 Task: Add an event with the title Coffee Meeting with Industry Influencer, date '2023/11/22', time 8:30 AM to 10:30 AMand add a description: Participants will learn how to provide feedback and constructive criticism in a constructive and respectful manner. They will practice giving and receiving feedback, focusing on specific behaviors and outcomes, and offering suggestions for improvement.Select event color  Basil . Add location for the event as: 987 White Desert, Farafra, Egypt, logged in from the account softage.2@softage.netand send the event invitation to softage.10@softage.net and softage.1@softage.net. Set a reminder for the event Annually on May 45
Action: Mouse pressed left at (54, 104)
Screenshot: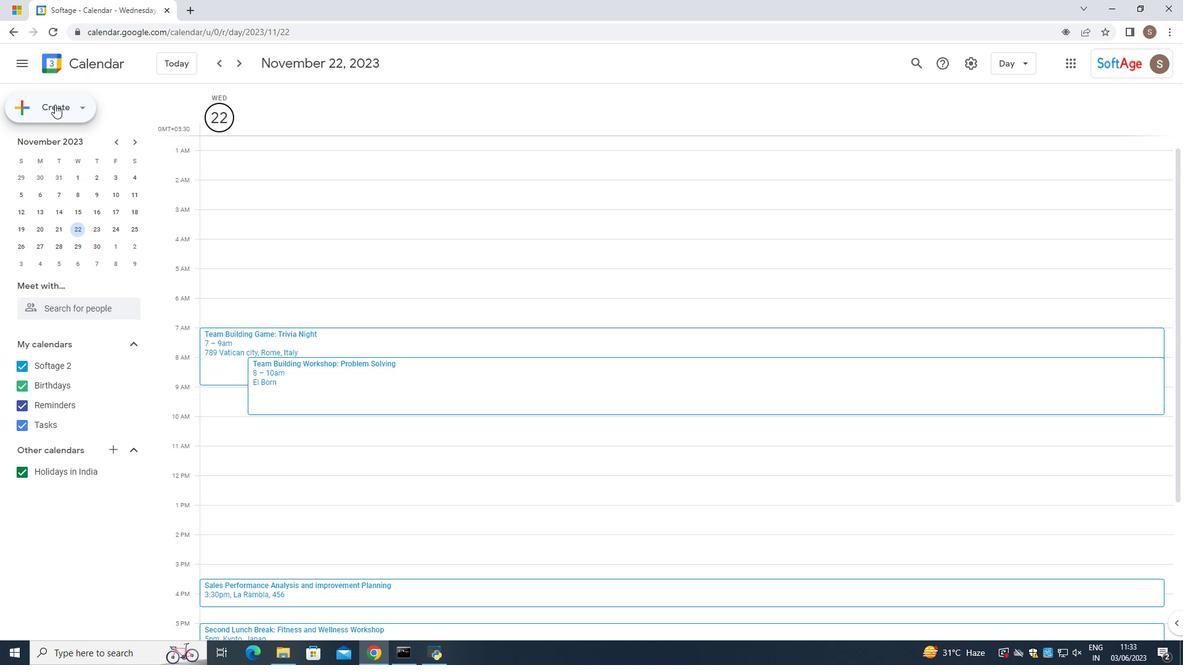
Action: Mouse moved to (104, 134)
Screenshot: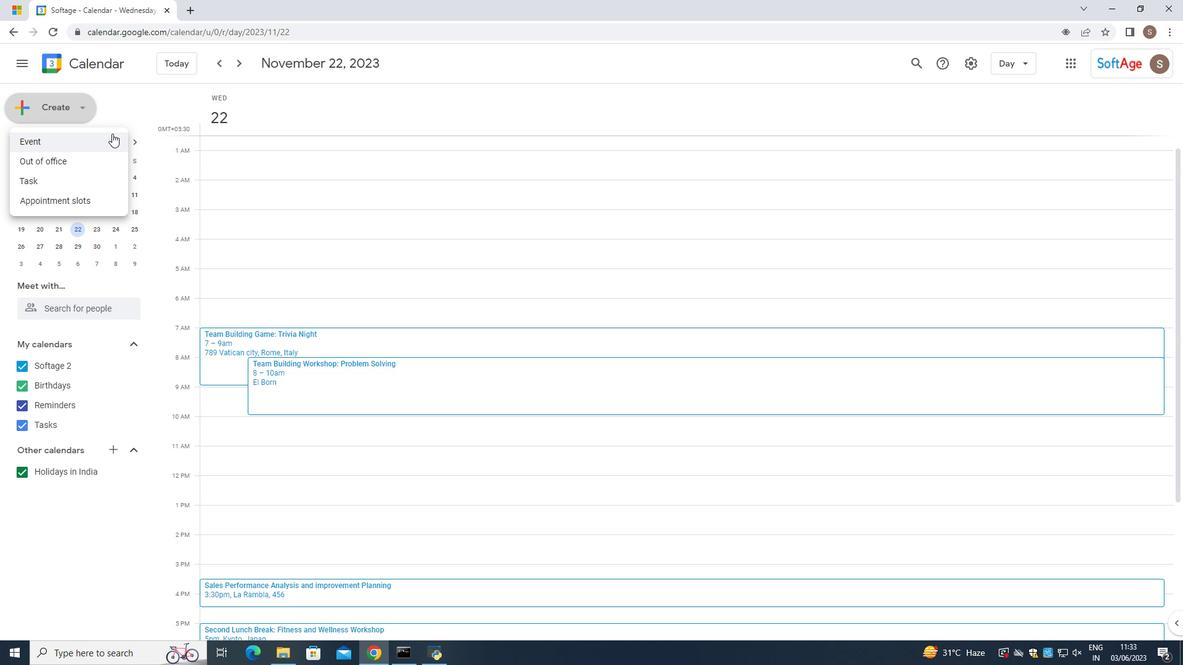 
Action: Mouse pressed left at (104, 134)
Screenshot: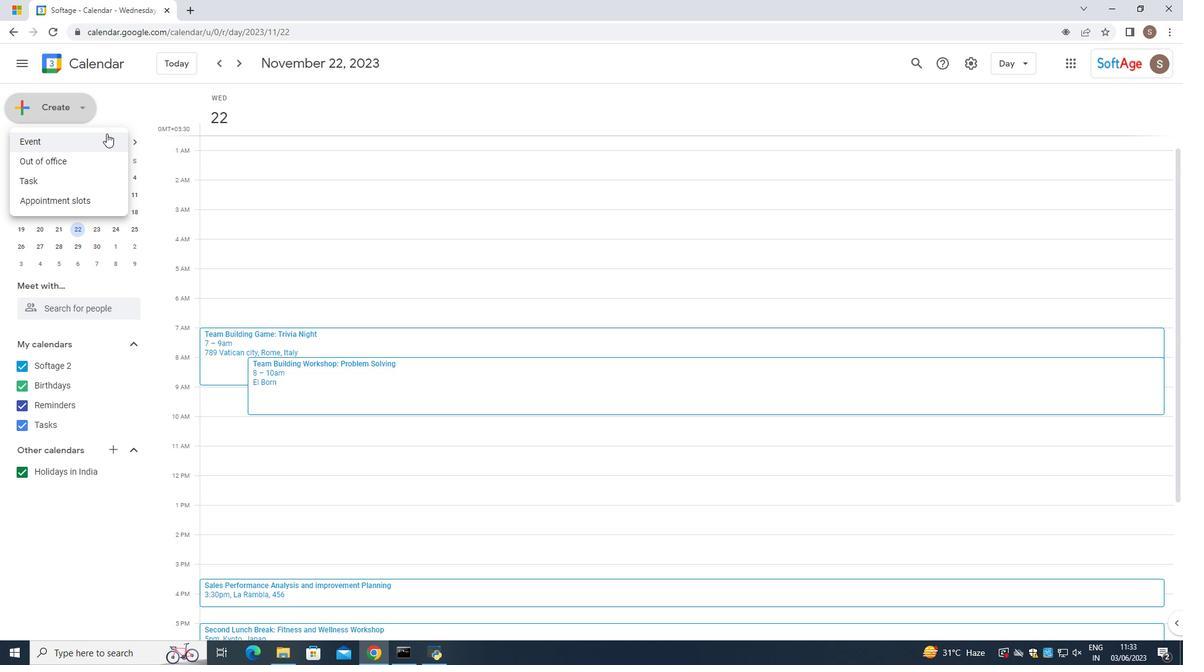 
Action: Mouse moved to (588, 223)
Screenshot: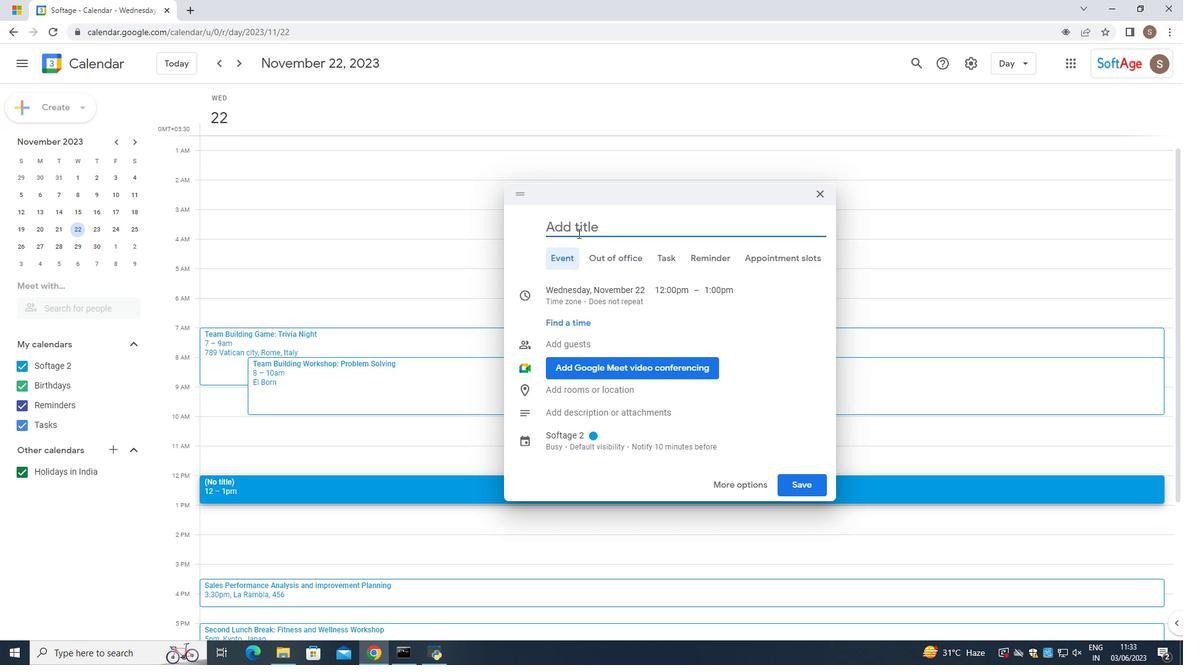 
Action: Key pressed <Key.caps_lock>C<Key.caps_lock>offee<Key.space><Key.caps_lock>M<Key.caps_lock>eeting<Key.space>with<Key.space><Key.caps_lock>I<Key.caps_lock>ndustry<Key.space><Key.caps_lock>I<Key.caps_lock>nfluencer
Screenshot: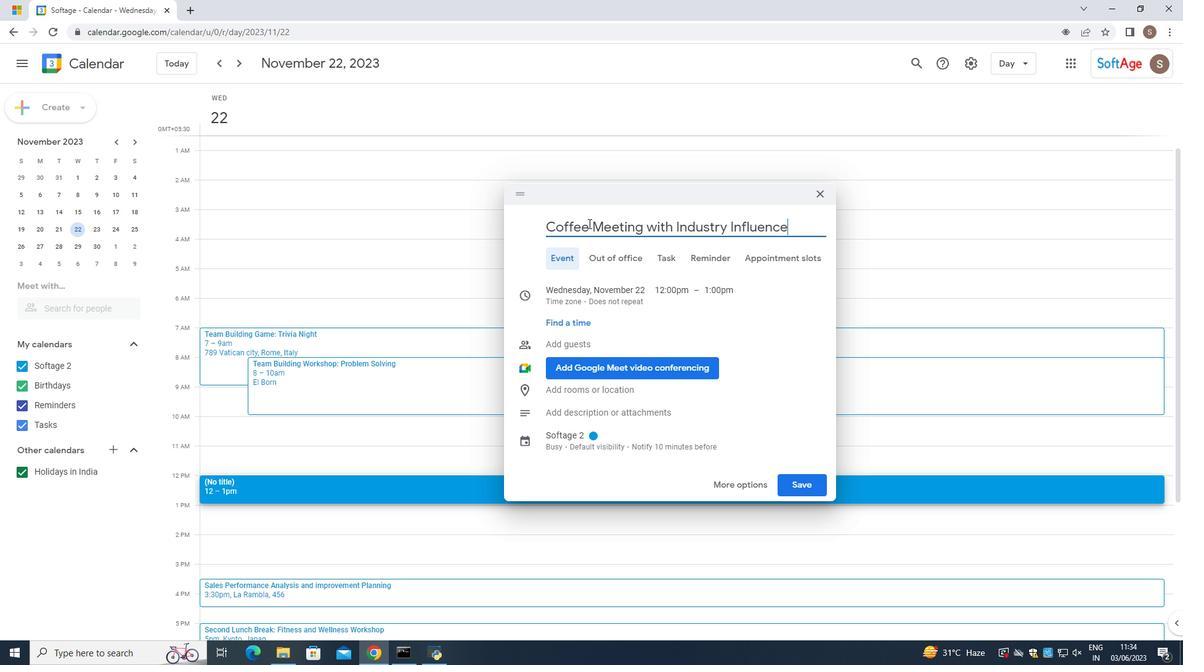 
Action: Mouse moved to (747, 219)
Screenshot: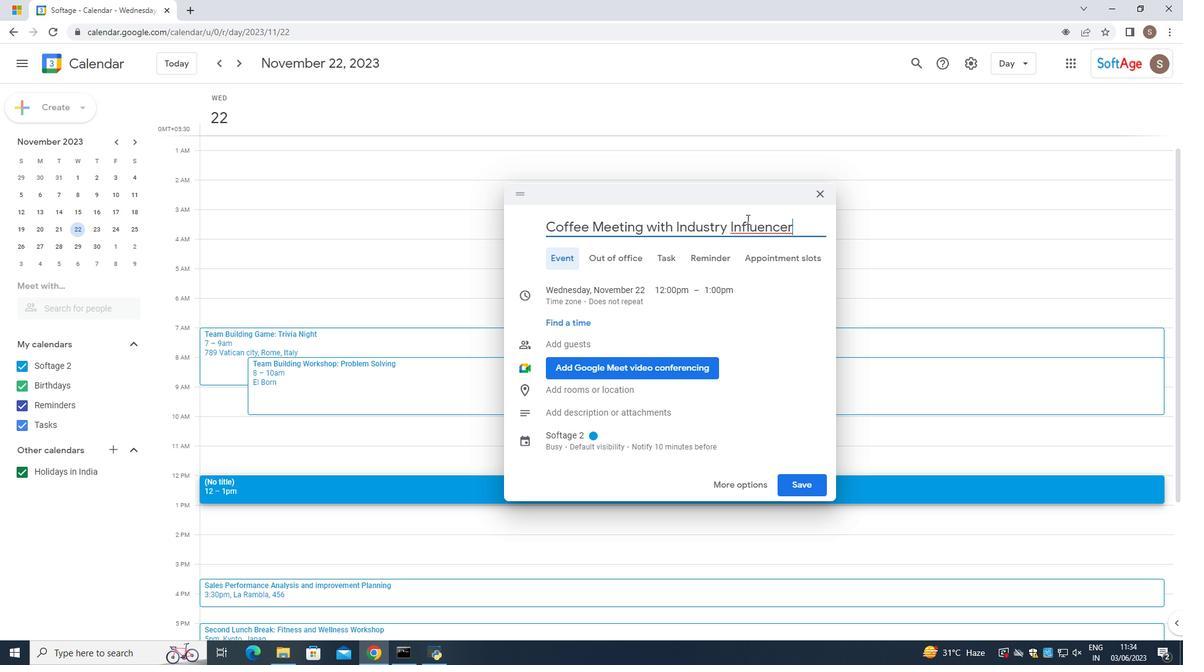 
Action: Mouse pressed left at (747, 219)
Screenshot: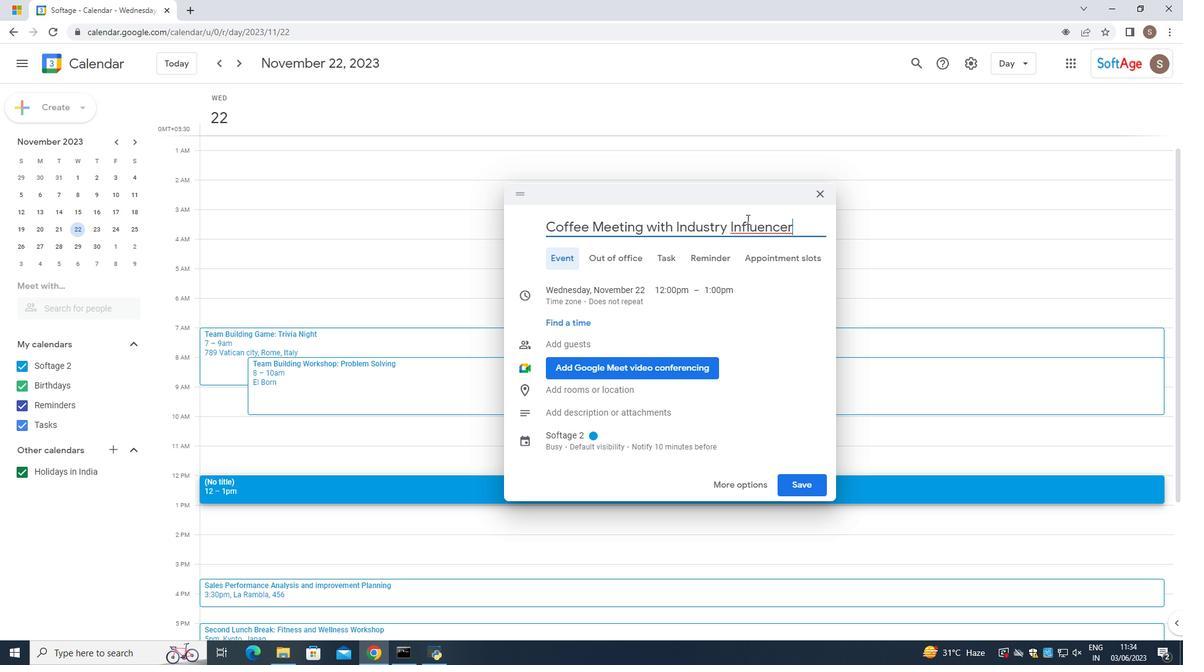
Action: Mouse pressed right at (747, 219)
Screenshot: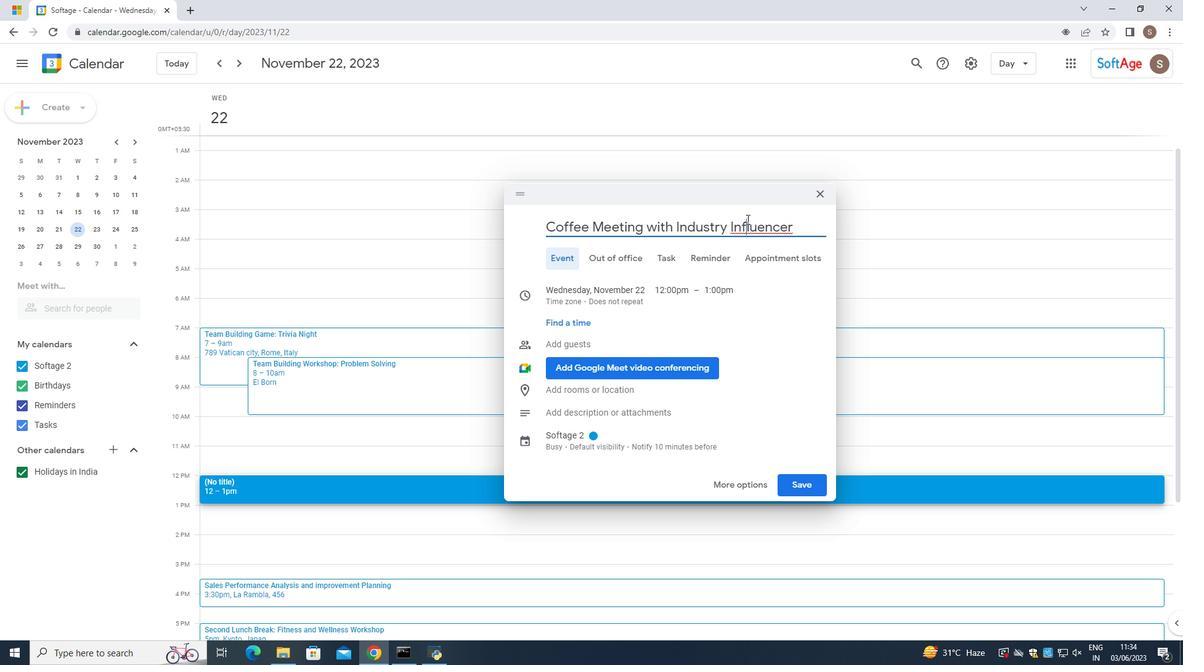 
Action: Mouse moved to (760, 233)
Screenshot: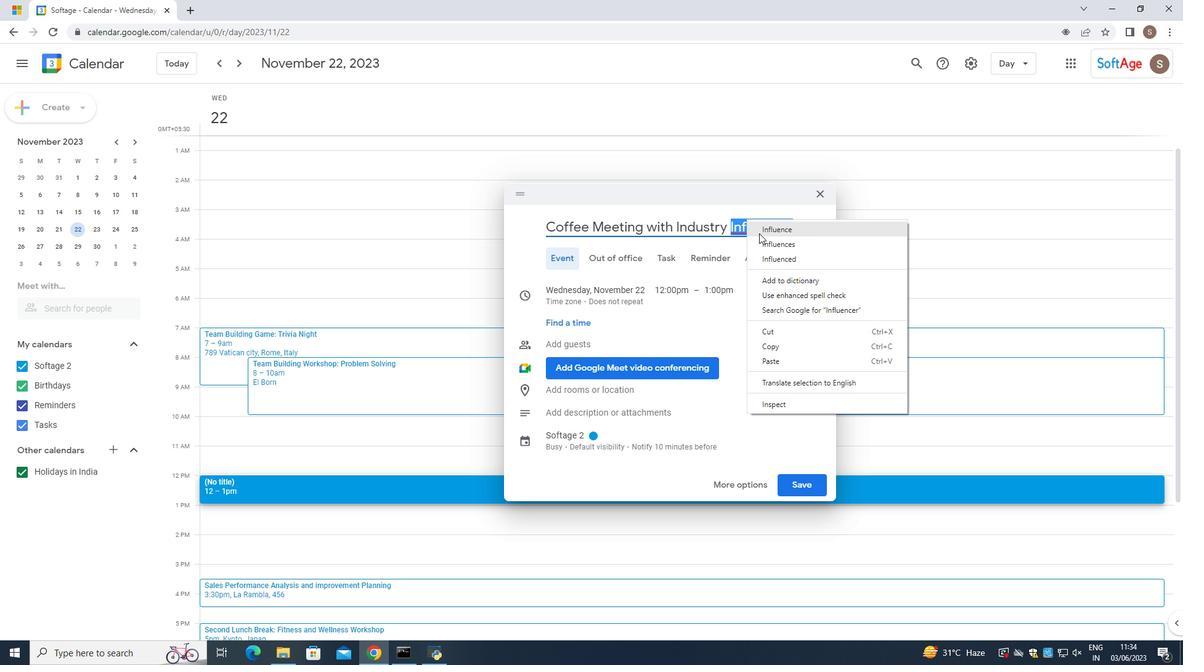 
Action: Mouse pressed left at (760, 233)
Screenshot: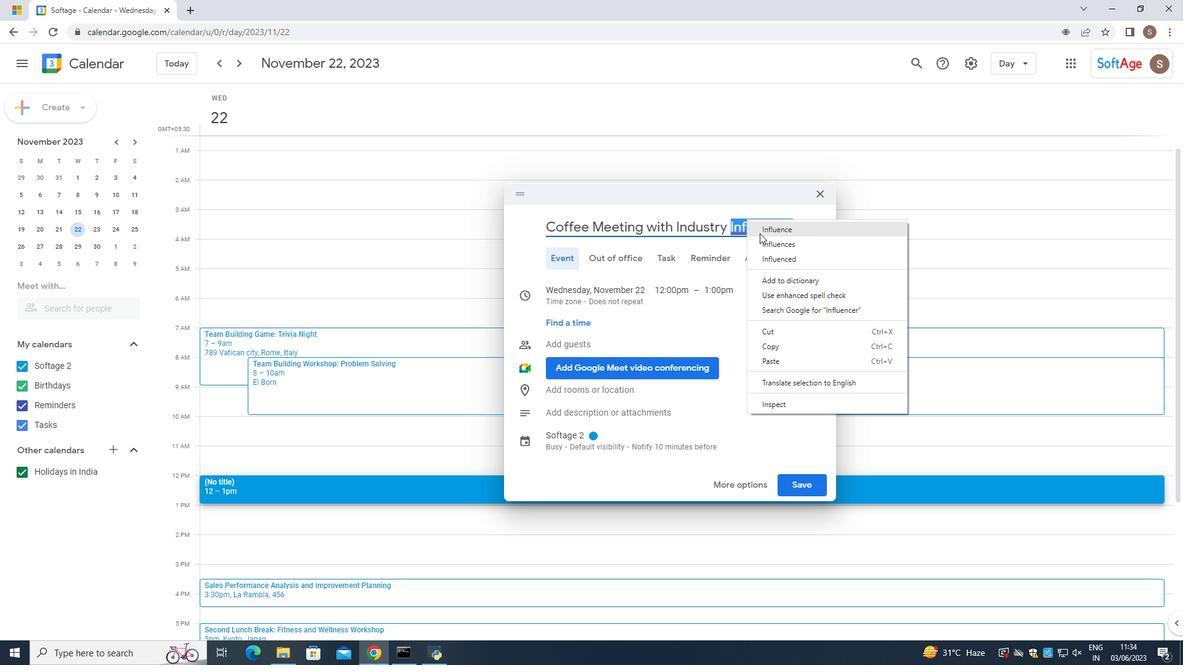 
Action: Mouse moved to (792, 222)
Screenshot: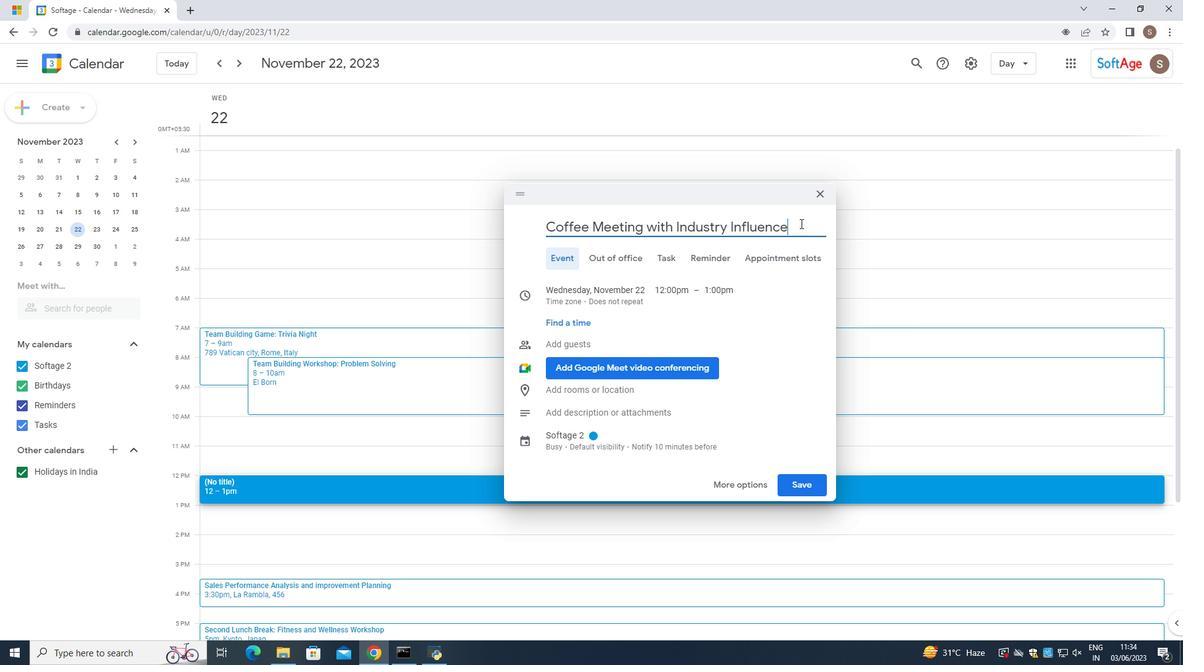 
Action: Key pressed r
Screenshot: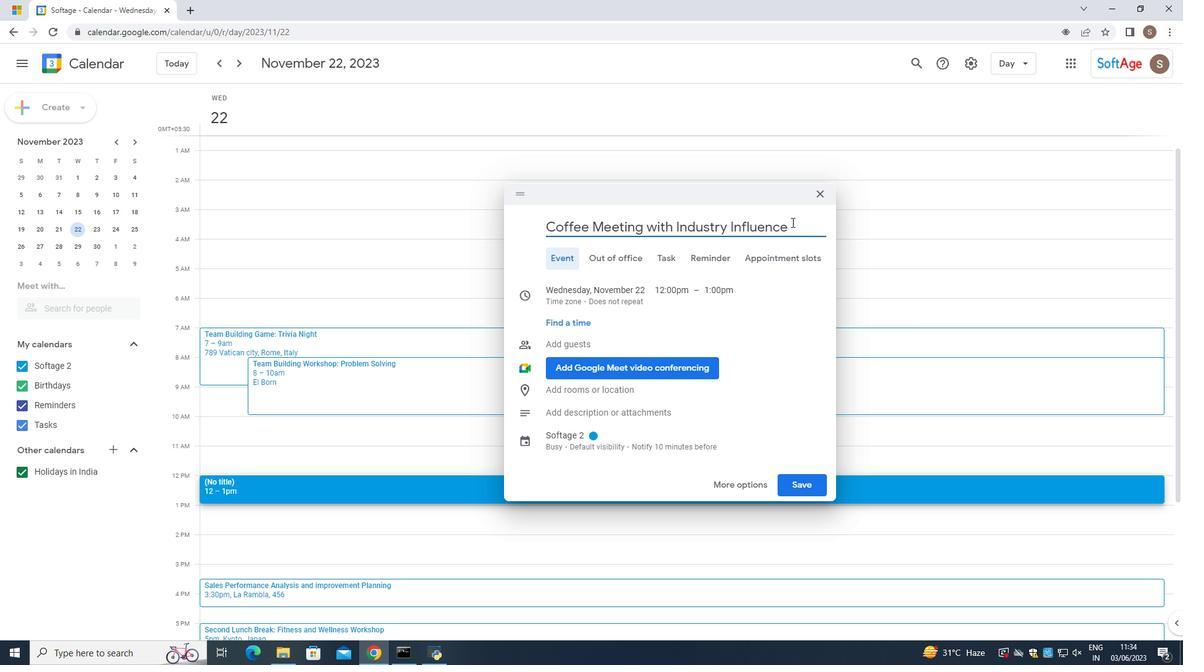 
Action: Mouse moved to (760, 288)
Screenshot: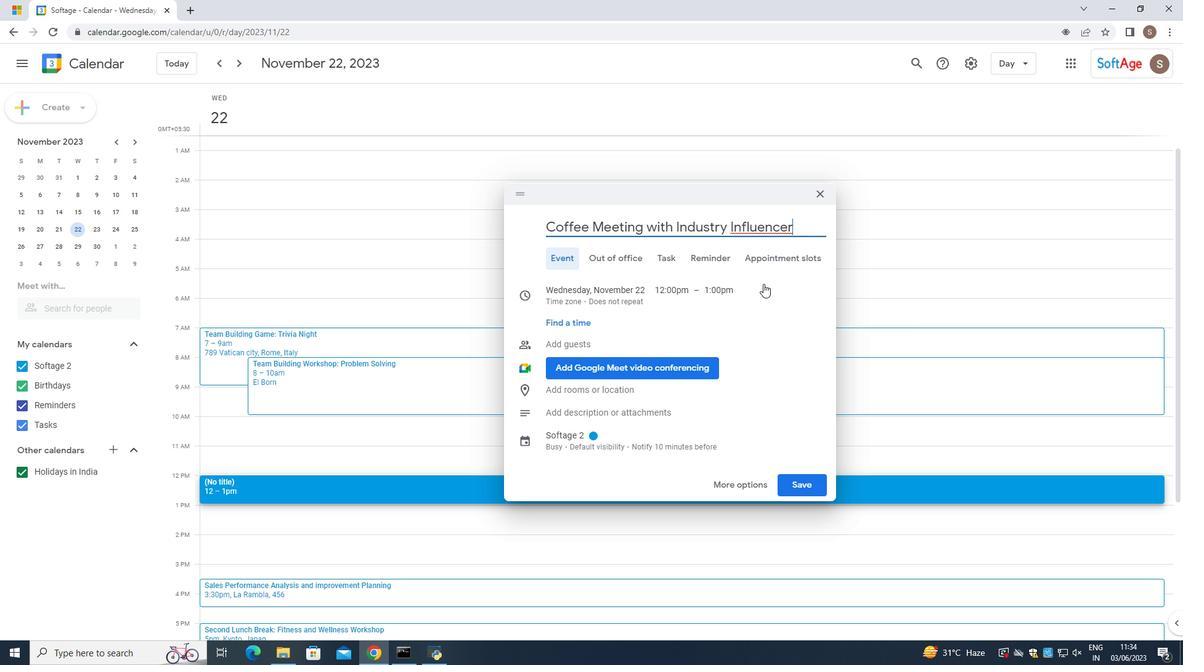 
Action: Mouse pressed left at (760, 288)
Screenshot: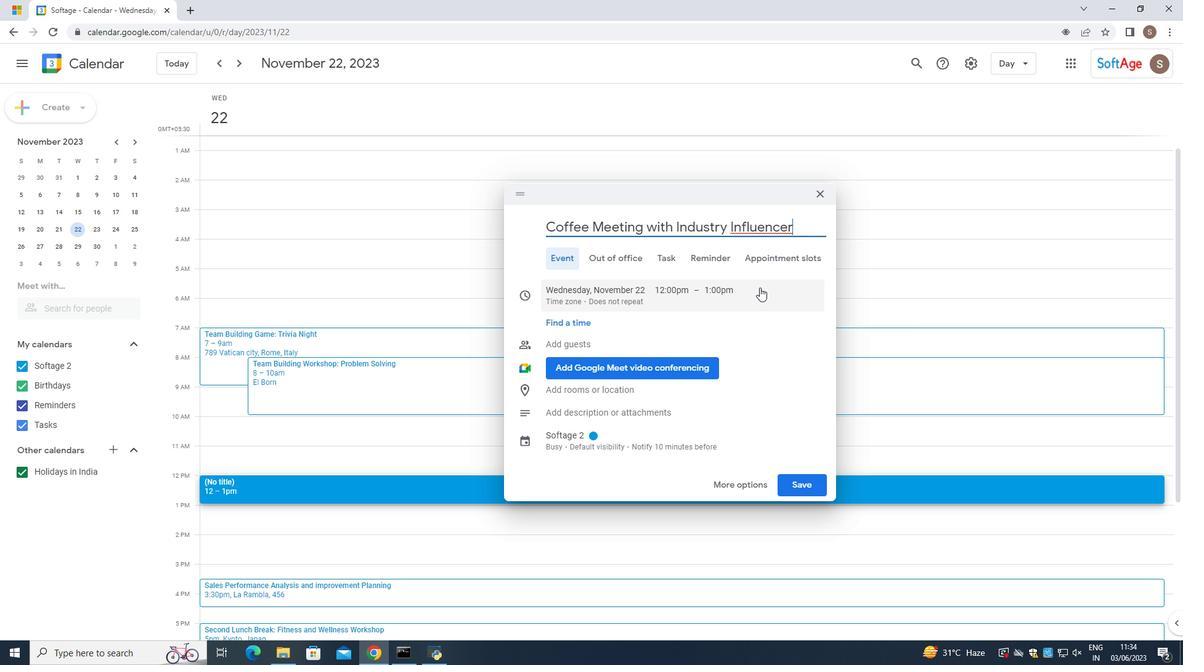
Action: Mouse moved to (680, 289)
Screenshot: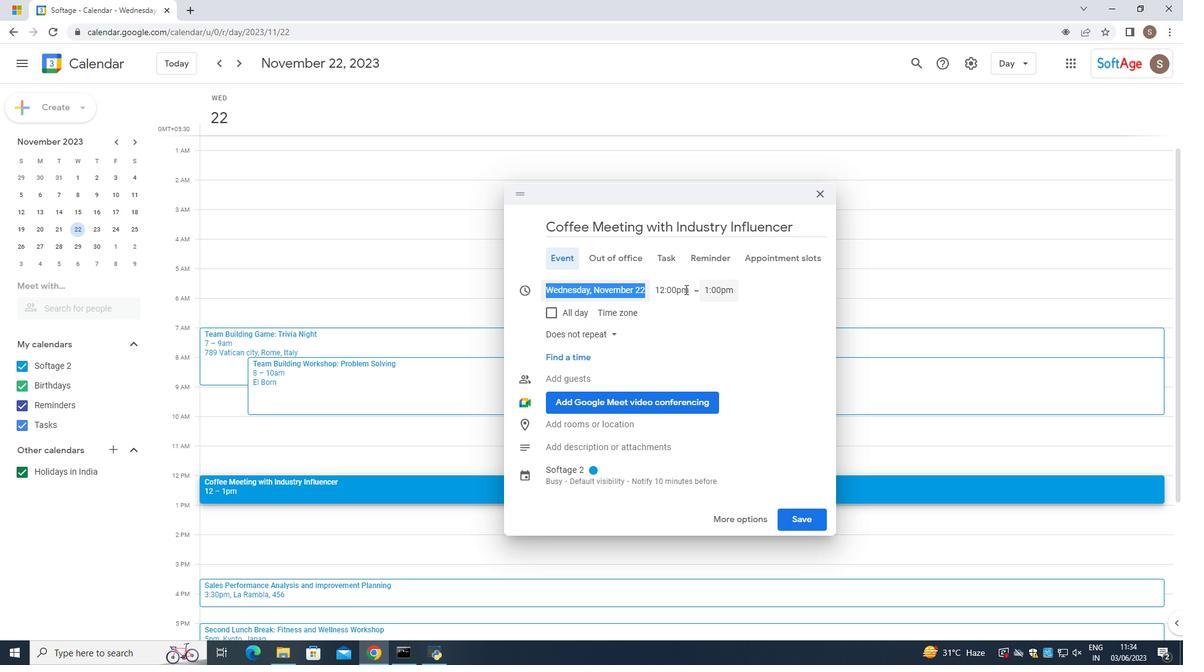 
Action: Mouse pressed left at (680, 289)
Screenshot: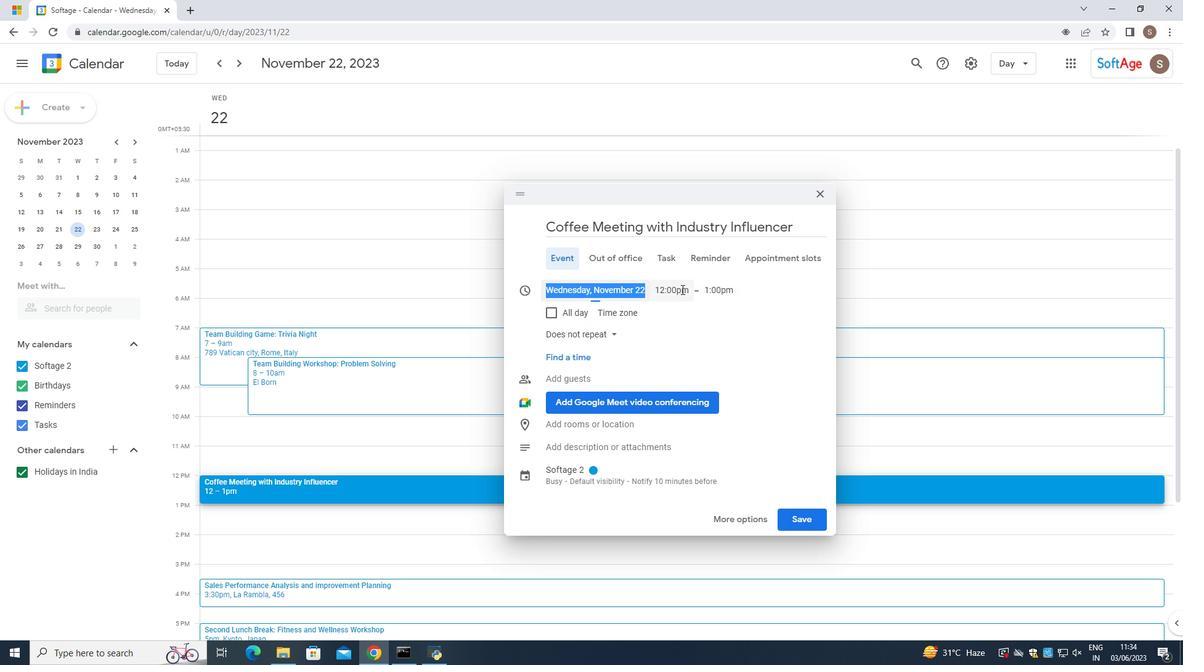 
Action: Mouse moved to (694, 356)
Screenshot: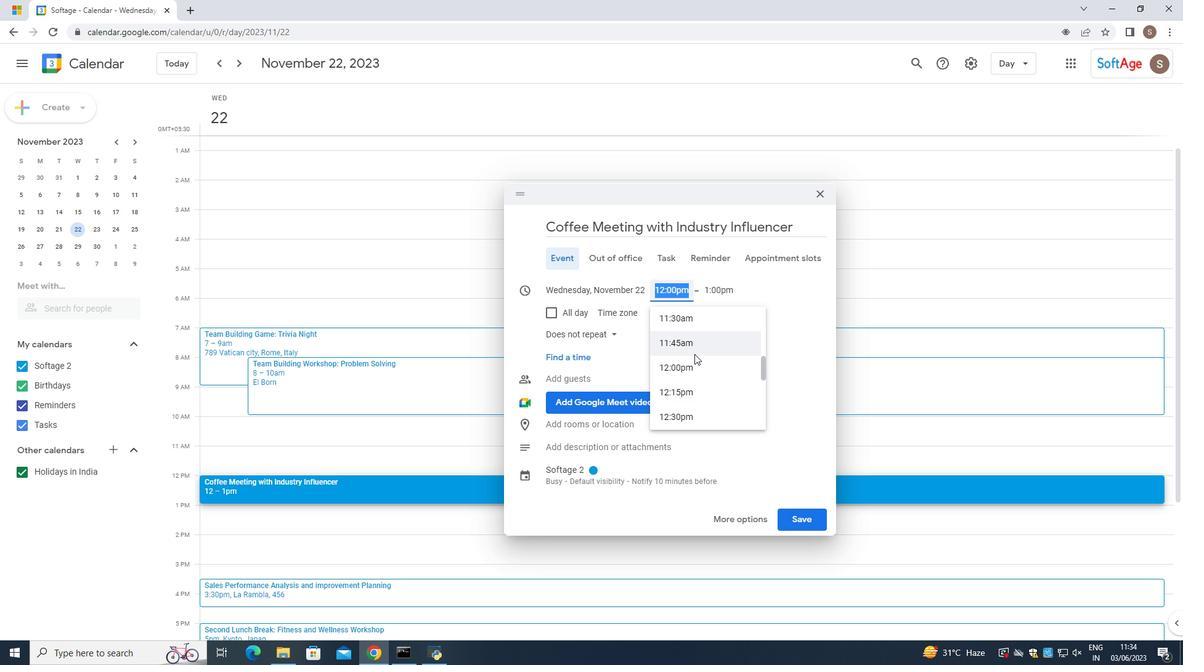 
Action: Mouse scrolled (694, 356) with delta (0, 0)
Screenshot: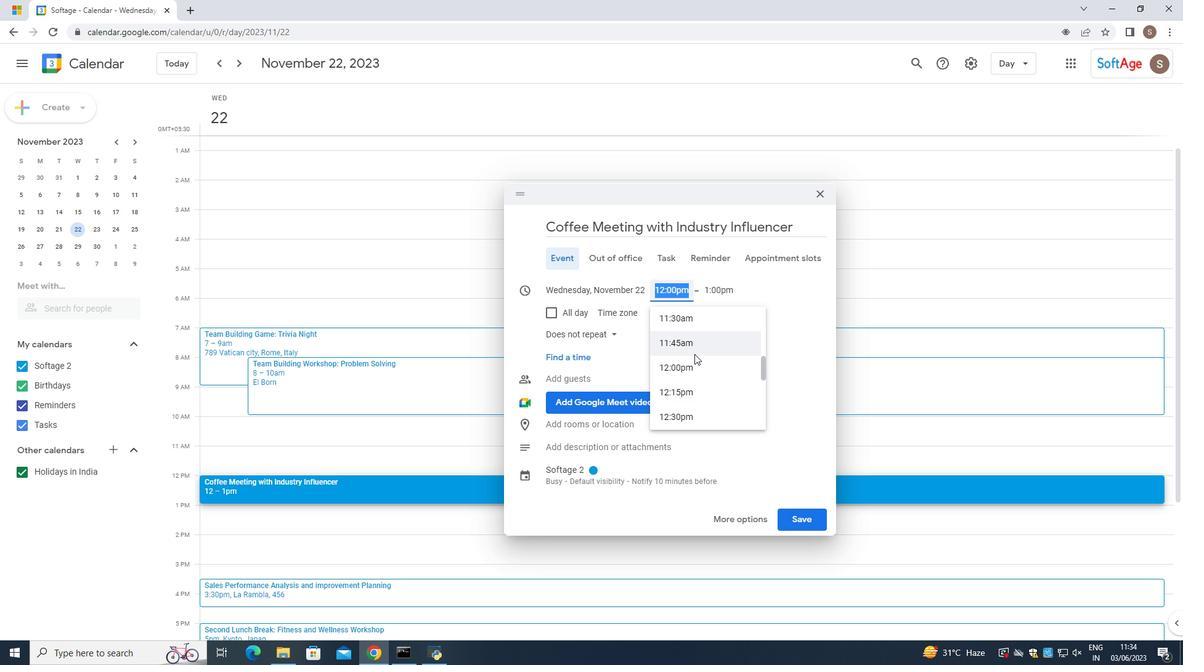
Action: Mouse scrolled (694, 356) with delta (0, 0)
Screenshot: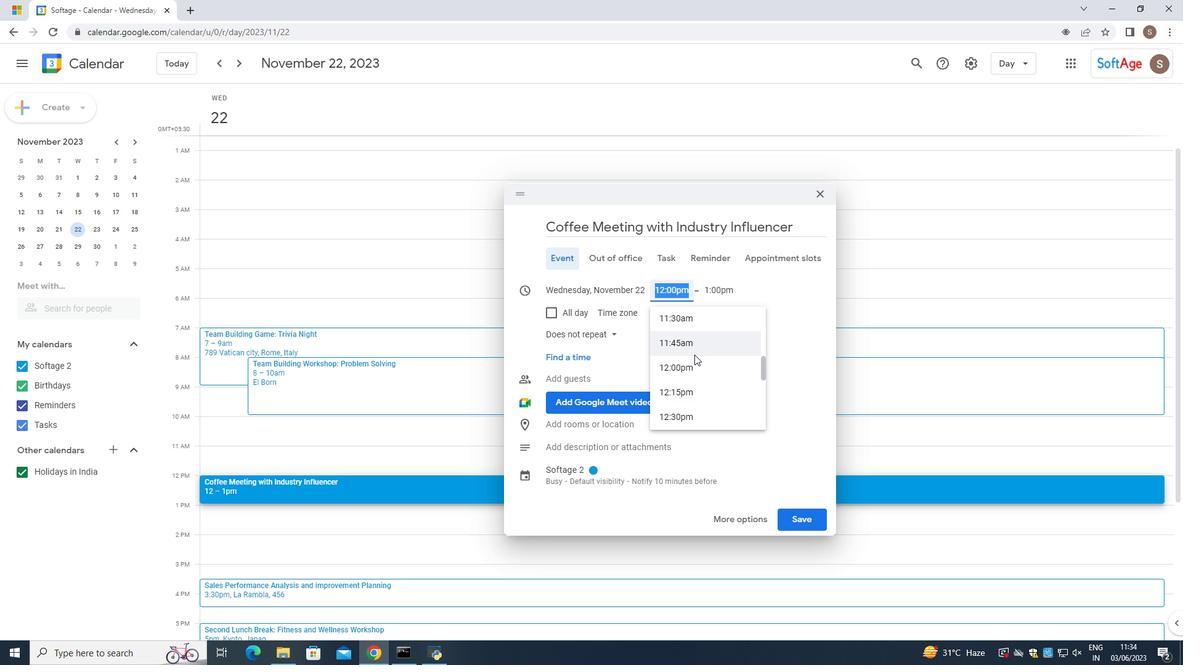 
Action: Mouse scrolled (694, 357) with delta (0, 0)
Screenshot: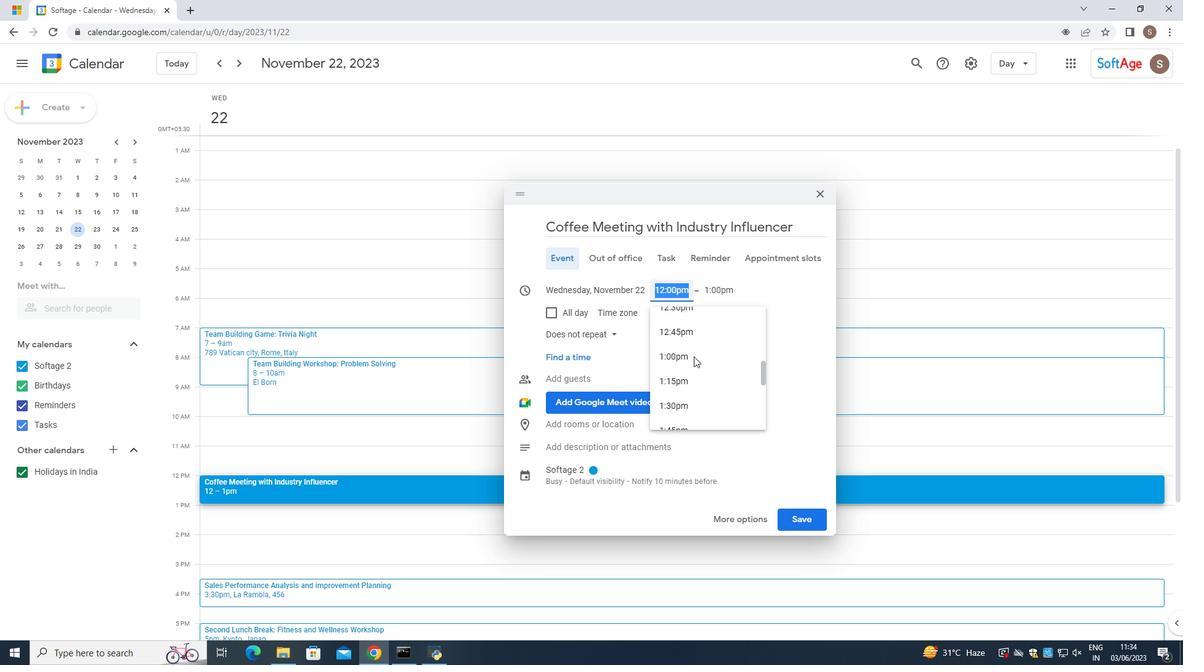 
Action: Mouse scrolled (694, 357) with delta (0, 0)
Screenshot: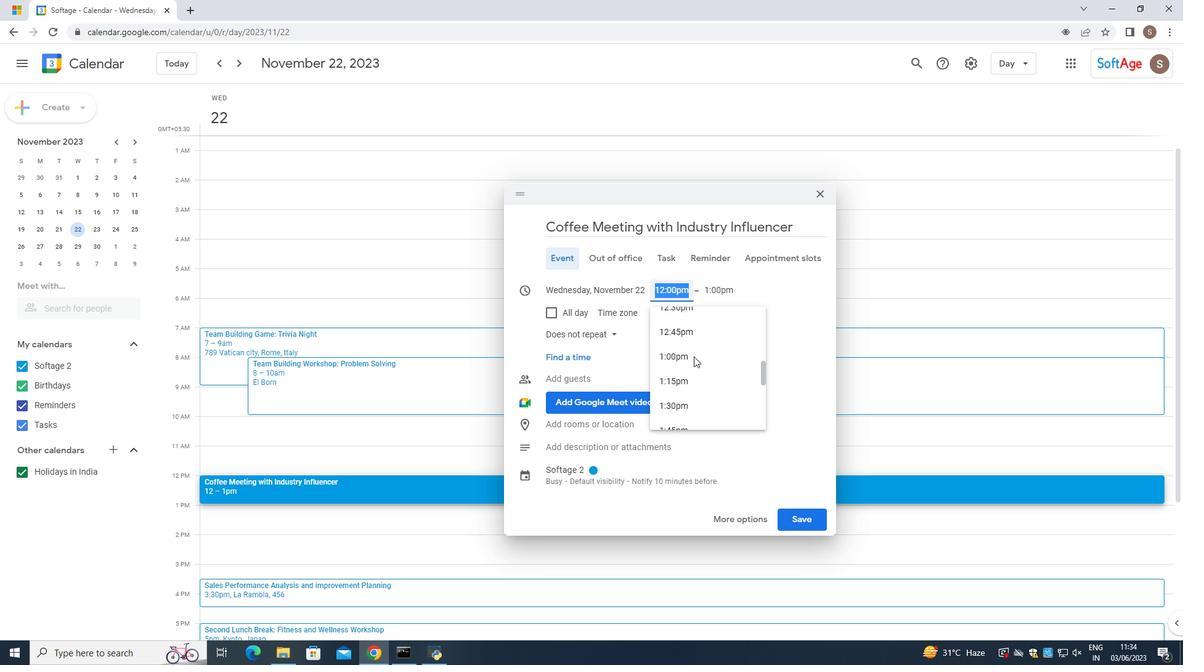 
Action: Mouse scrolled (694, 357) with delta (0, 0)
Screenshot: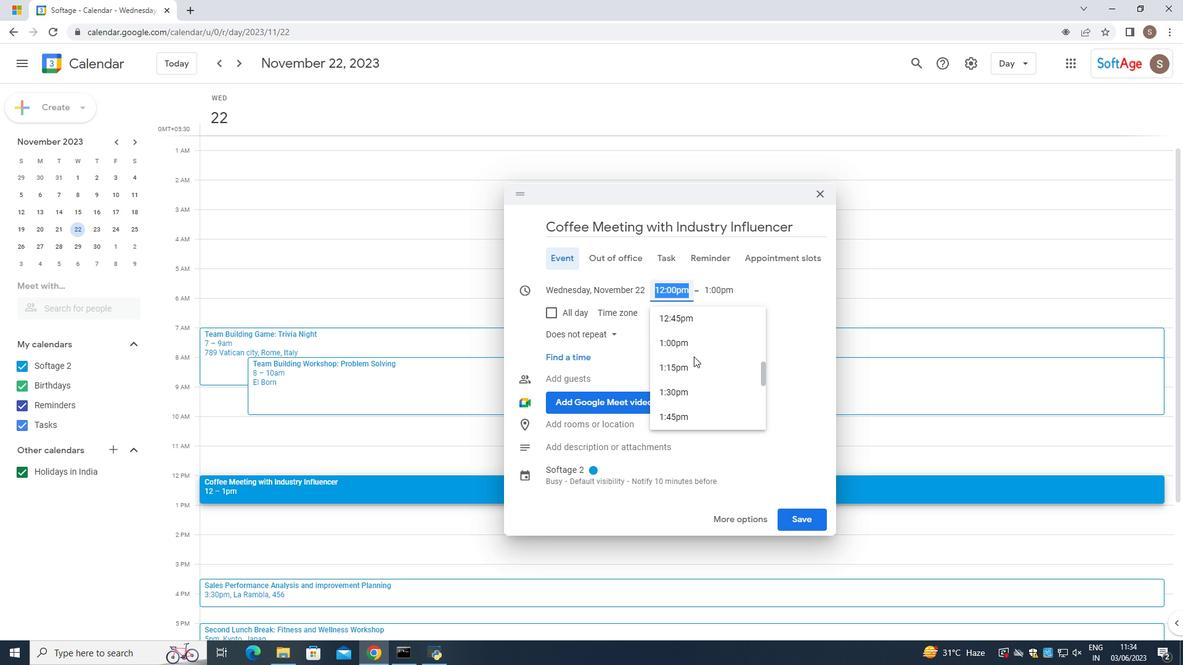 
Action: Mouse scrolled (694, 357) with delta (0, 0)
Screenshot: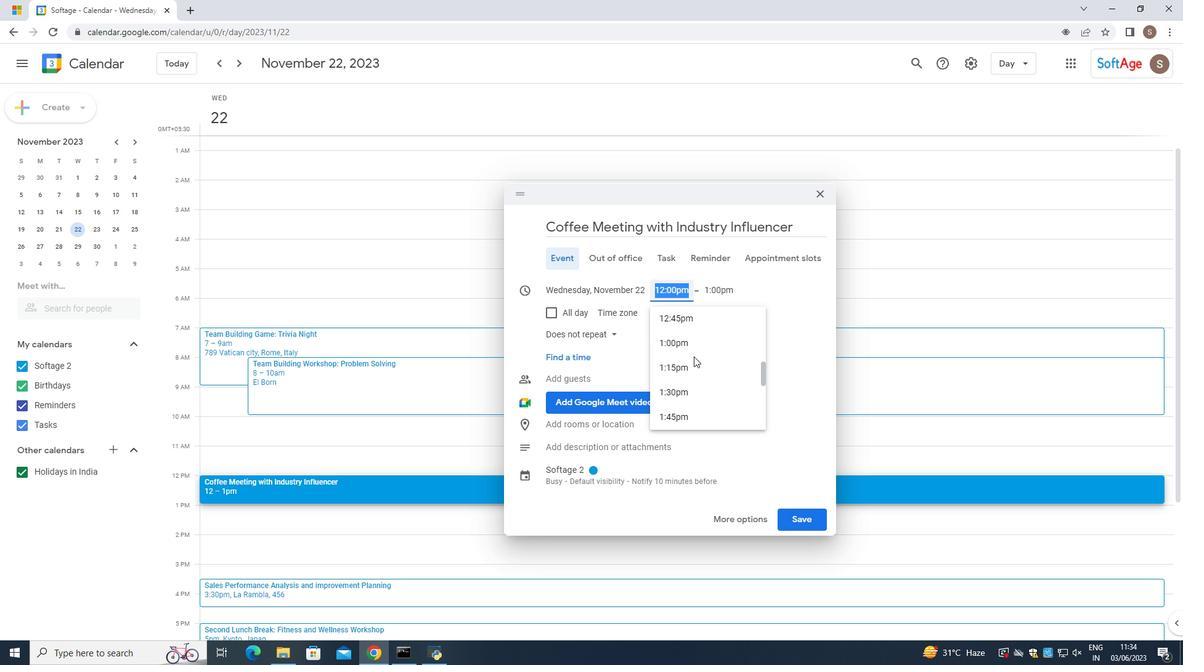 
Action: Mouse scrolled (694, 357) with delta (0, 0)
Screenshot: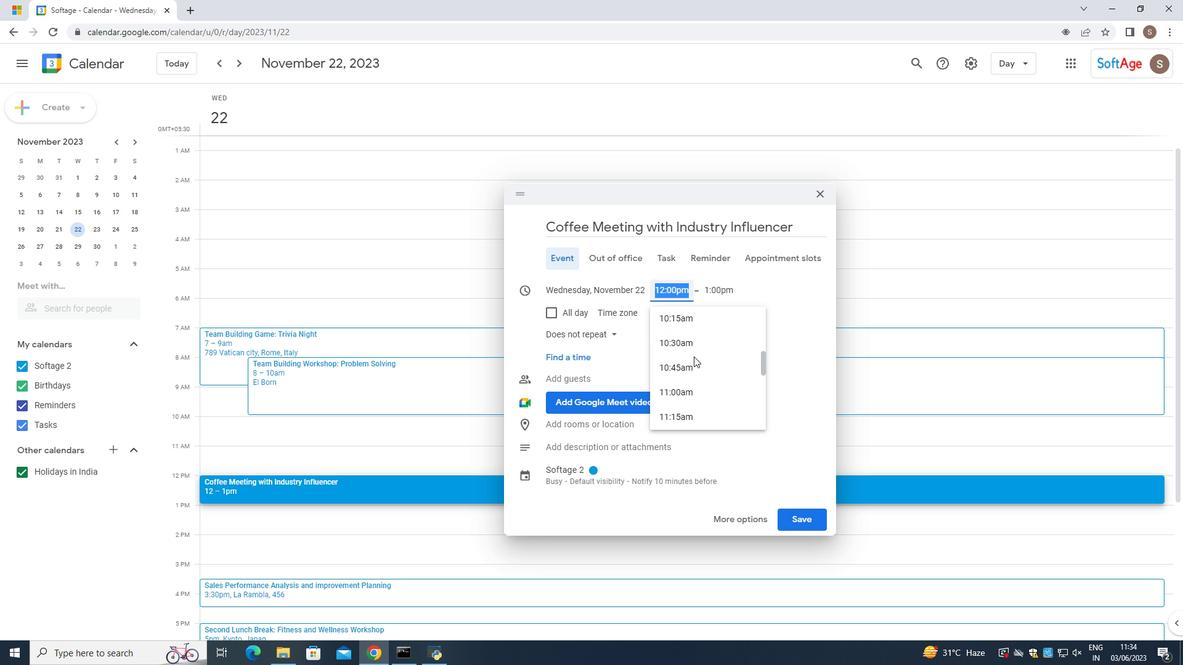 
Action: Mouse scrolled (694, 357) with delta (0, 0)
Screenshot: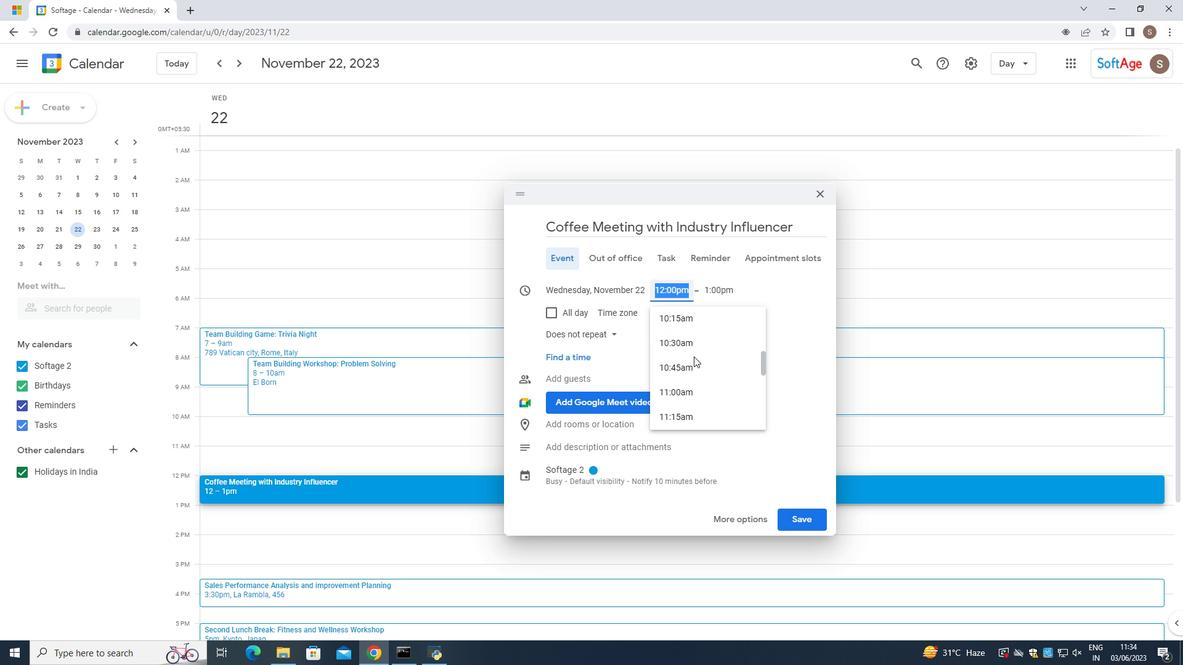 
Action: Mouse scrolled (694, 357) with delta (0, 0)
Screenshot: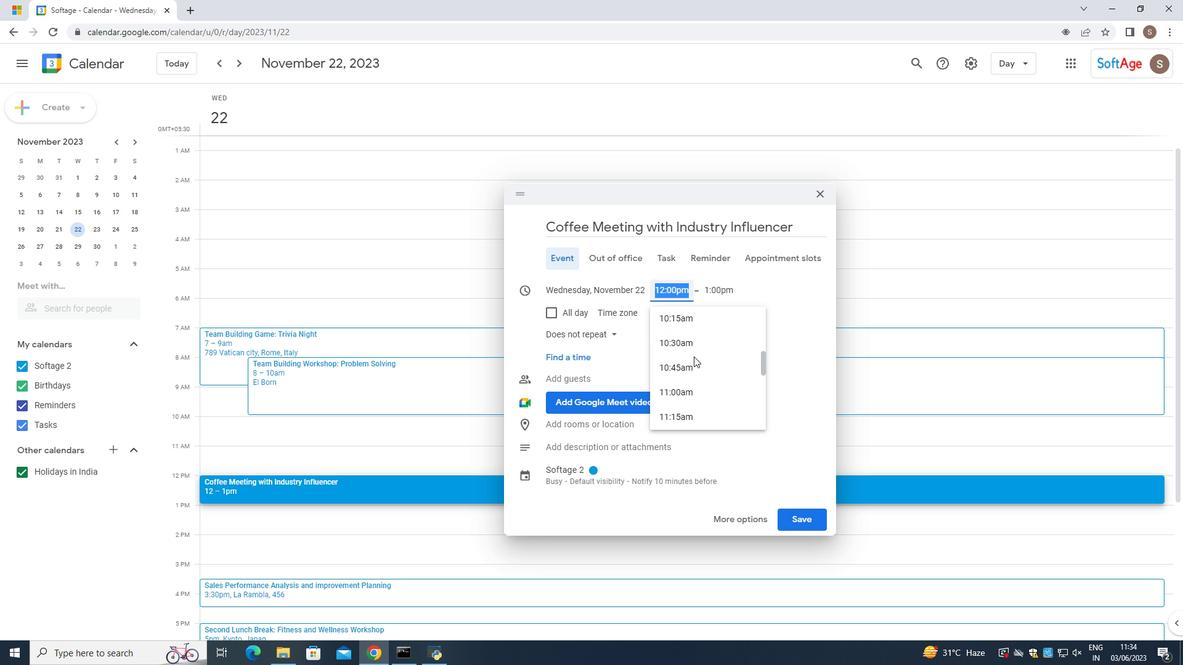 
Action: Mouse scrolled (694, 357) with delta (0, 0)
Screenshot: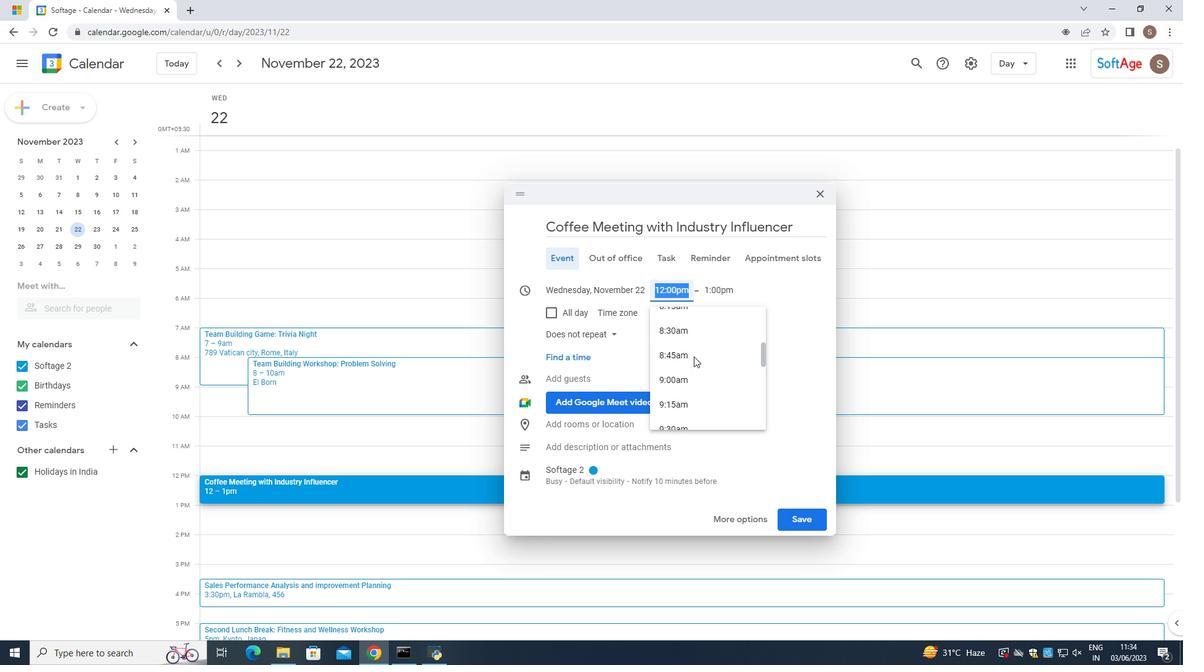 
Action: Mouse moved to (670, 385)
Screenshot: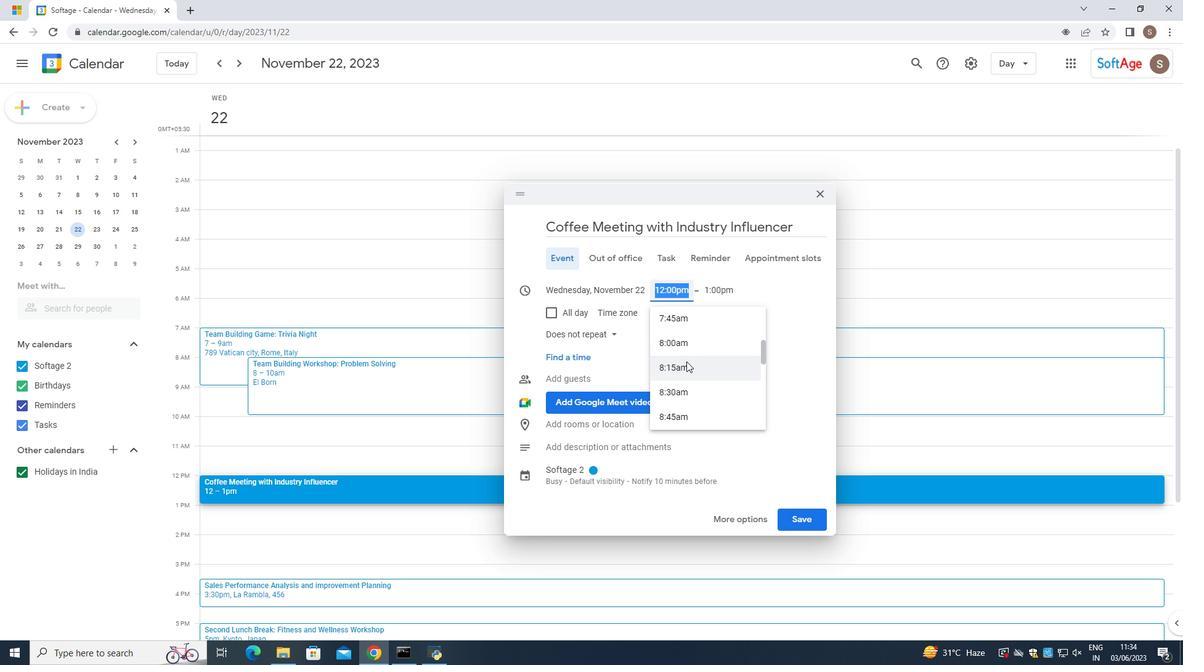 
Action: Mouse pressed left at (670, 385)
Screenshot: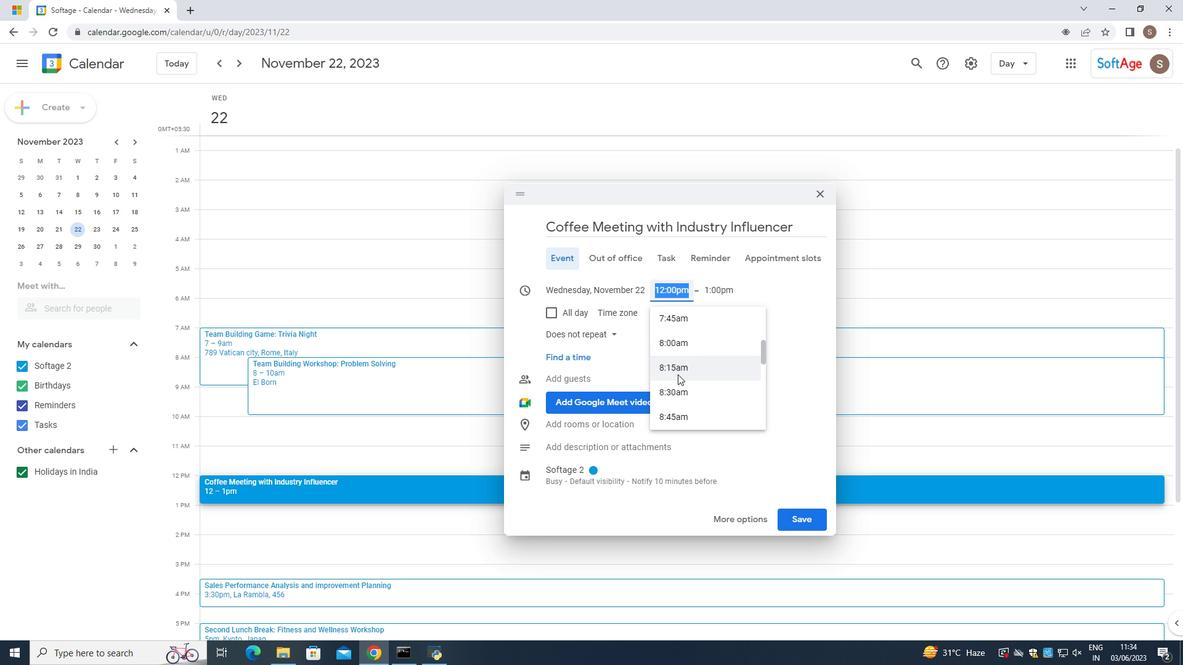 
Action: Mouse moved to (717, 286)
Screenshot: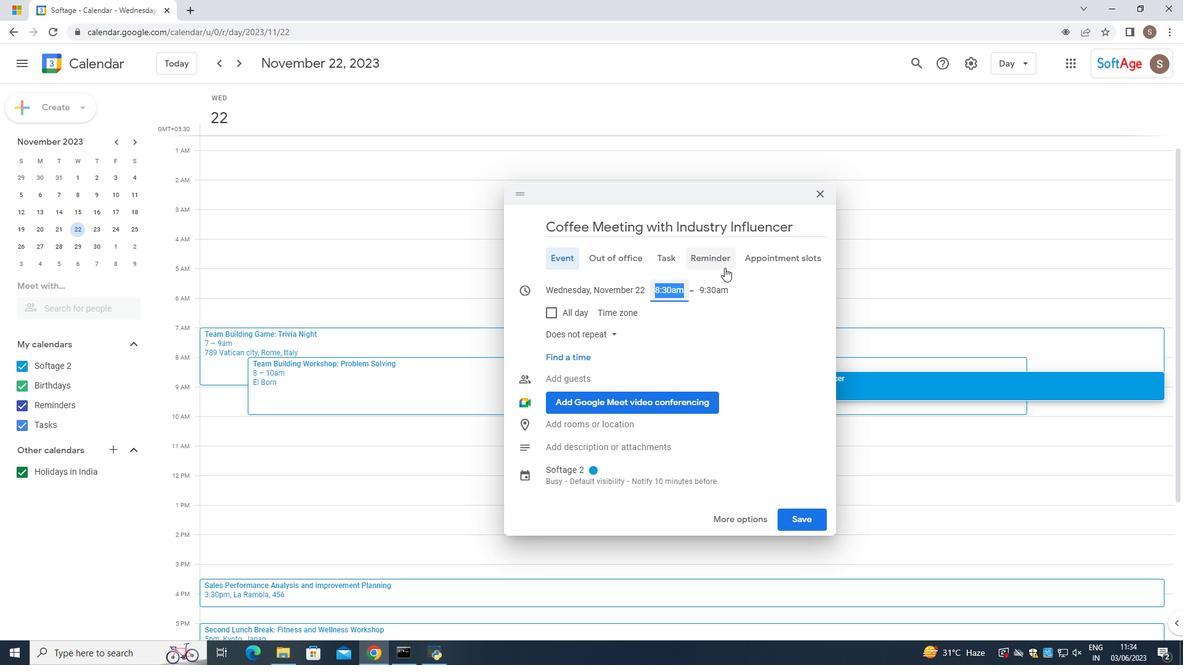 
Action: Mouse pressed left at (717, 286)
Screenshot: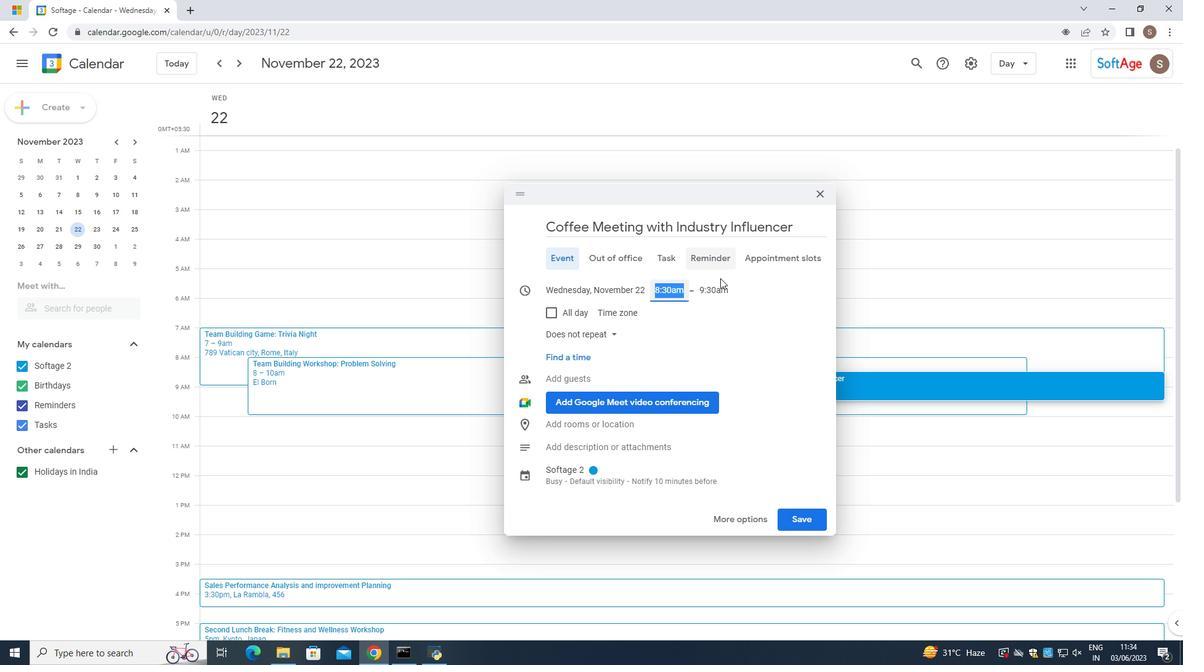 
Action: Mouse moved to (728, 410)
Screenshot: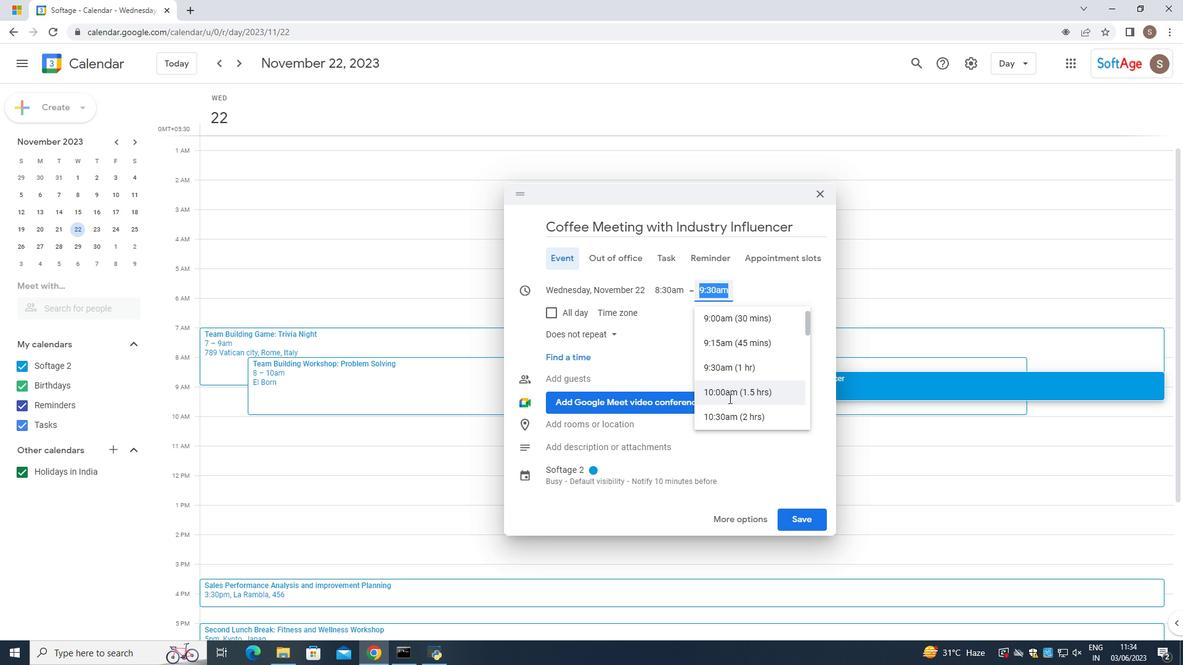 
Action: Mouse pressed left at (728, 410)
Screenshot: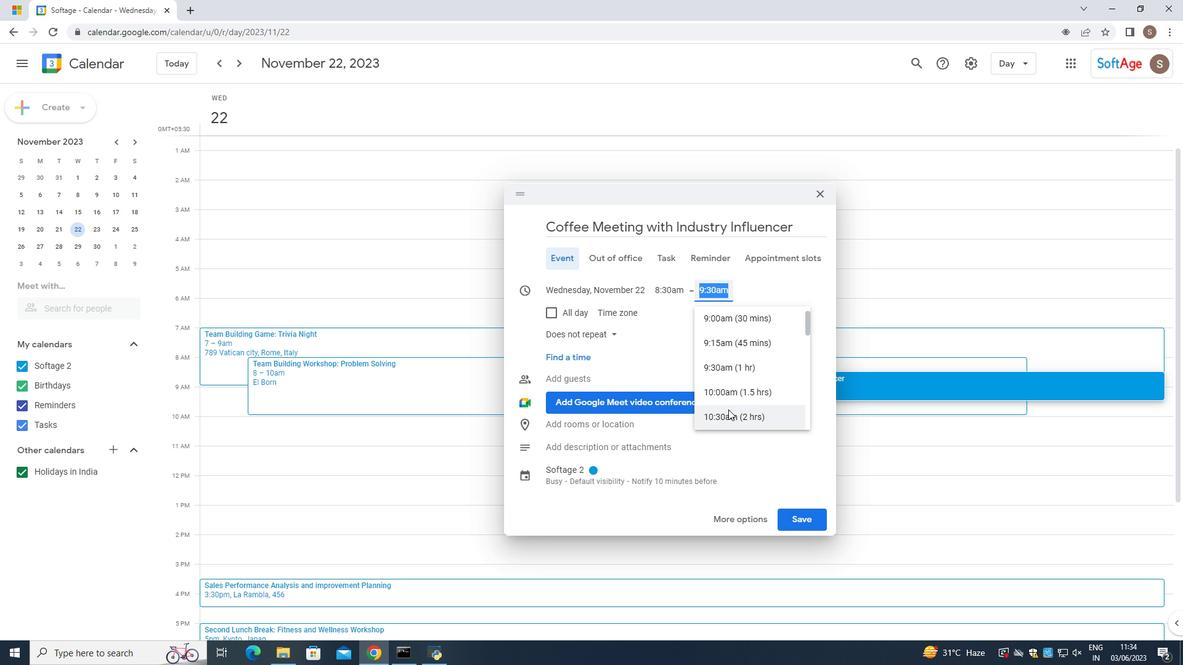 
Action: Mouse moved to (562, 334)
Screenshot: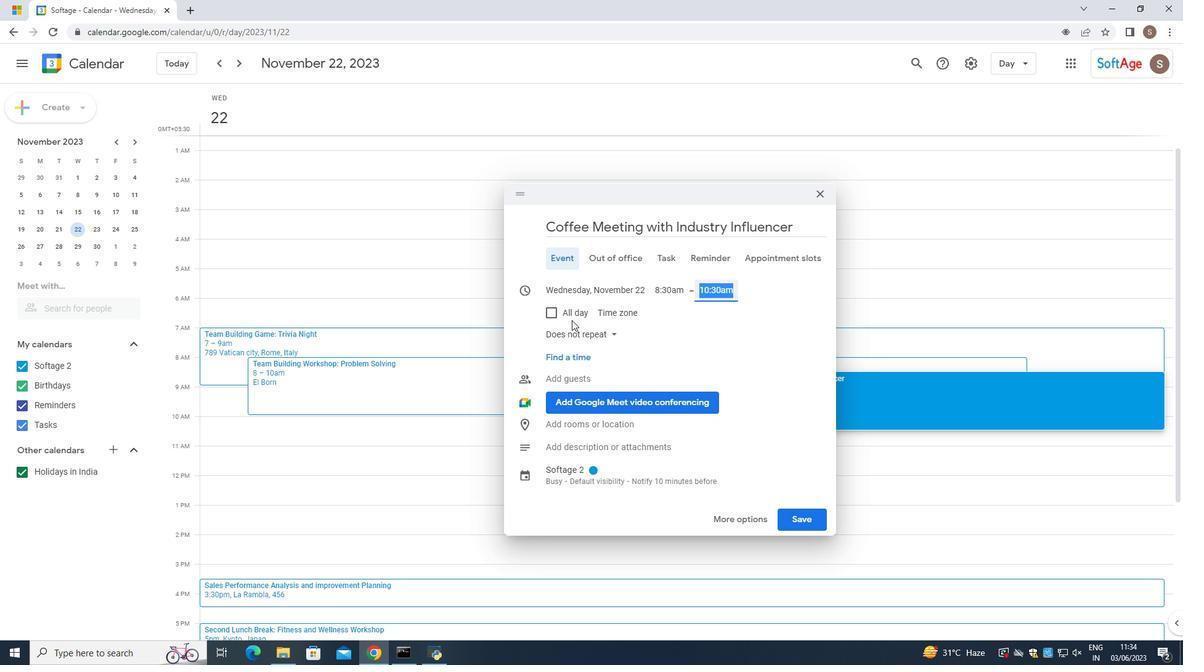 
Action: Mouse pressed left at (562, 334)
Screenshot: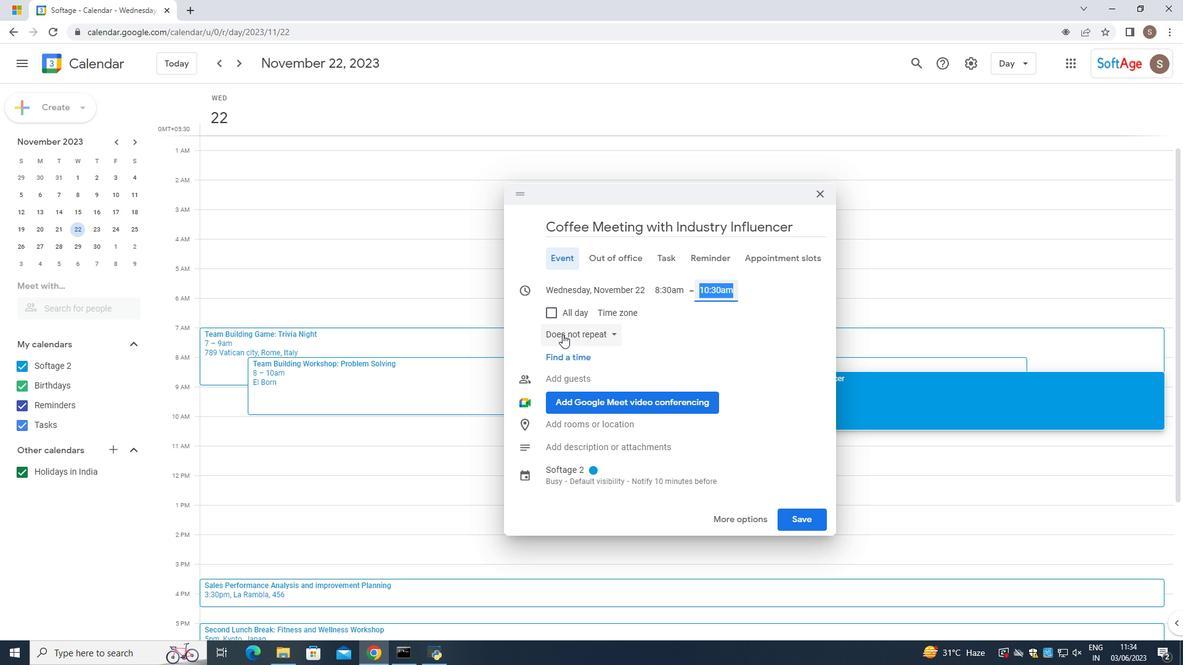 
Action: Mouse moved to (577, 431)
Screenshot: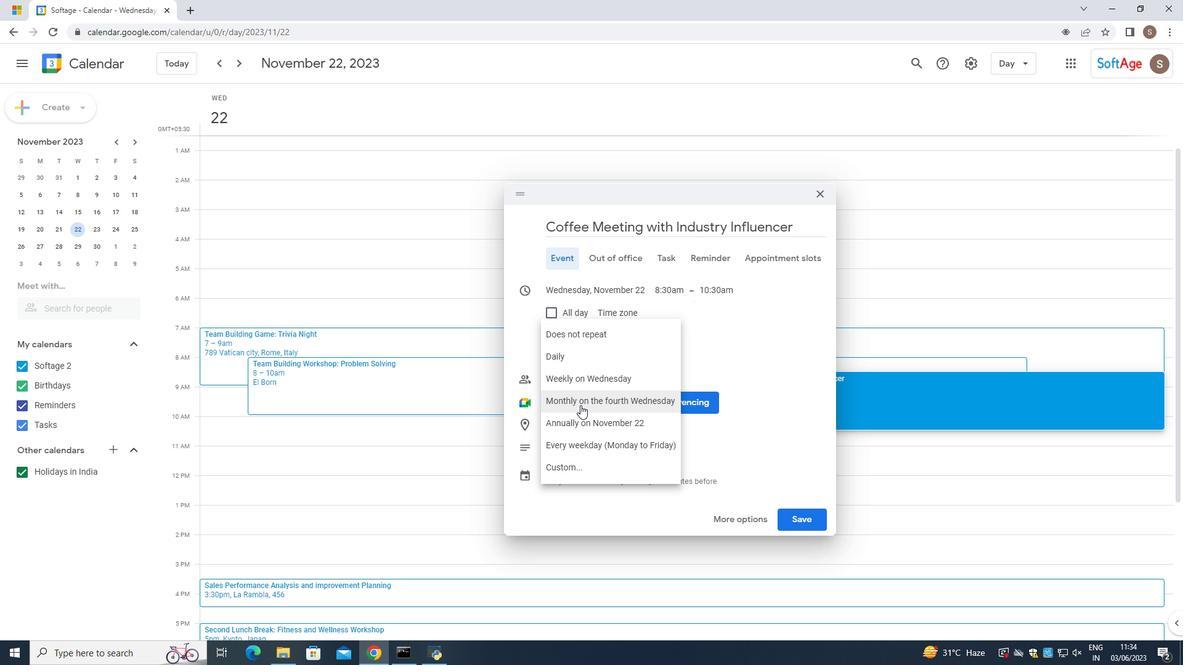 
Action: Mouse pressed left at (577, 431)
Screenshot: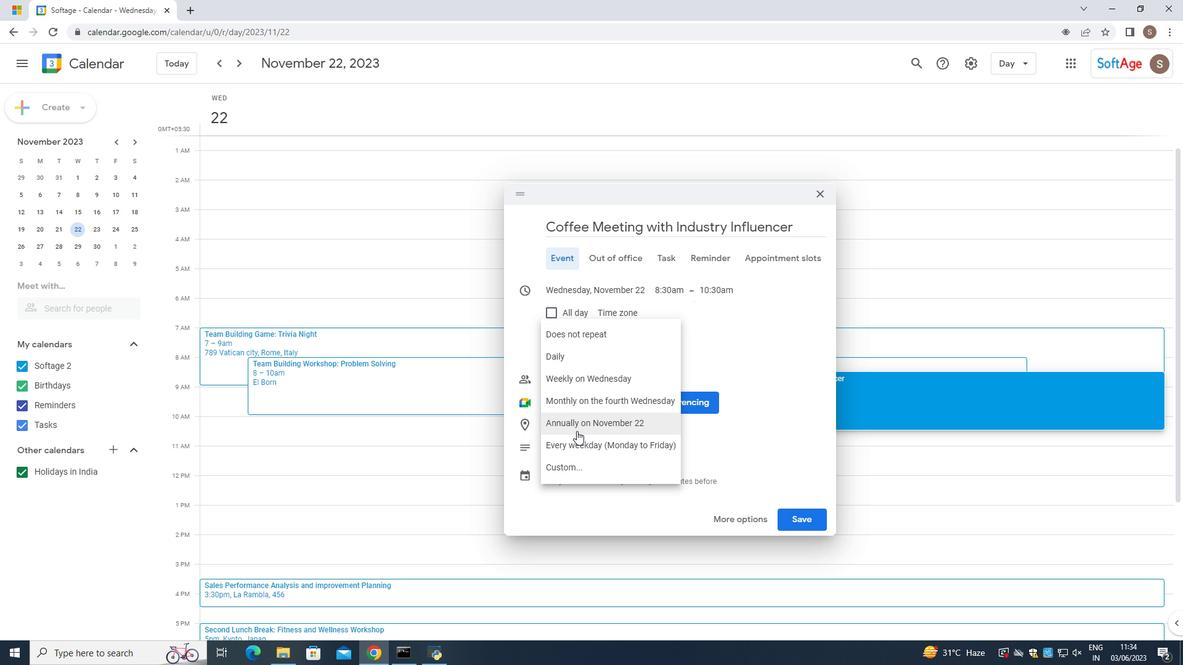 
Action: Mouse moved to (673, 406)
Screenshot: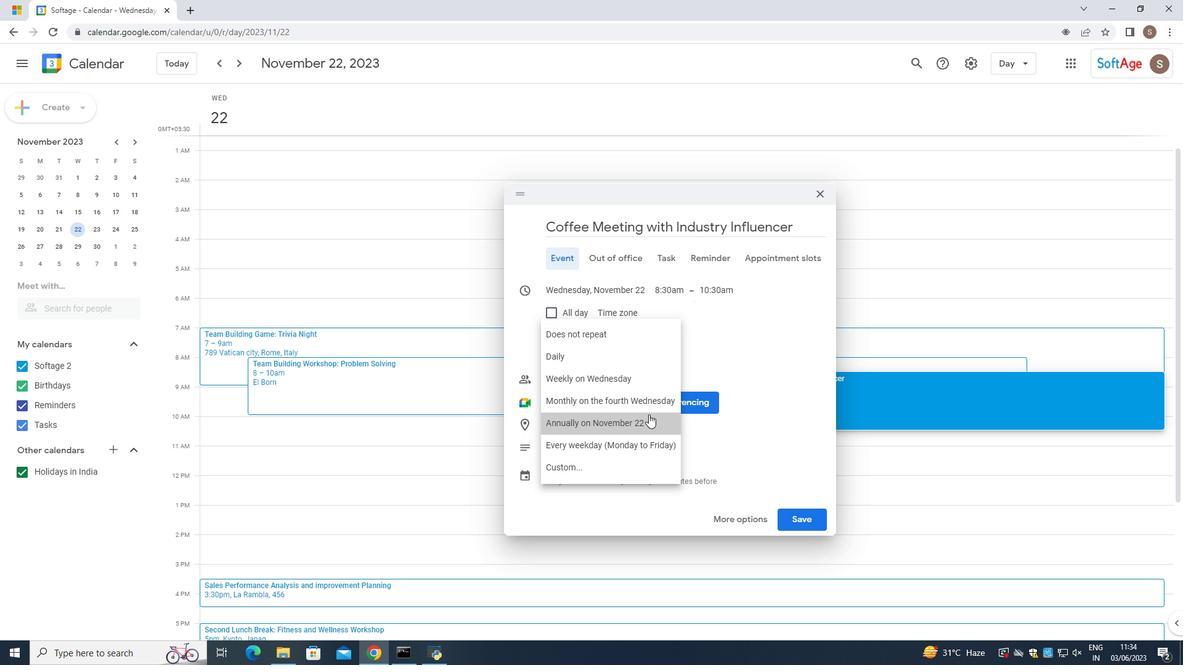 
Action: Mouse scrolled (673, 405) with delta (0, 0)
Screenshot: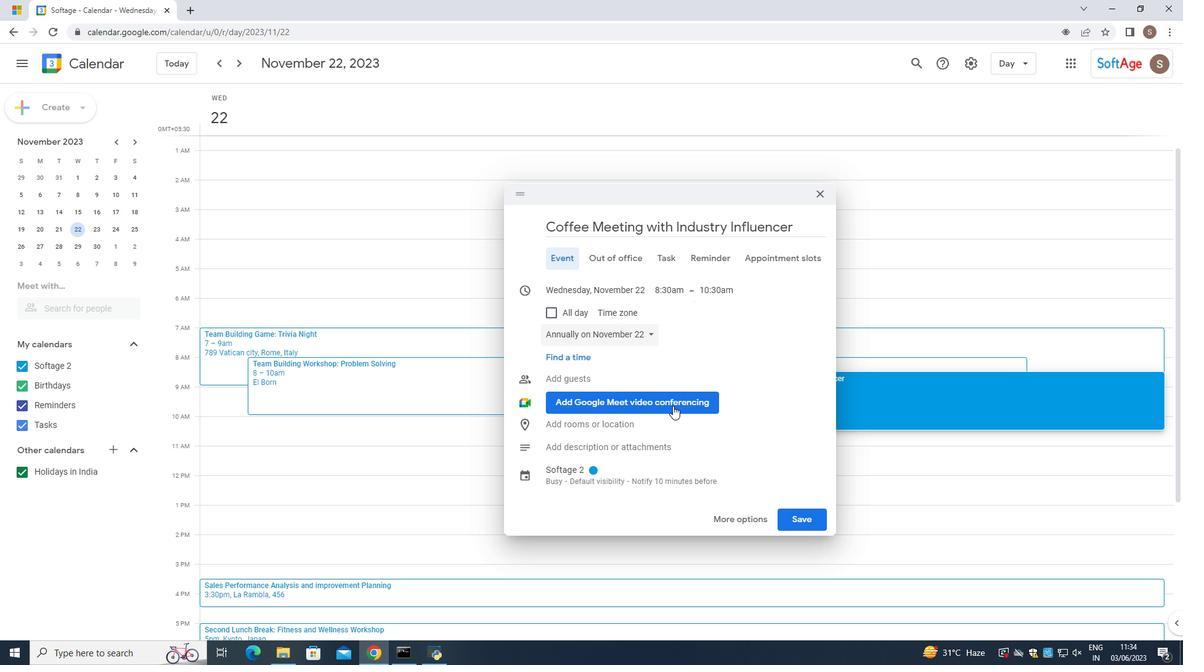 
Action: Mouse moved to (619, 340)
Screenshot: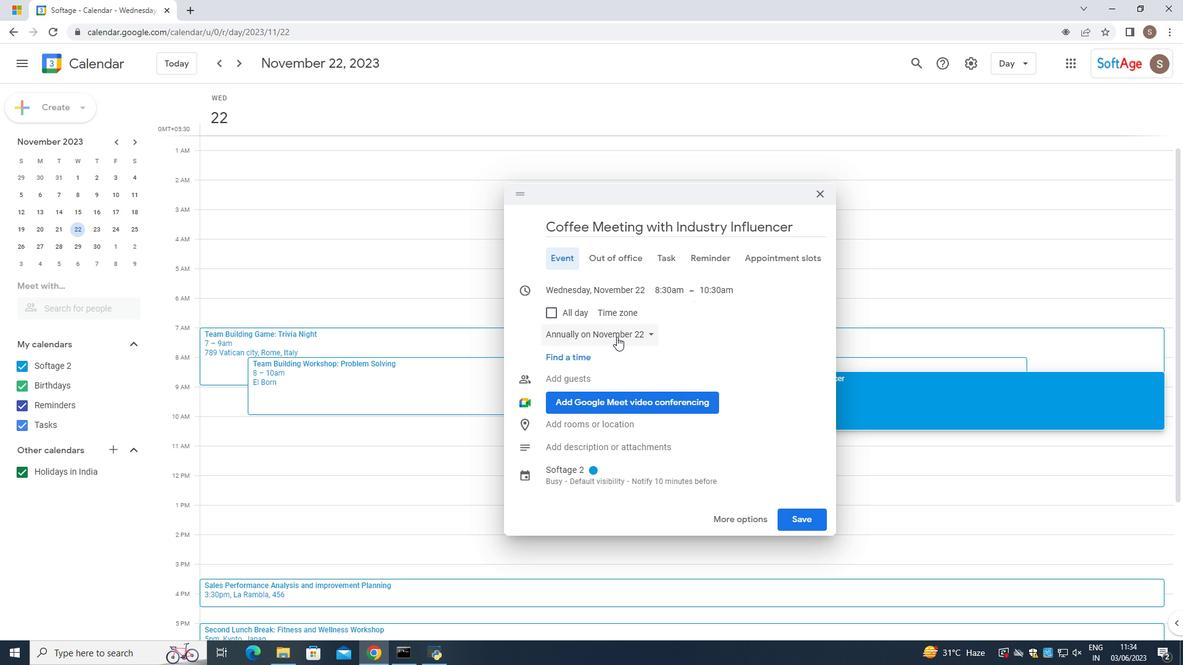 
Action: Mouse scrolled (619, 339) with delta (0, 0)
Screenshot: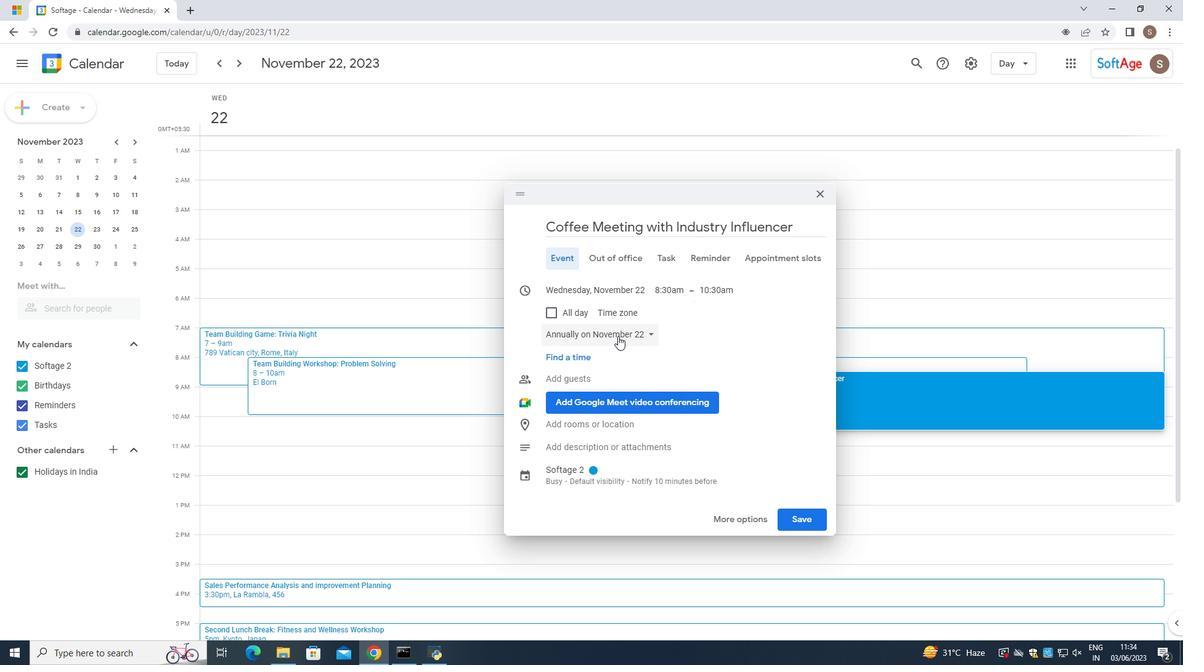 
Action: Mouse moved to (619, 342)
Screenshot: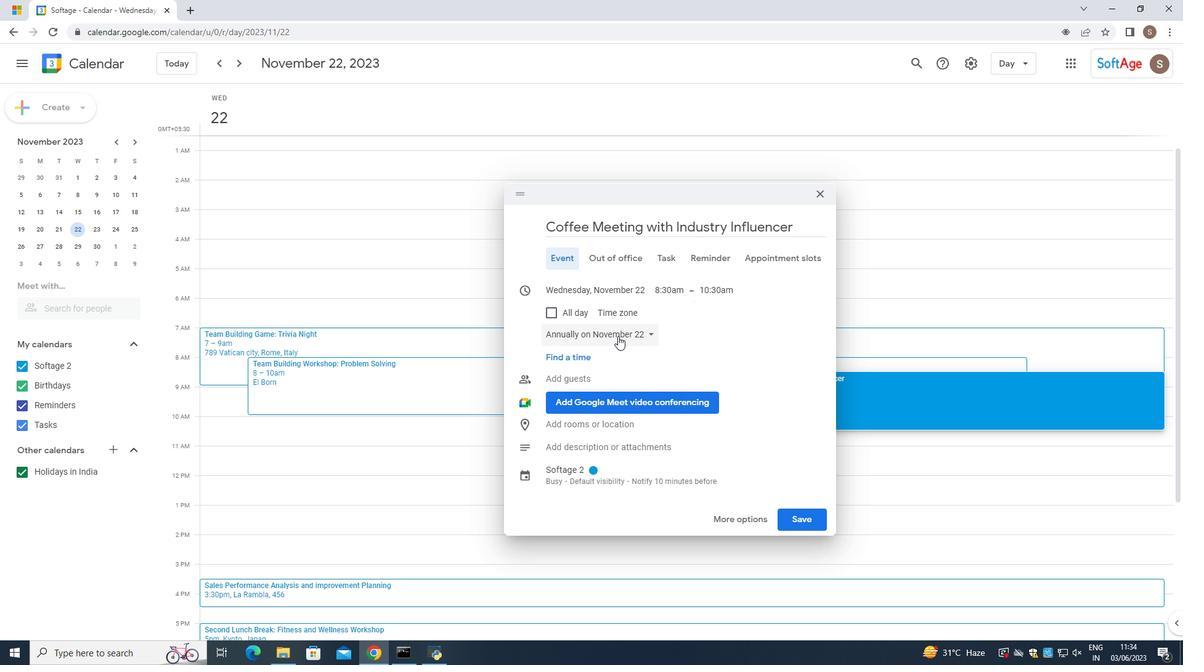 
Action: Mouse scrolled (619, 342) with delta (0, 0)
Screenshot: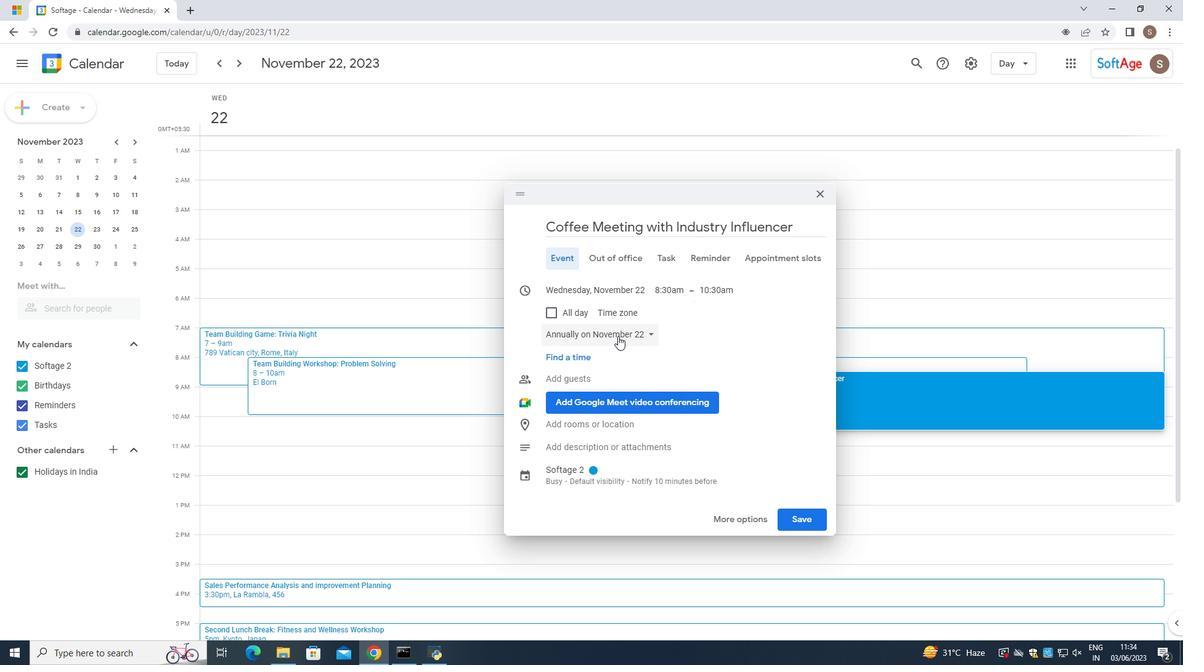 
Action: Mouse moved to (619, 343)
Screenshot: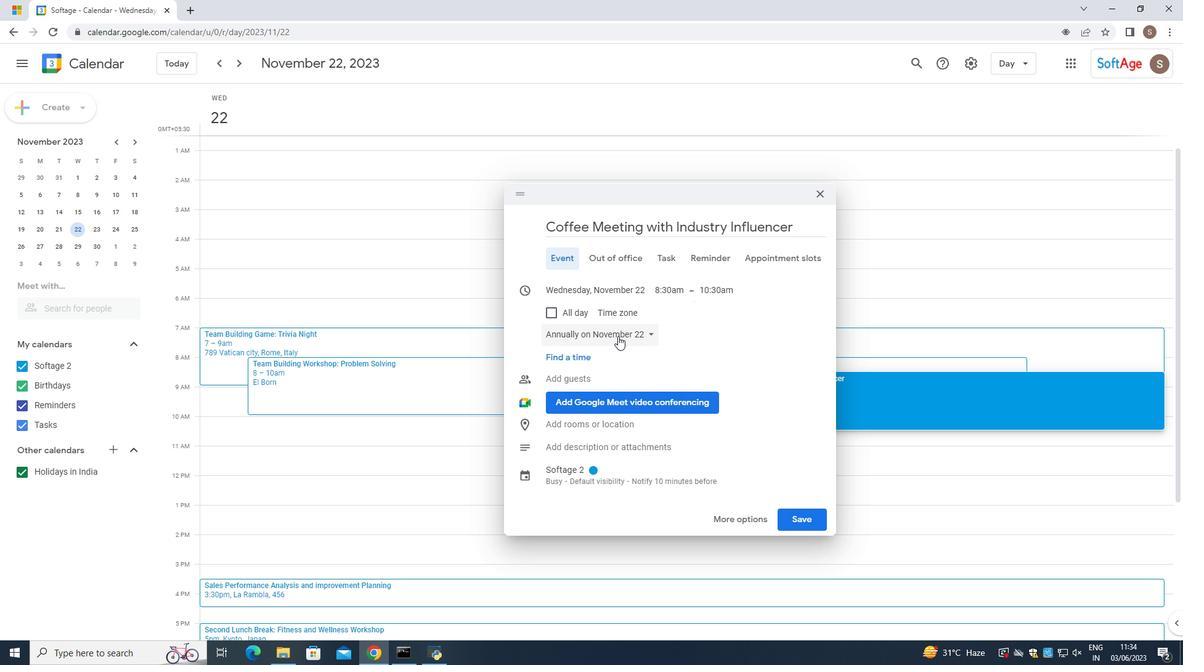 
Action: Mouse scrolled (619, 342) with delta (0, 0)
Screenshot: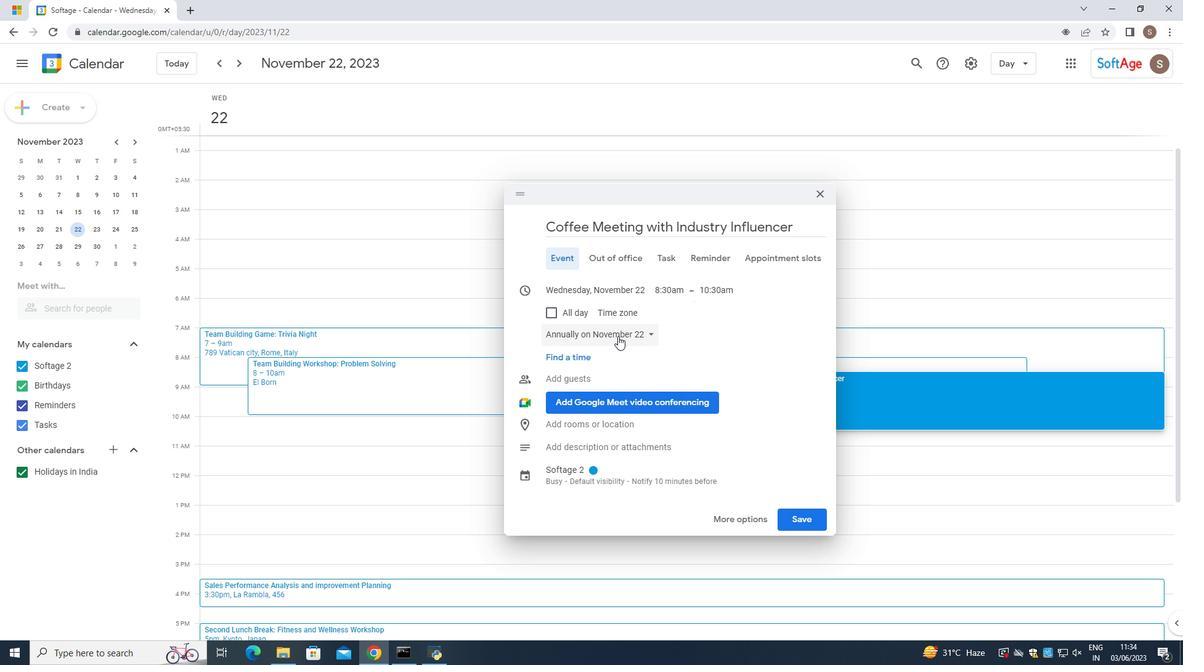 
Action: Mouse scrolled (619, 342) with delta (0, 0)
Screenshot: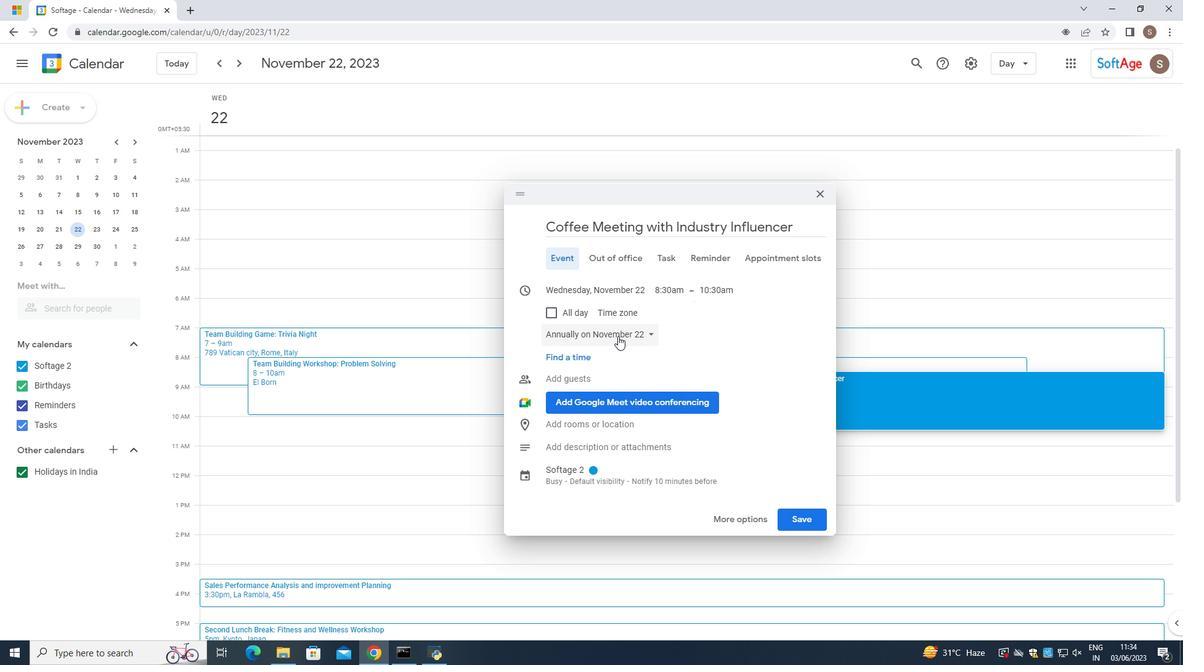 
Action: Mouse moved to (618, 343)
Screenshot: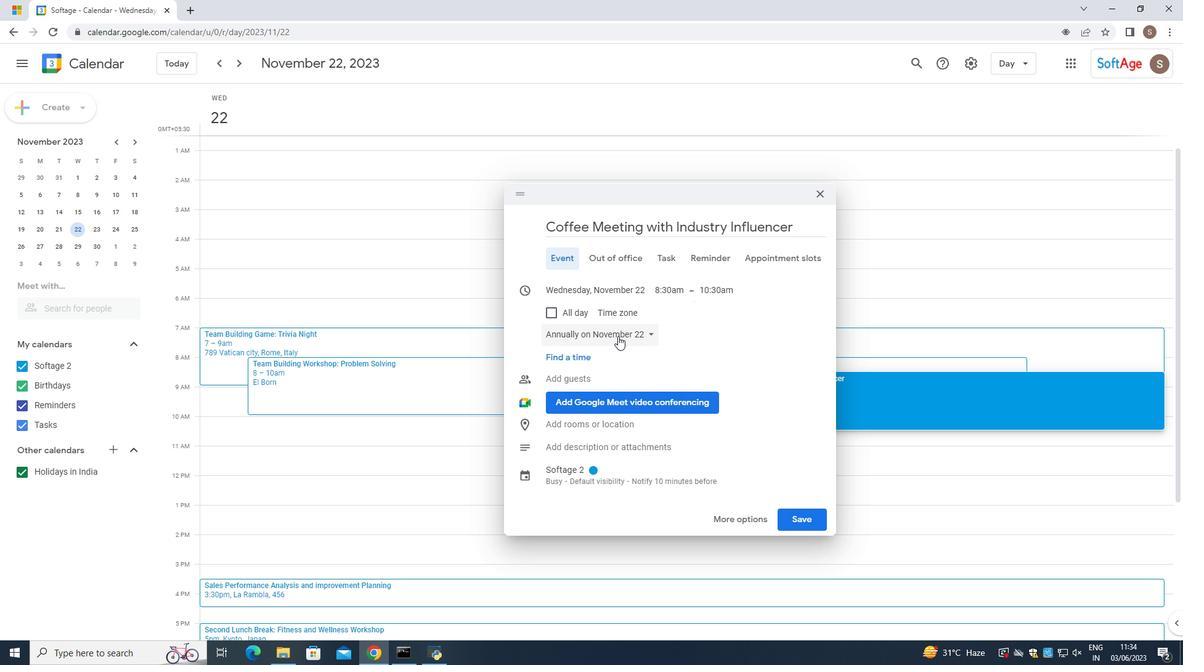
Action: Mouse scrolled (618, 342) with delta (0, 0)
Screenshot: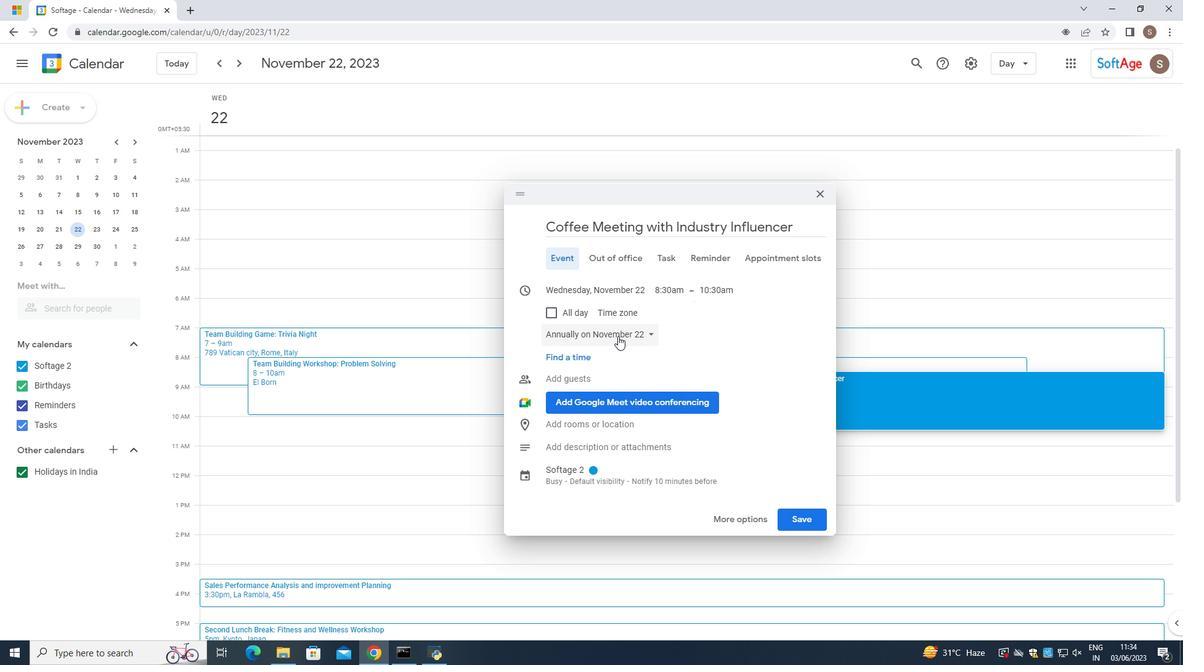 
Action: Mouse moved to (617, 344)
Screenshot: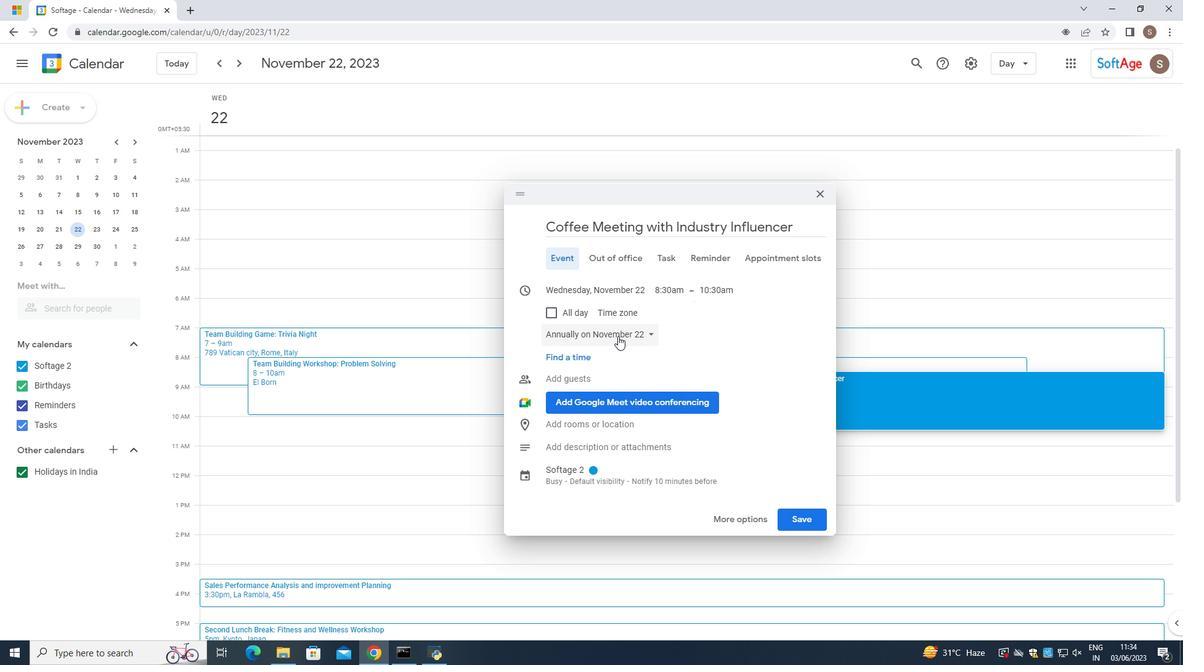 
Action: Mouse scrolled (617, 344) with delta (0, 0)
Screenshot: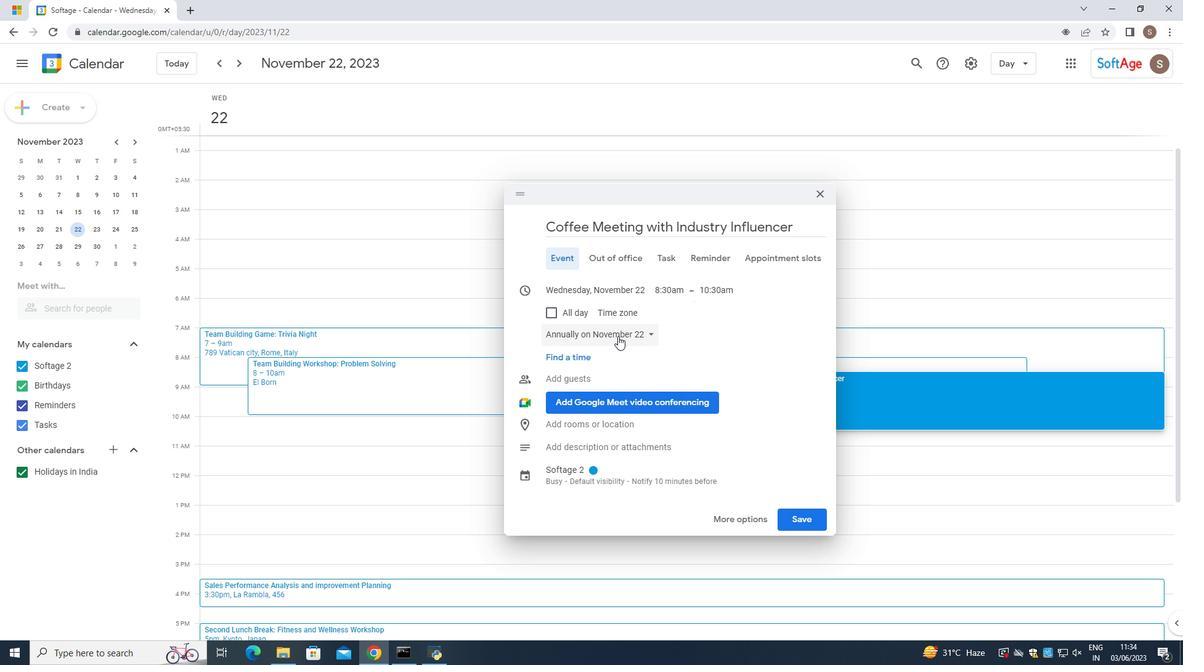 
Action: Mouse moved to (574, 424)
Screenshot: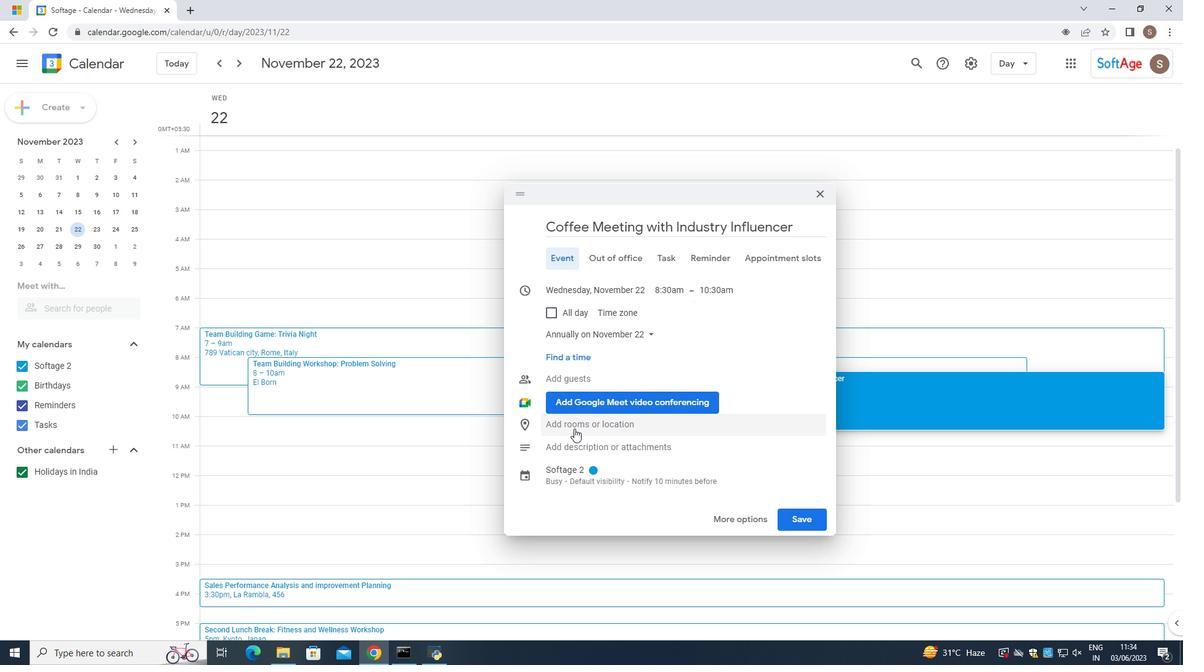 
Action: Mouse pressed left at (574, 424)
Screenshot: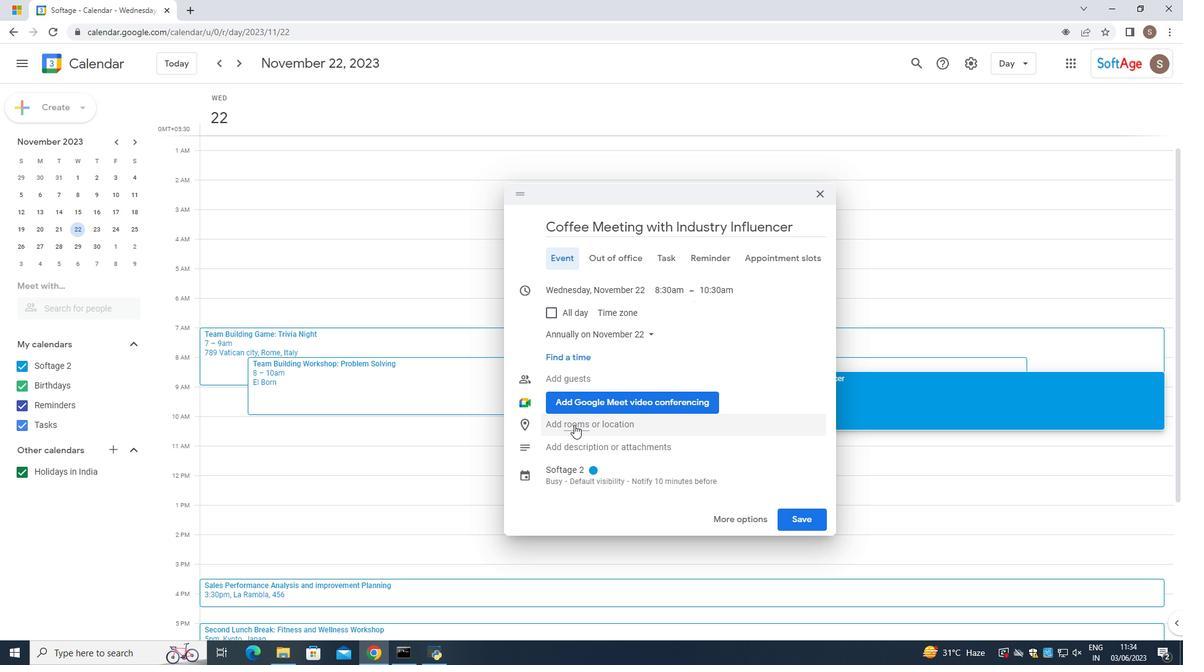 
Action: Mouse moved to (524, 205)
Screenshot: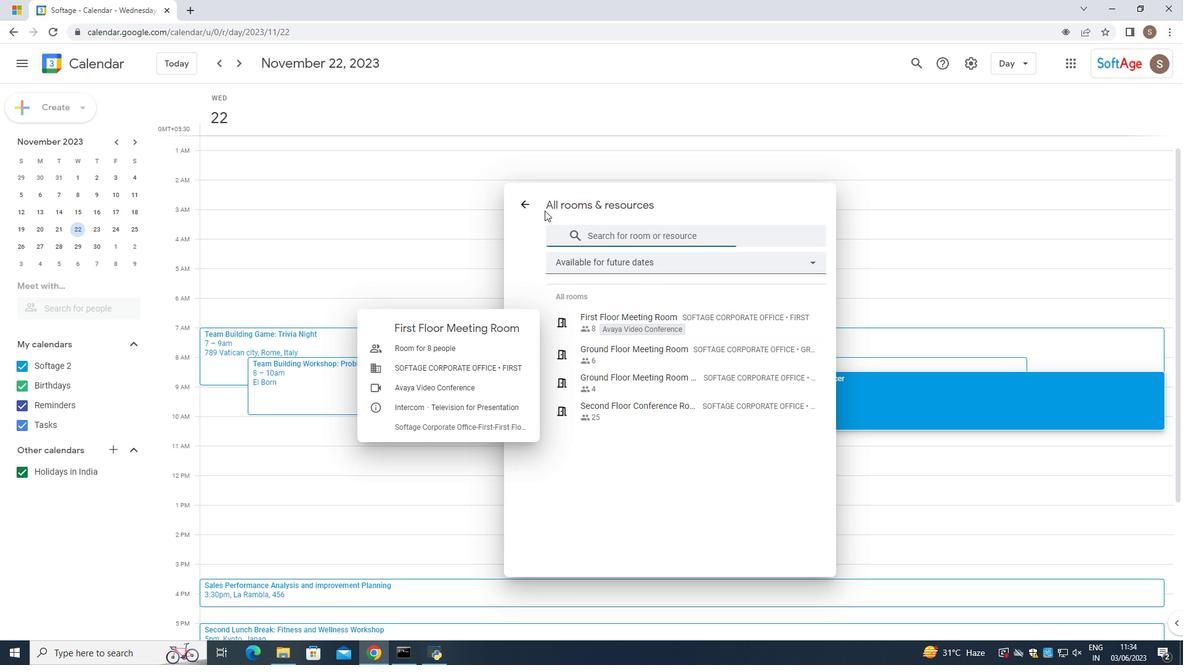 
Action: Mouse pressed left at (524, 205)
Screenshot: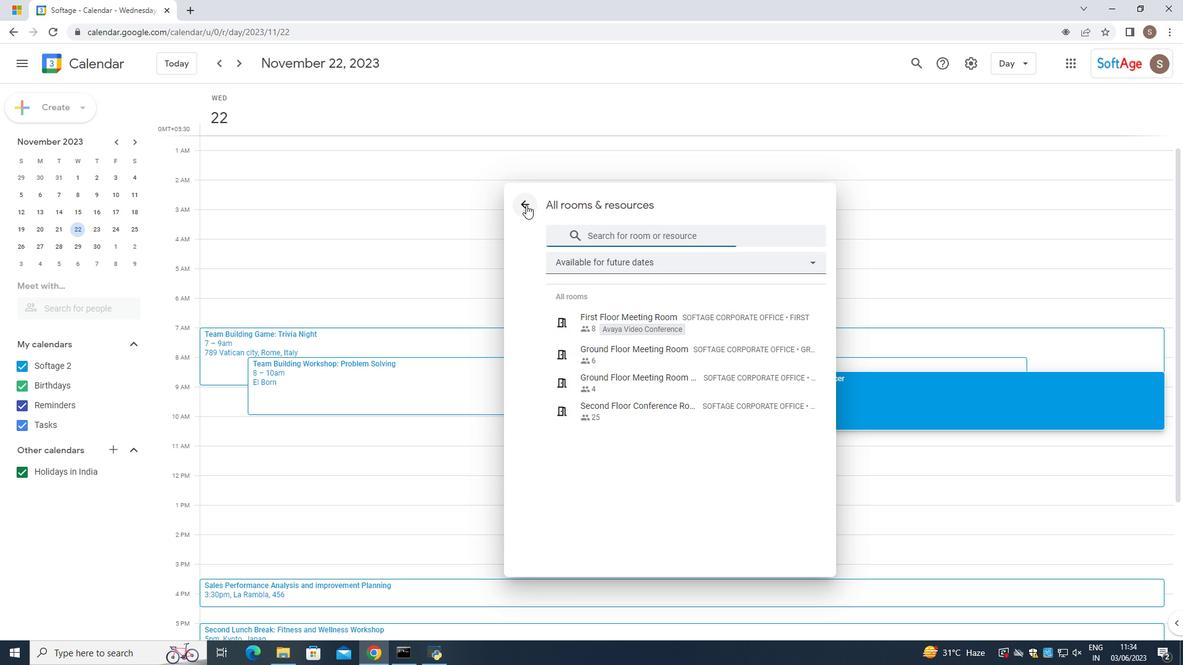 
Action: Mouse moved to (584, 456)
Screenshot: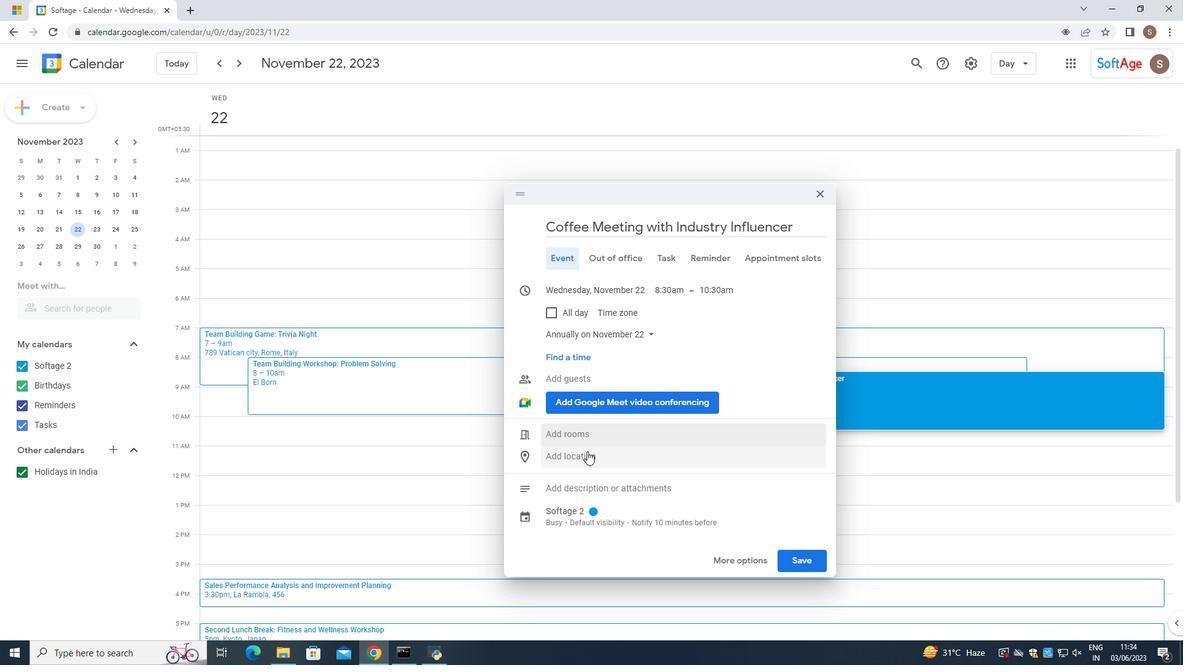 
Action: Mouse pressed left at (584, 456)
Screenshot: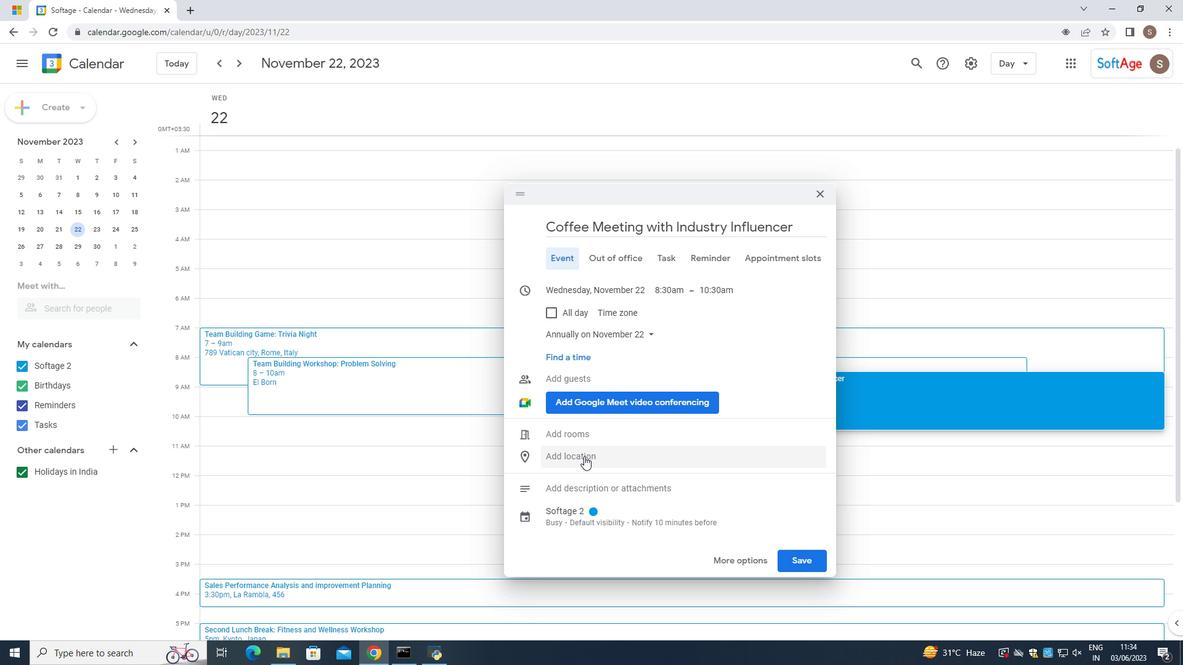 
Action: Mouse moved to (584, 461)
Screenshot: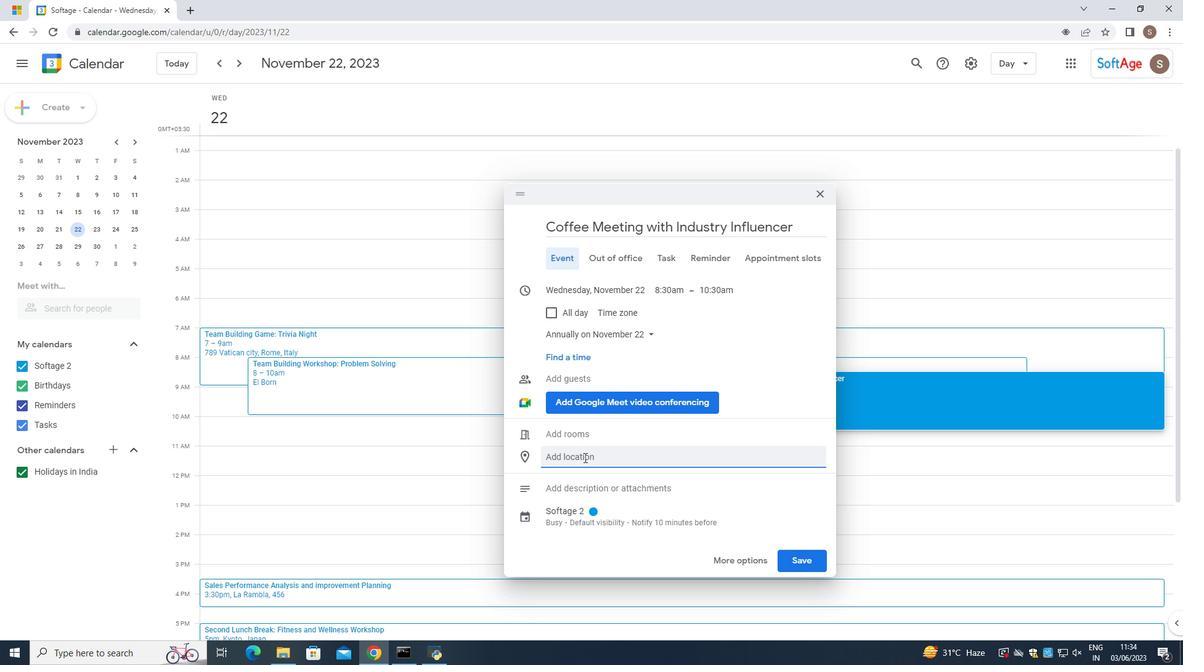 
Action: Key pressed 987,<Key.space><Key.caps_lock>W<Key.caps_lock>hite<Key.space><Key.caps_lock>D<Key.caps_lock>esert<Key.space><Key.backspace>,<Key.space><Key.caps_lock>F<Key.caps_lock>arfra<Key.backspace><Key.backspace><Key.backspace>afra,<Key.space><Key.caps_lock>E<Key.caps_lock>gypt<Key.enter>
Screenshot: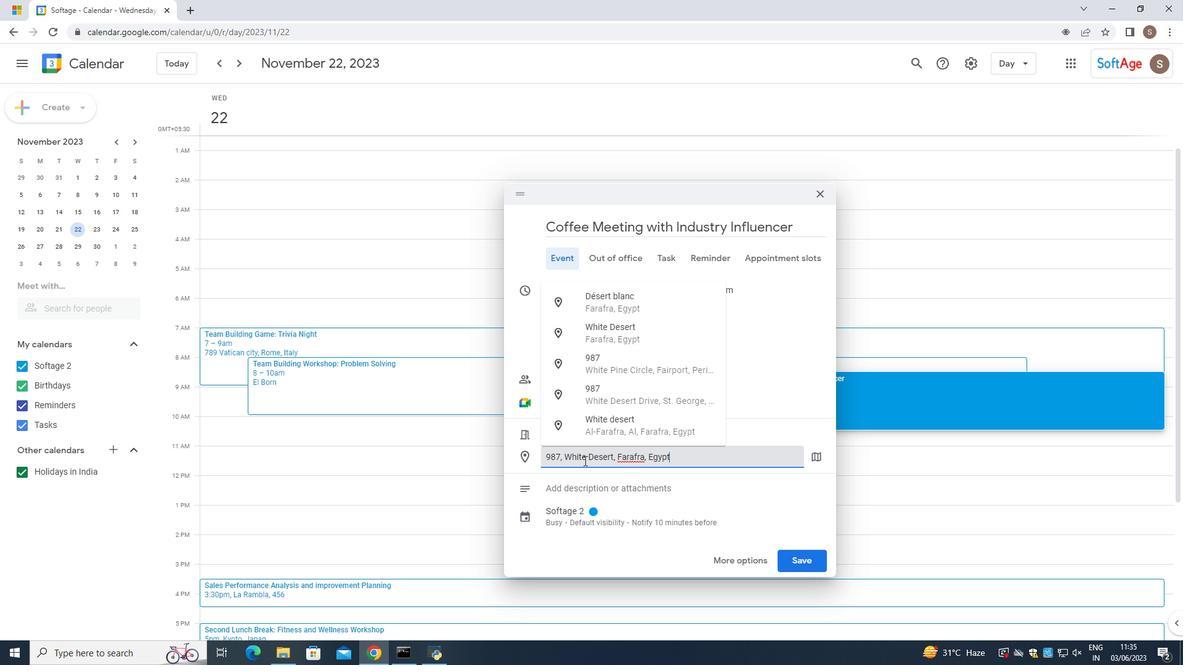 
Action: Mouse moved to (609, 449)
Screenshot: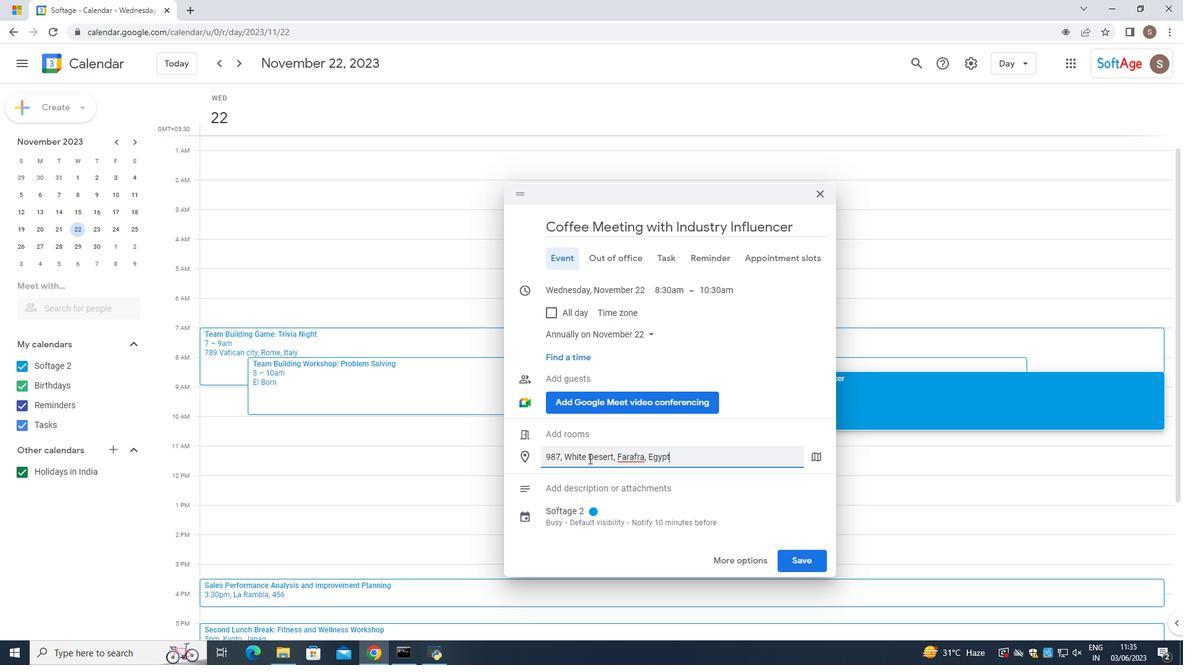 
Action: Mouse scrolled (609, 448) with delta (0, 0)
Screenshot: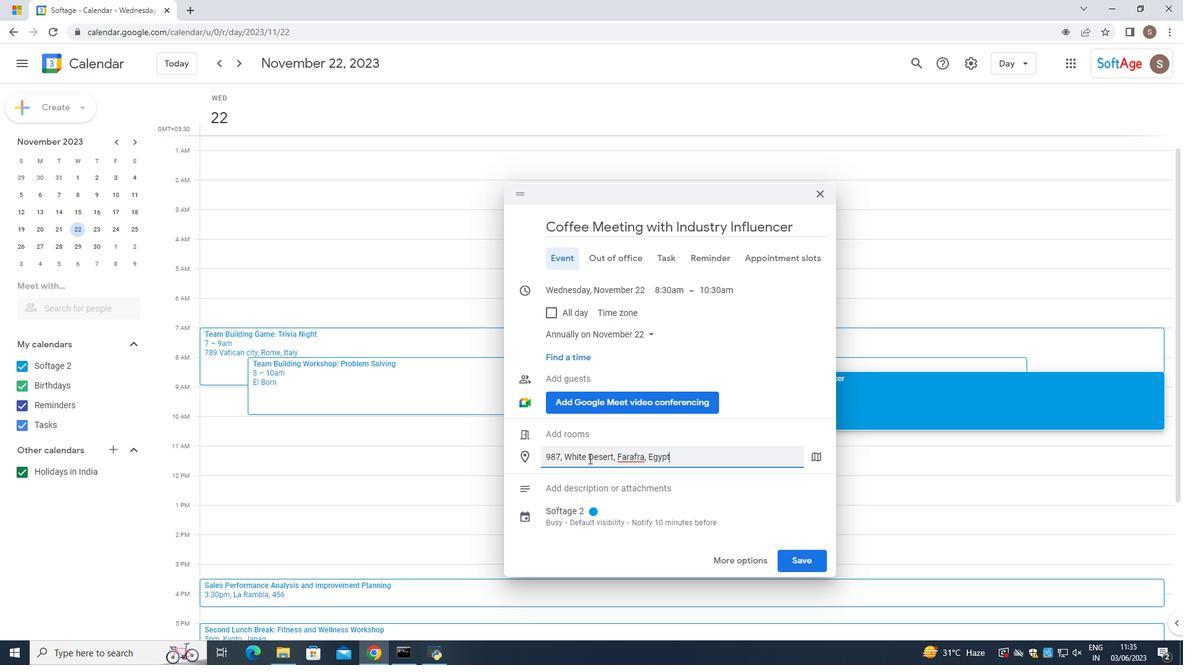 
Action: Mouse moved to (593, 464)
Screenshot: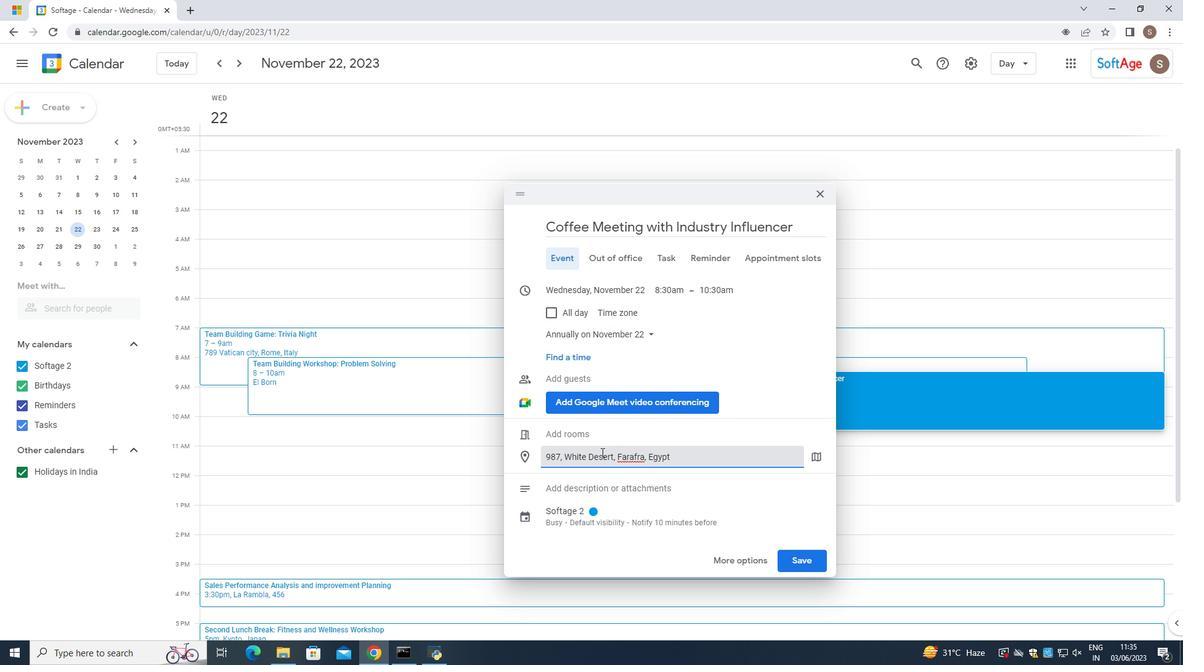 
Action: Mouse scrolled (593, 464) with delta (0, 0)
Screenshot: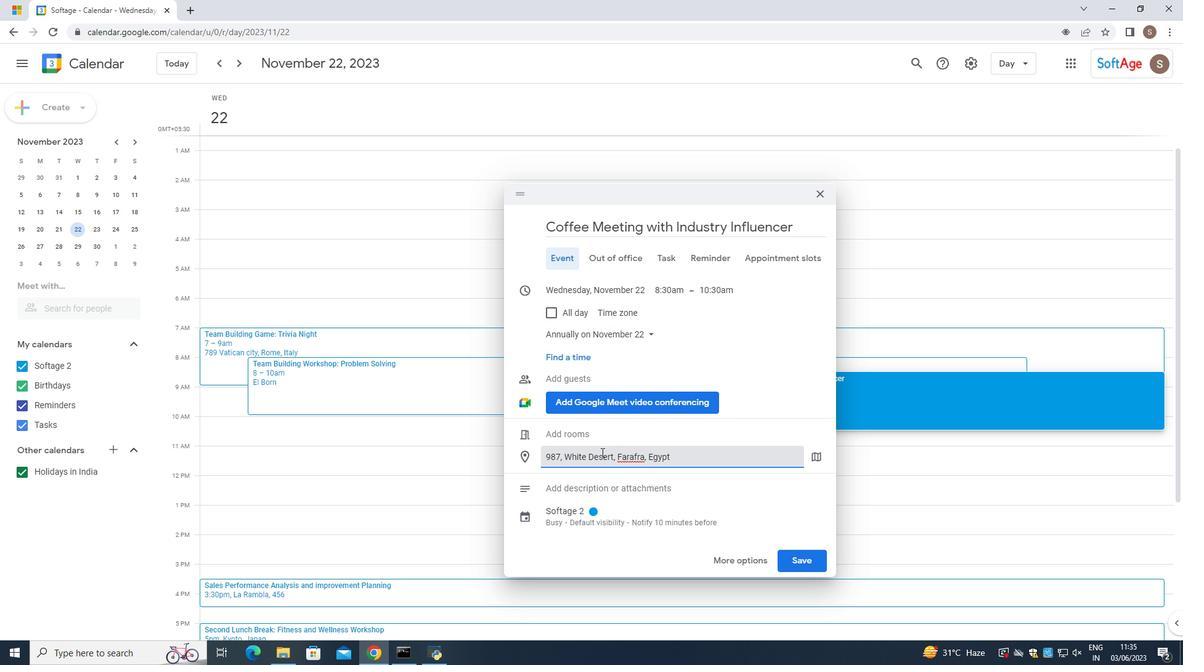 
Action: Mouse moved to (593, 465)
Screenshot: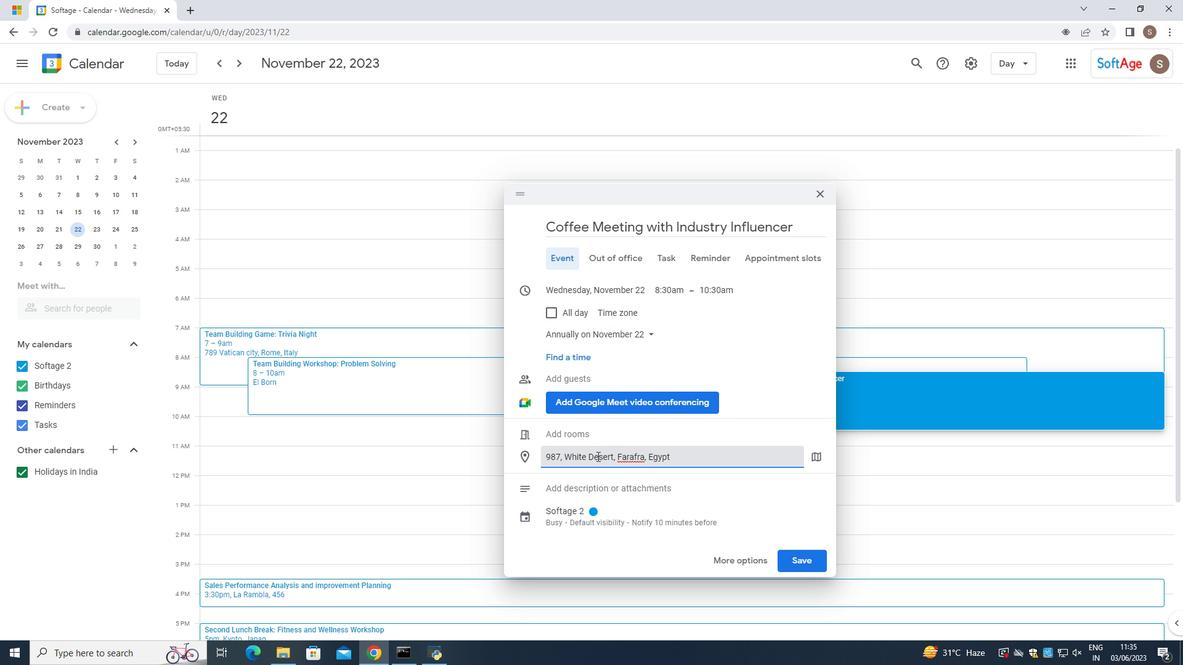 
Action: Mouse scrolled (593, 464) with delta (0, 0)
Screenshot: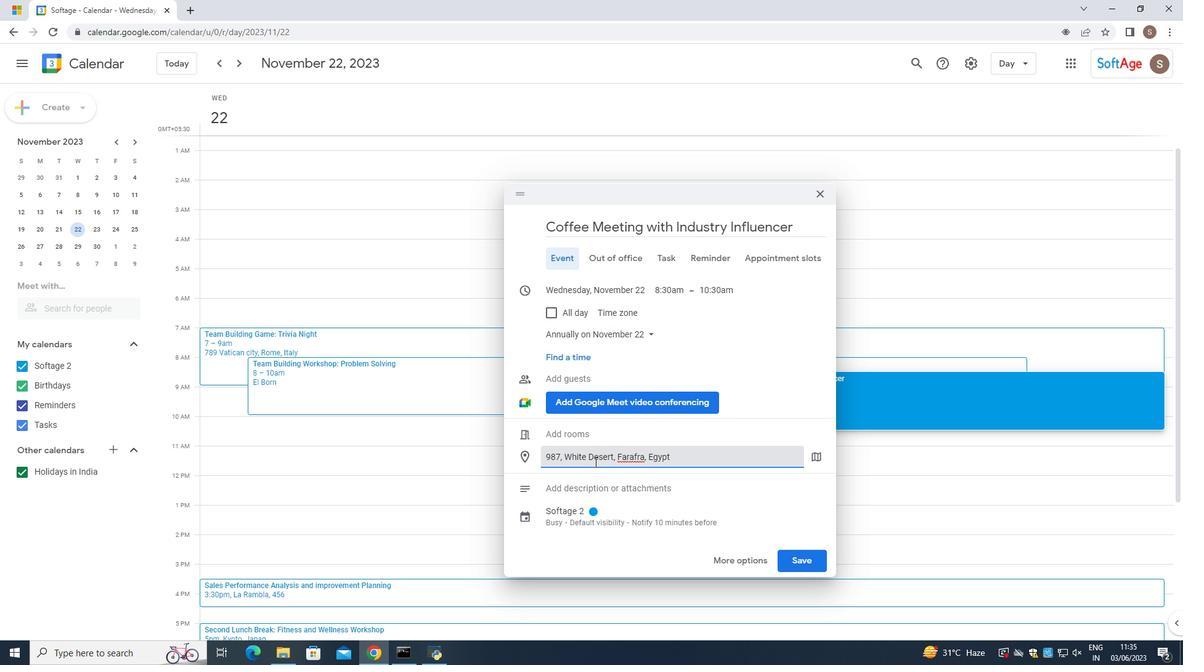 
Action: Mouse moved to (562, 484)
Screenshot: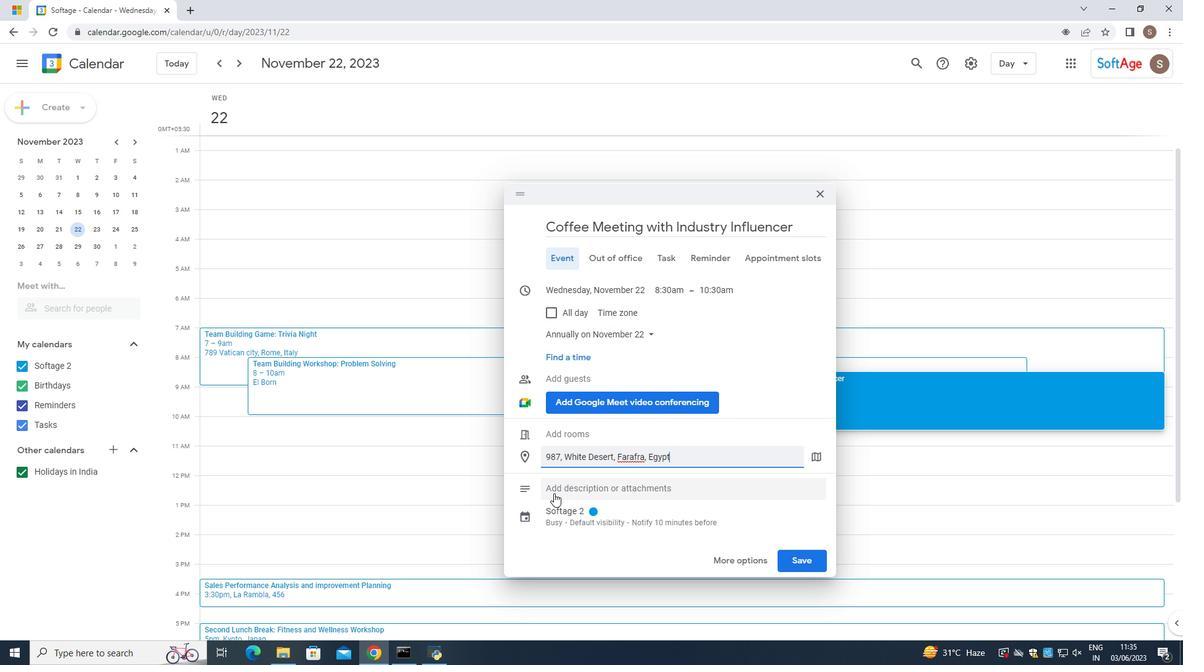 
Action: Mouse pressed left at (562, 484)
Screenshot: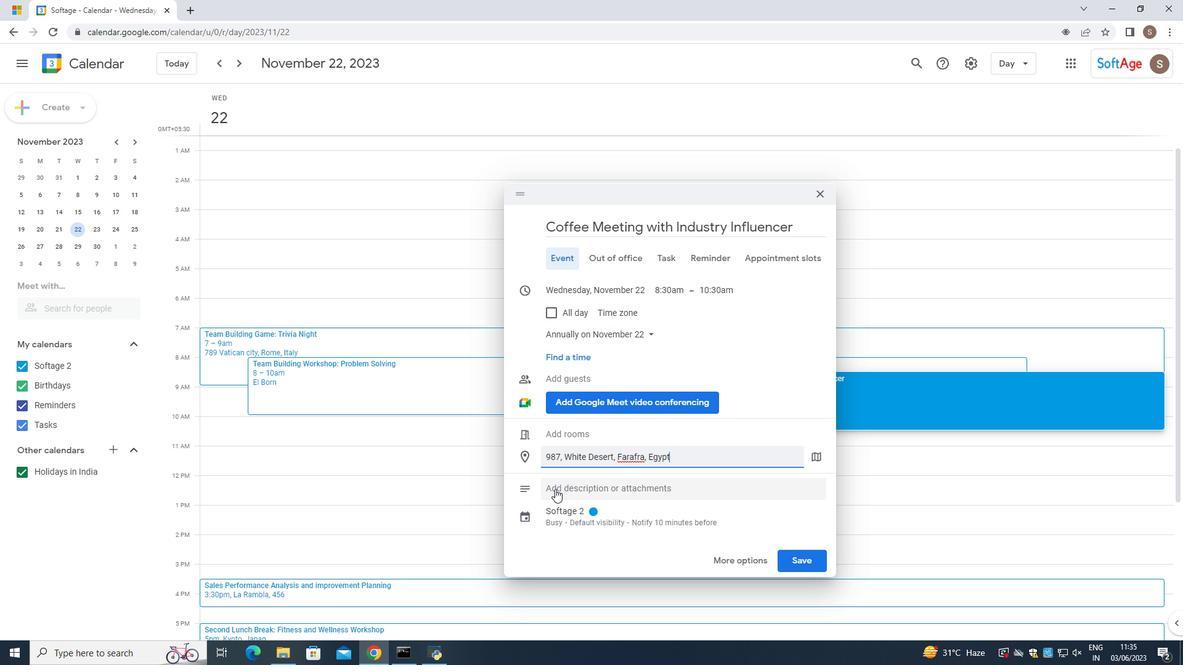 
Action: Mouse moved to (585, 539)
Screenshot: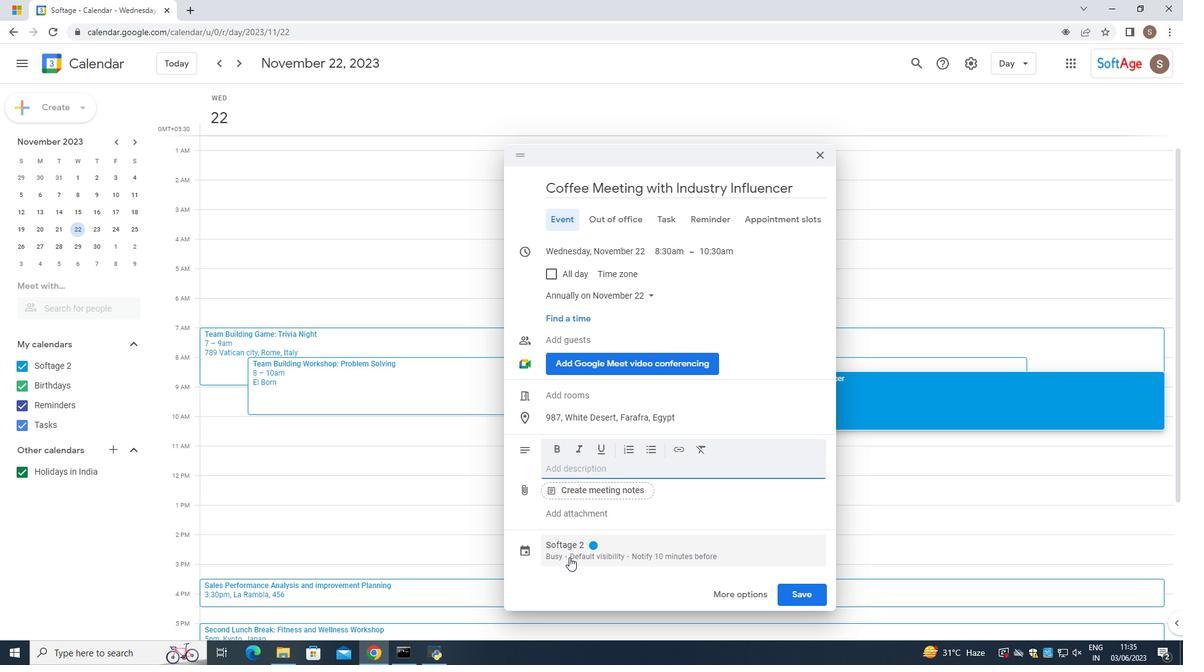 
Action: Mouse pressed left at (585, 539)
Screenshot: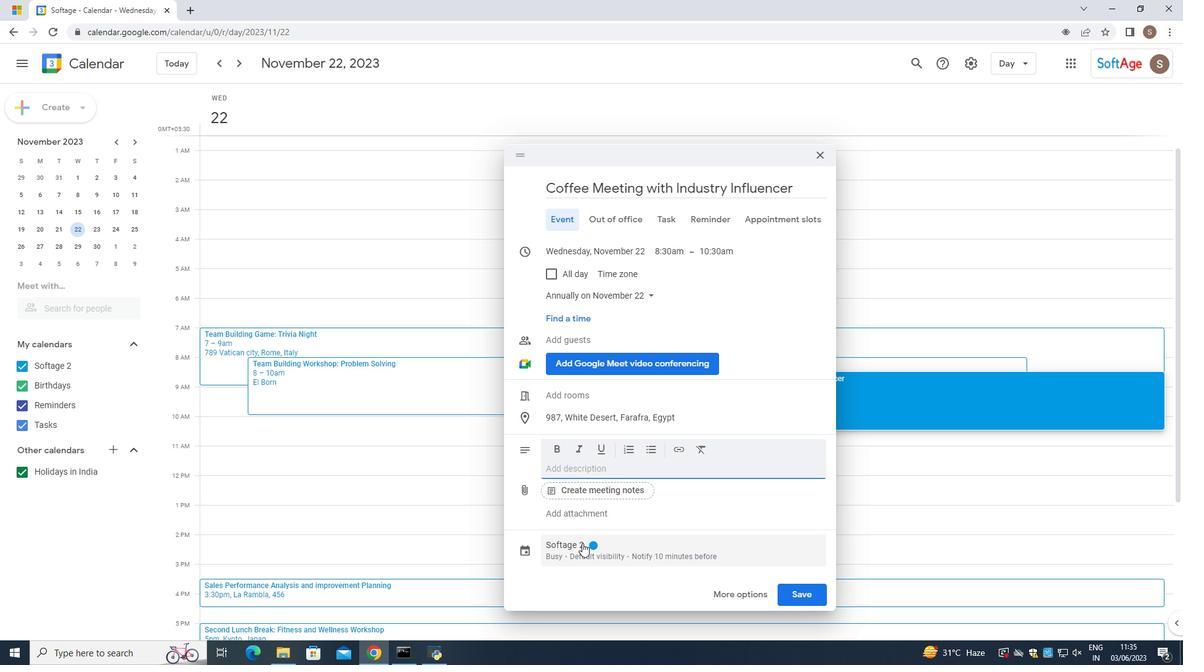 
Action: Mouse moved to (624, 463)
Screenshot: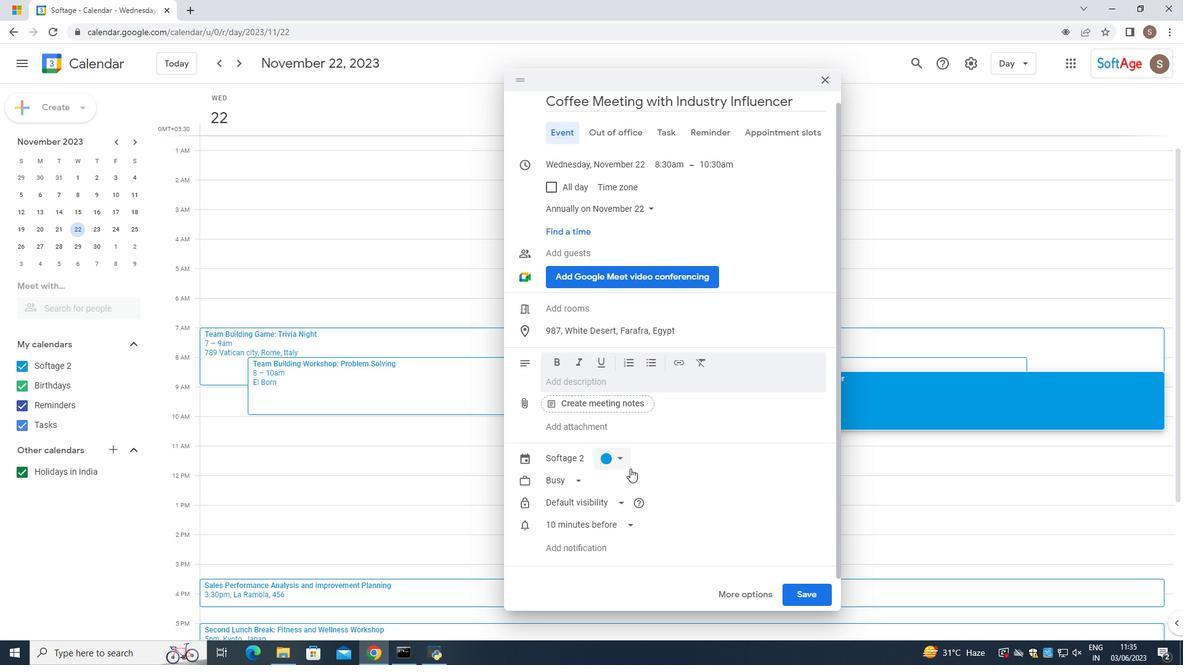 
Action: Mouse pressed left at (624, 463)
Screenshot: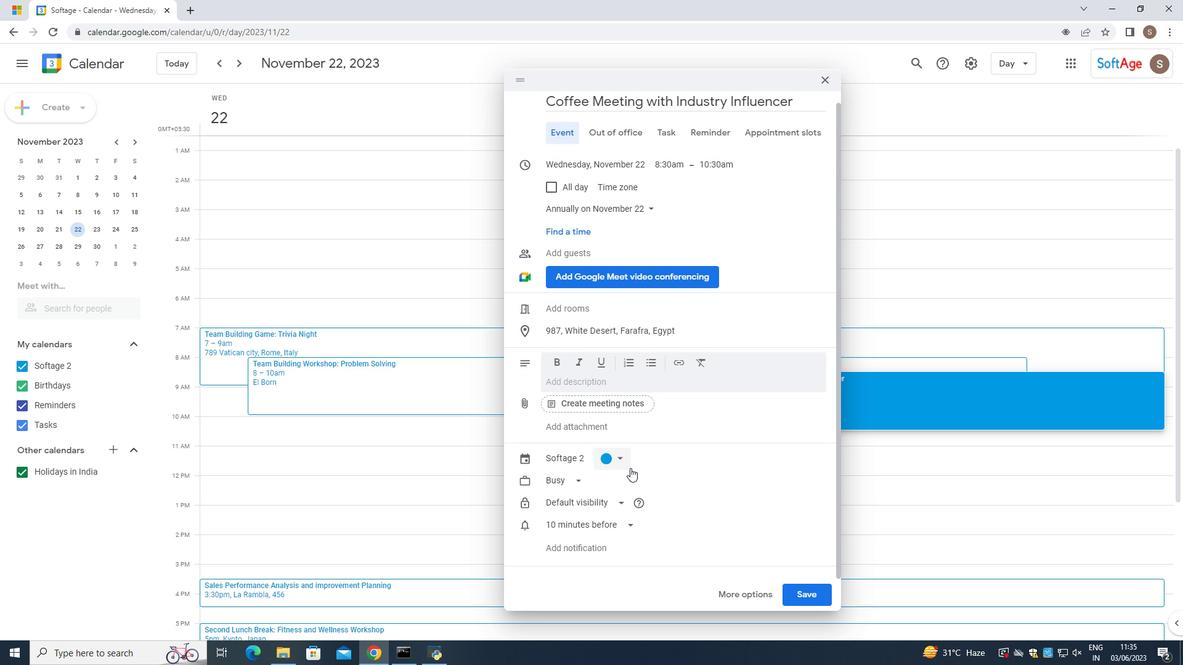 
Action: Mouse moved to (620, 493)
Screenshot: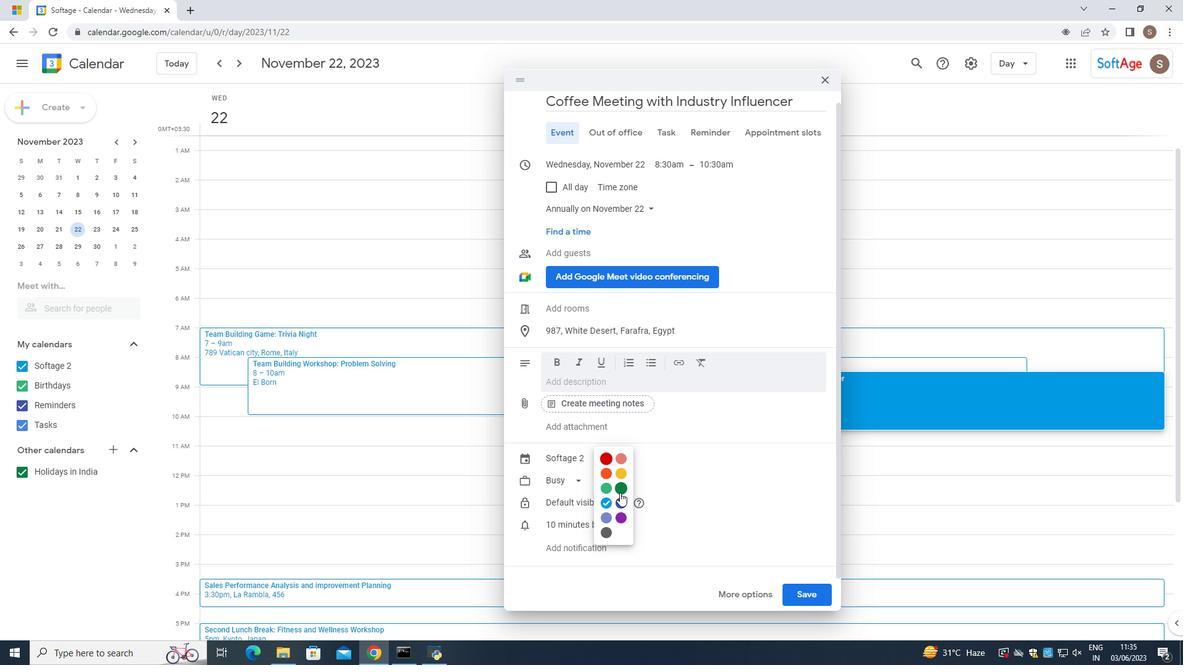
Action: Mouse pressed left at (620, 493)
Screenshot: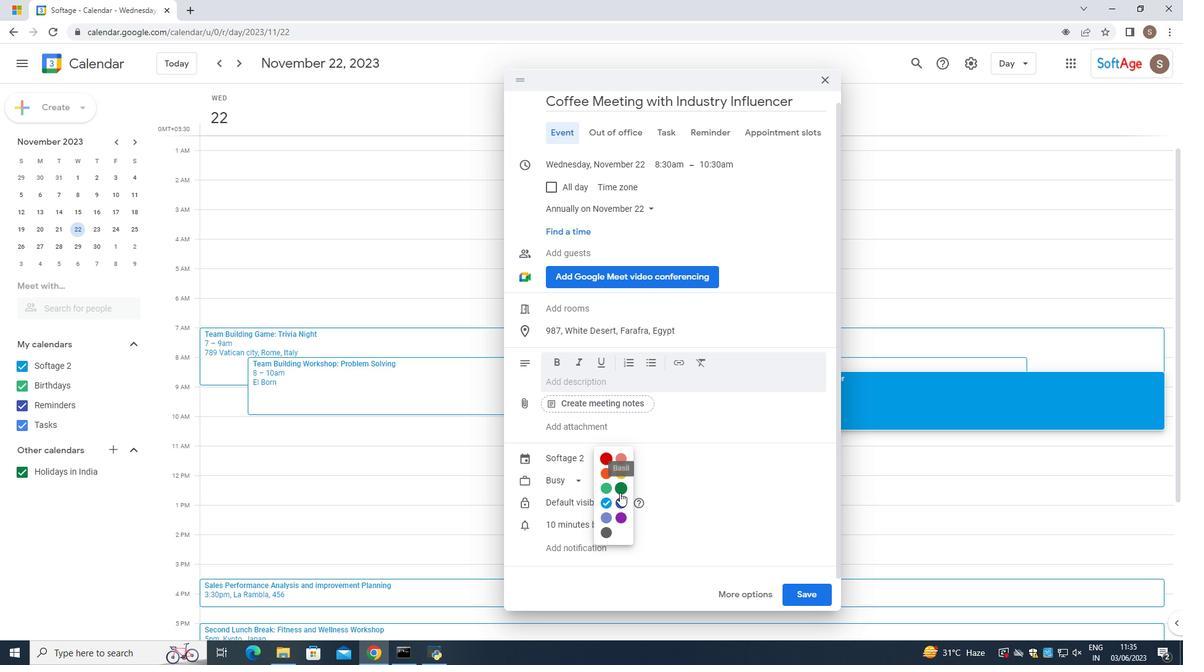 
Action: Mouse moved to (585, 423)
Screenshot: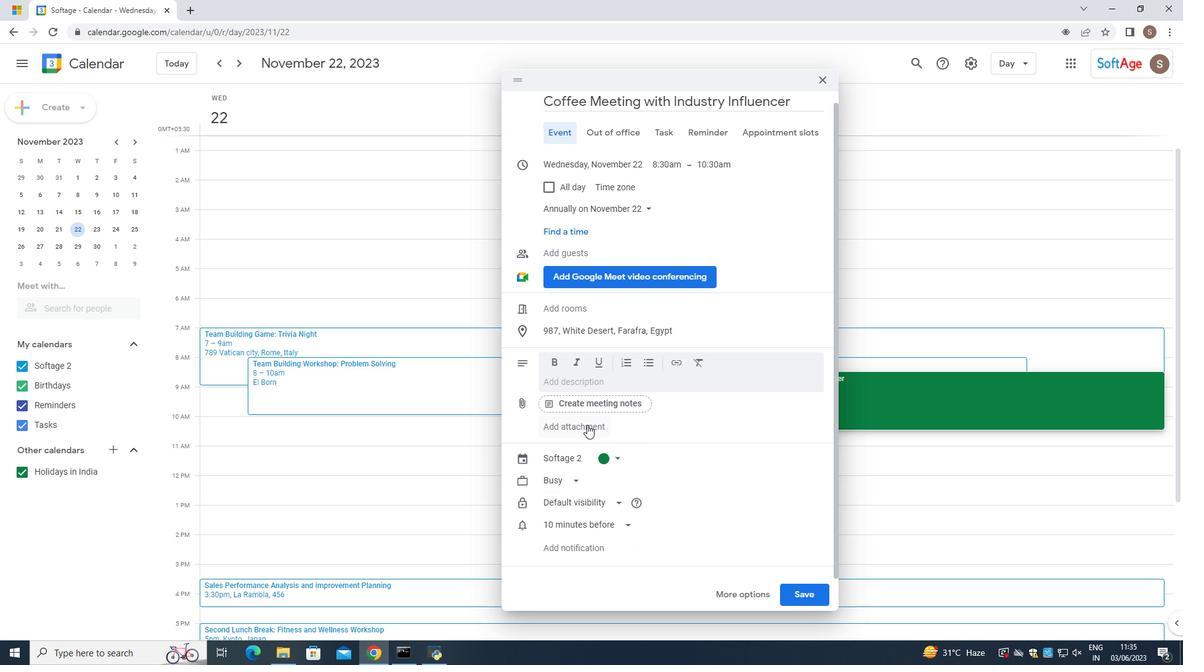 
Action: Mouse pressed left at (585, 423)
Screenshot: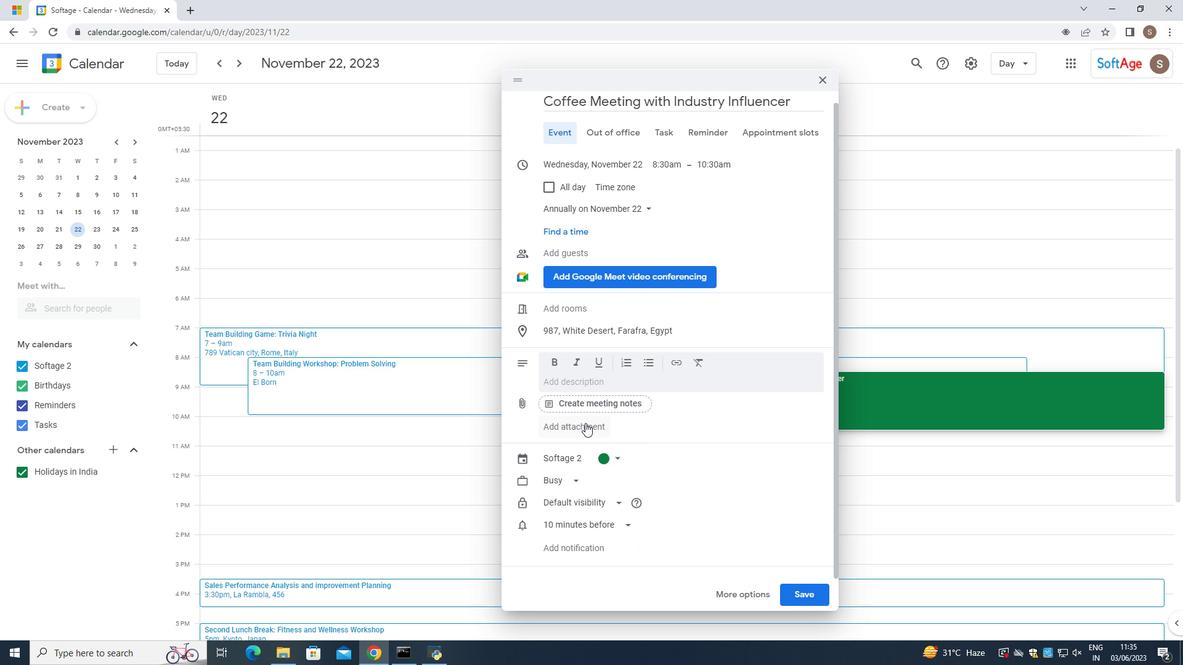 
Action: Mouse moved to (974, 87)
Screenshot: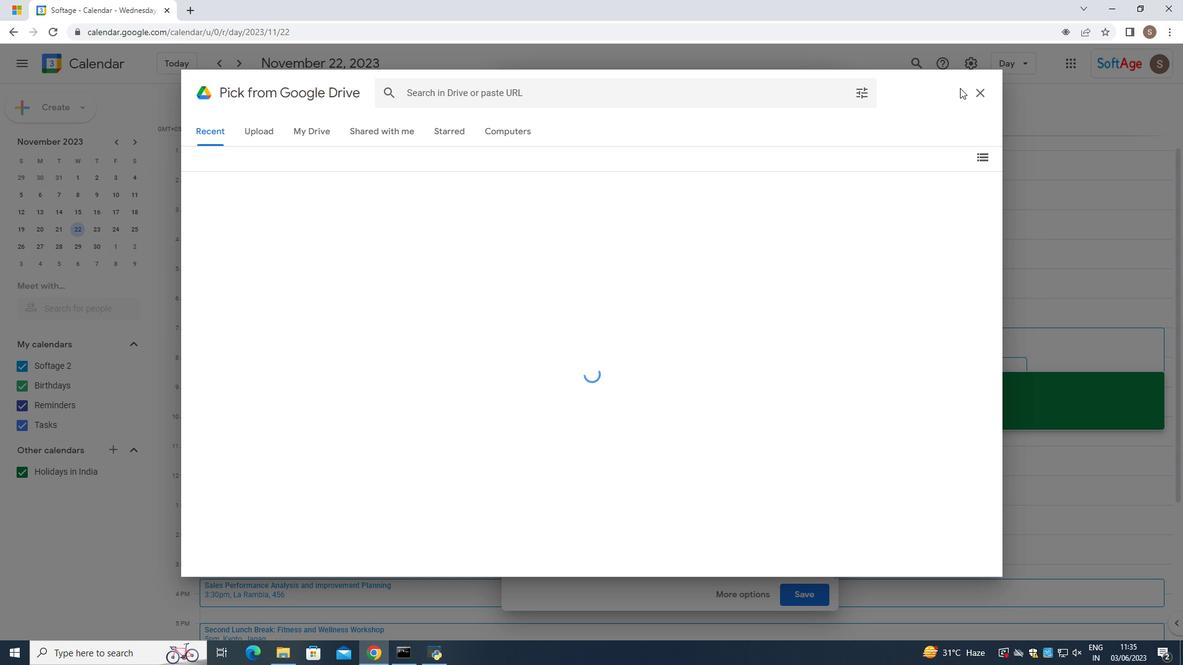 
Action: Mouse pressed left at (974, 87)
Screenshot: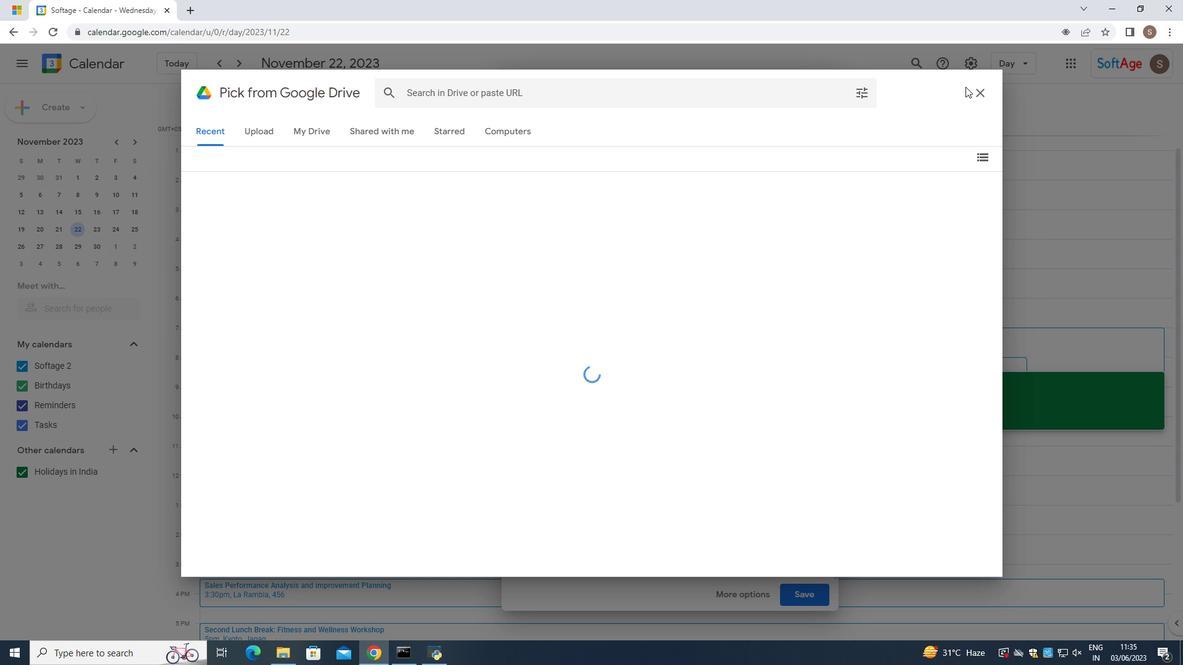 
Action: Mouse moved to (578, 376)
Screenshot: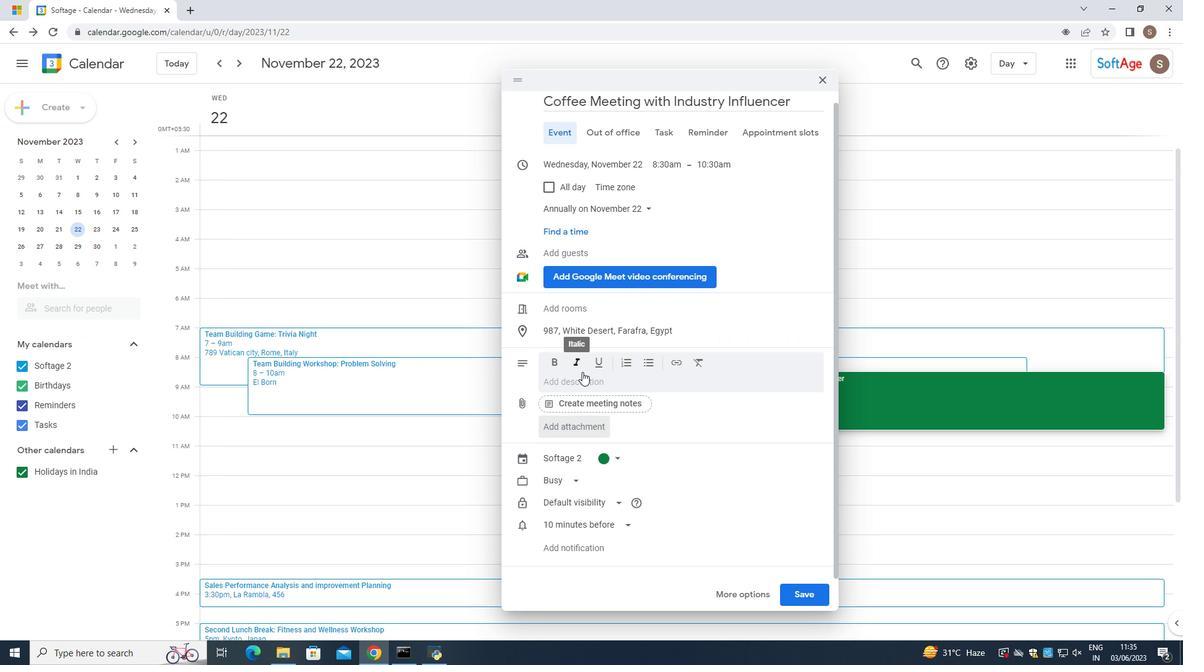 
Action: Mouse pressed left at (578, 376)
Screenshot: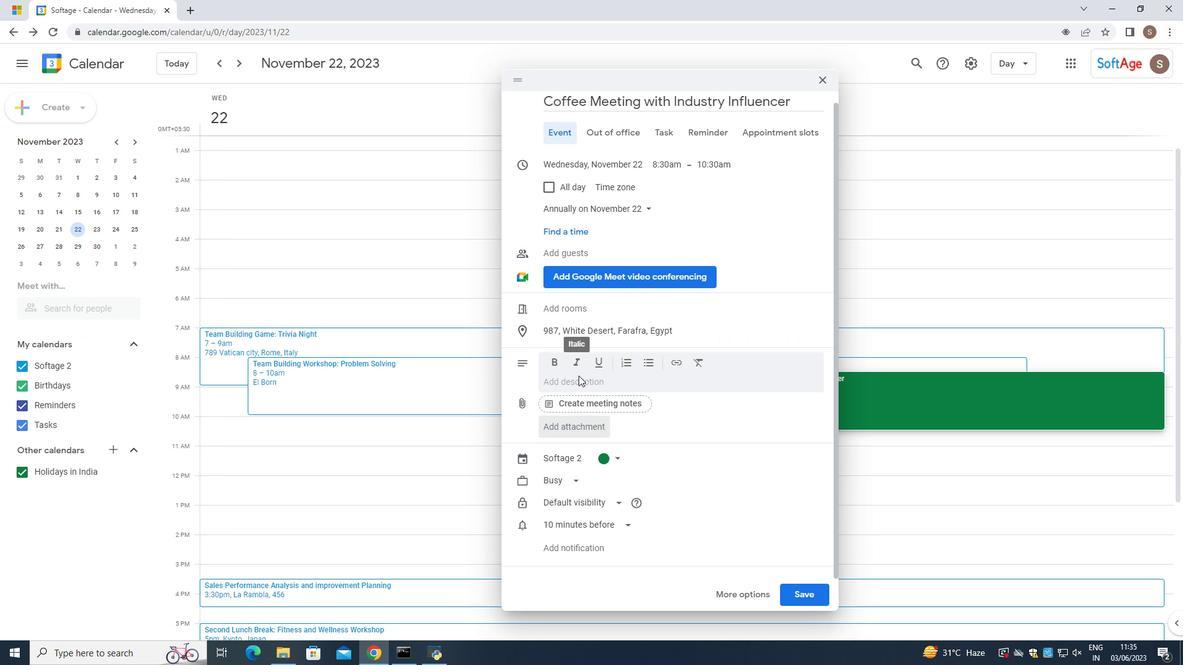 
Action: Mouse moved to (572, 363)
Screenshot: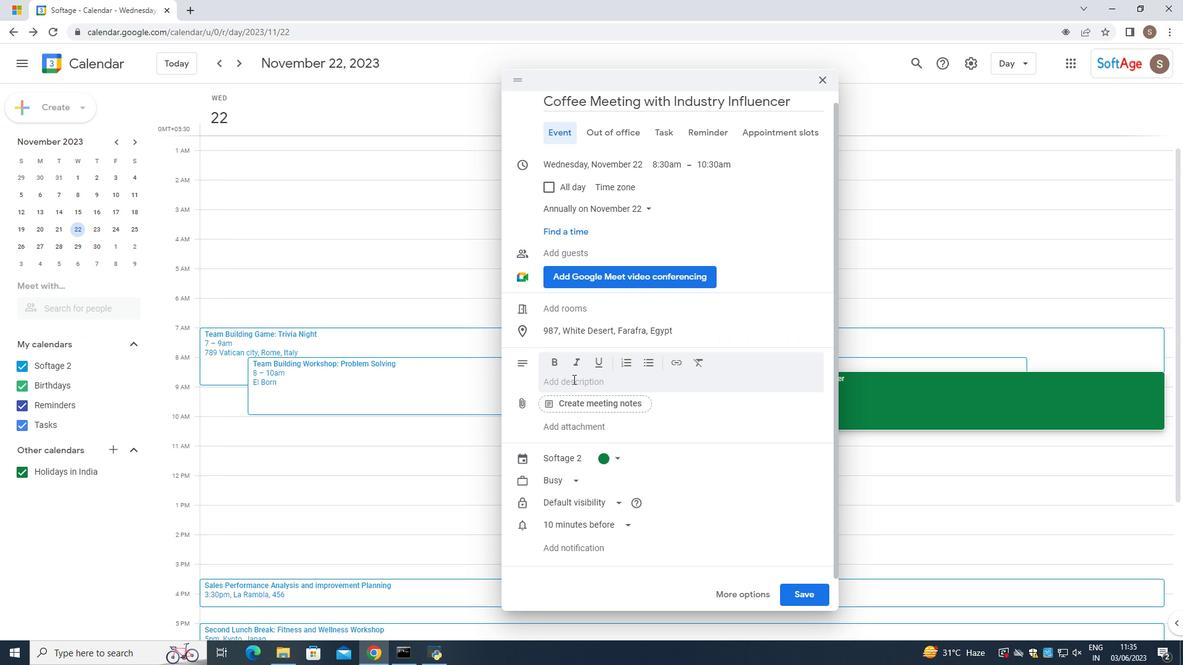 
Action: Mouse pressed left at (572, 363)
Screenshot: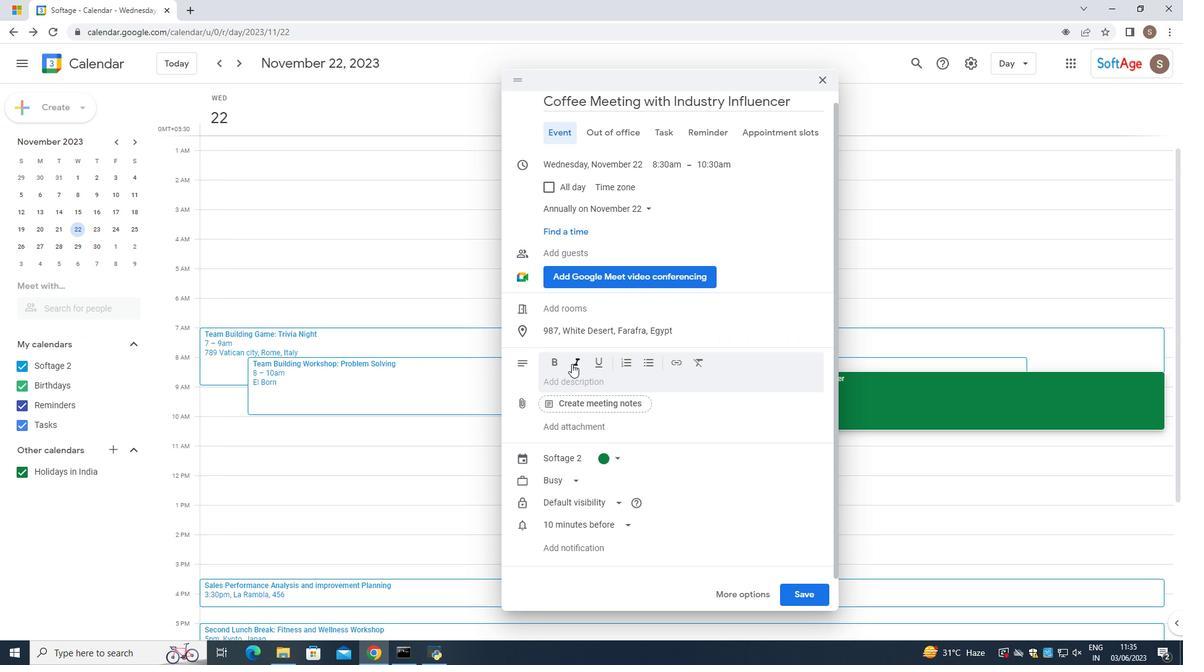 
Action: Mouse moved to (564, 385)
Screenshot: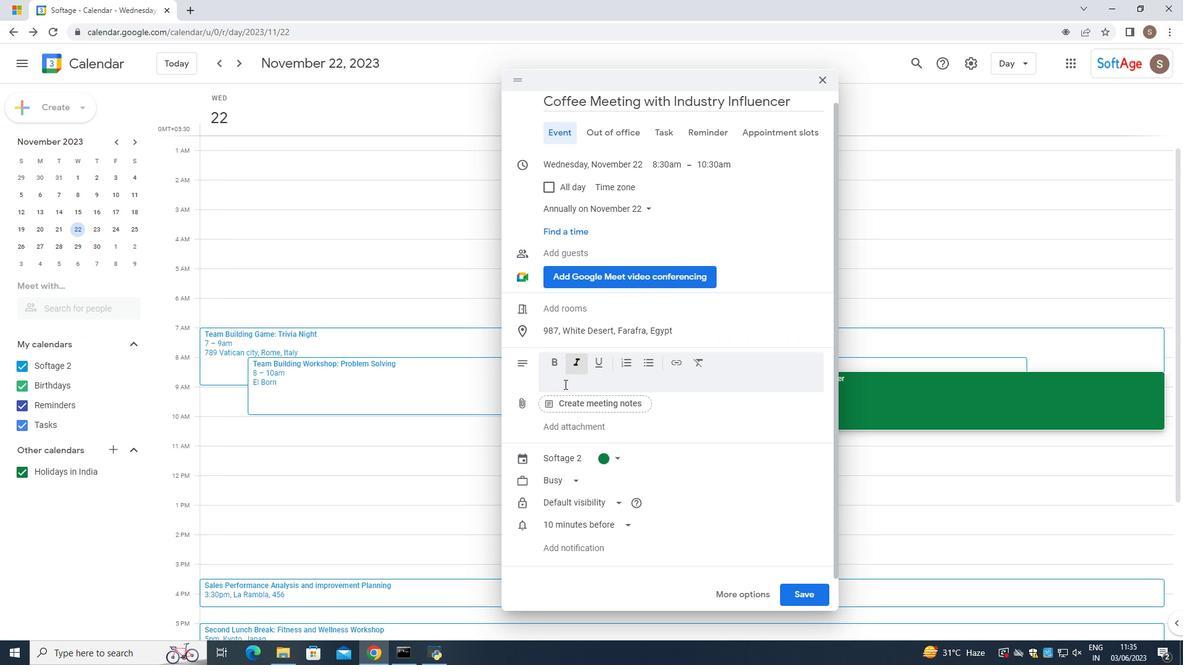 
Action: Key pressed <Key.caps_lock>P<Key.caps_lock>articipants<Key.space>will<Key.space>learn<Key.space>how<Key.space>to<Key.space>provide<Key.space>feedback<Key.space>and<Key.space>constructive<Key.space>criticism<Key.space>in<Key.space>a<Key.space>respectfulk]<Key.backspace><Key.backspace><Key.backspace>l<Key.space>manner.<Key.space><Key.caps_lock>T<Key.caps_lock>heyw<Key.space><Key.backspace><Key.backspace><Key.backspace>y<Key.space>will<Key.space>practice<Key.space>giving<Key.space>and<Key.space>taking<Key.space>feedback<Key.space>
Screenshot: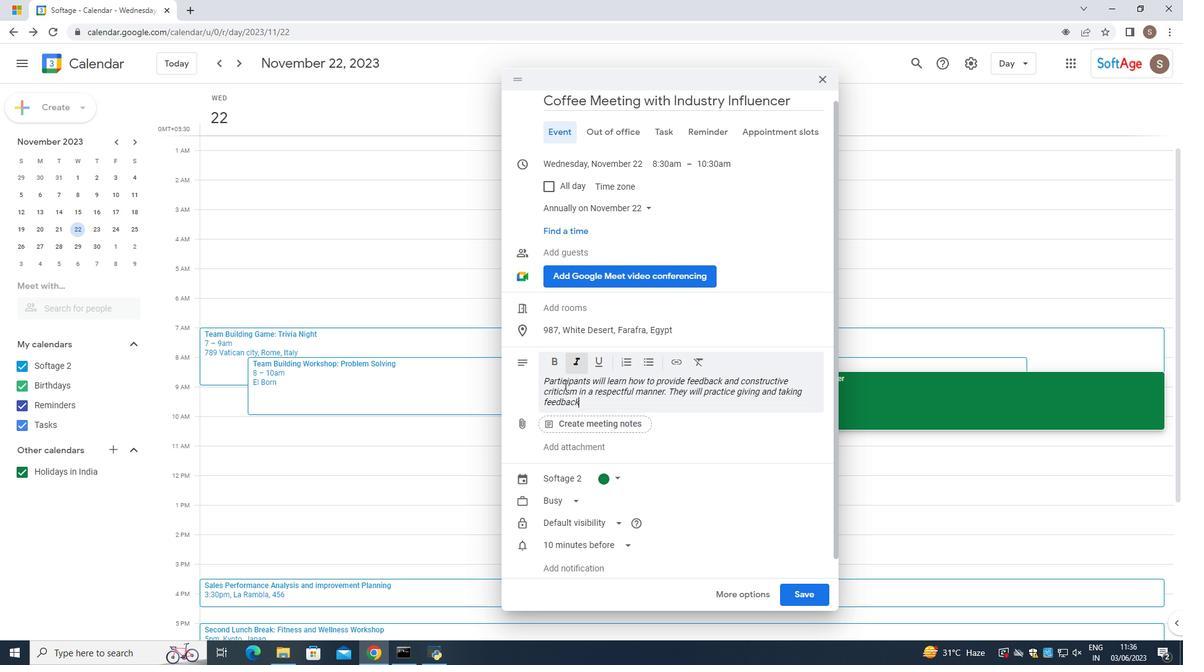 
Action: Mouse moved to (688, 334)
Screenshot: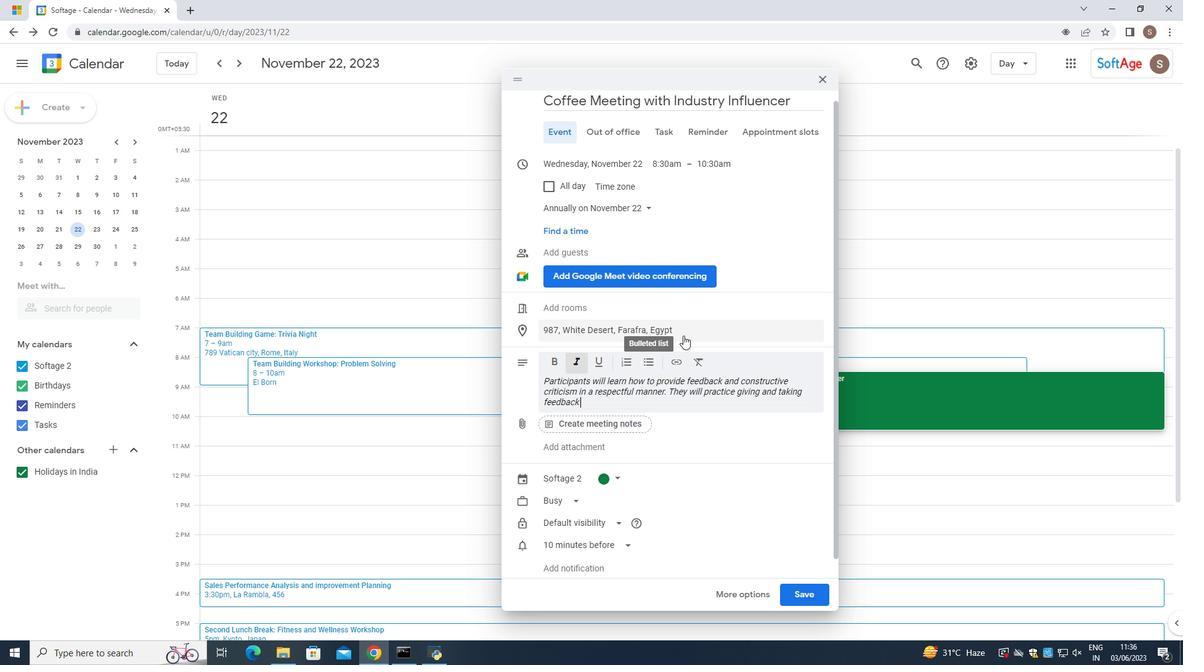 
Action: Key pressed fociussing<Key.space>on<Key.space>spc<Key.backspace><Key.backspace><Key.backspace><Key.backspace><Key.backspace><Key.backspace><Key.backspace><Key.backspace><Key.backspace><Key.backspace><Key.backspace><Key.backspace><Key.backspace><Key.backspace>usiing<Key.space><Key.backspace><Key.backspace><Key.backspace><Key.backspace><Key.backspace>sing<Key.space>on<Key.space>specific<Key.space>behaviour<Key.space>and<Key.space>outcomes
Screenshot: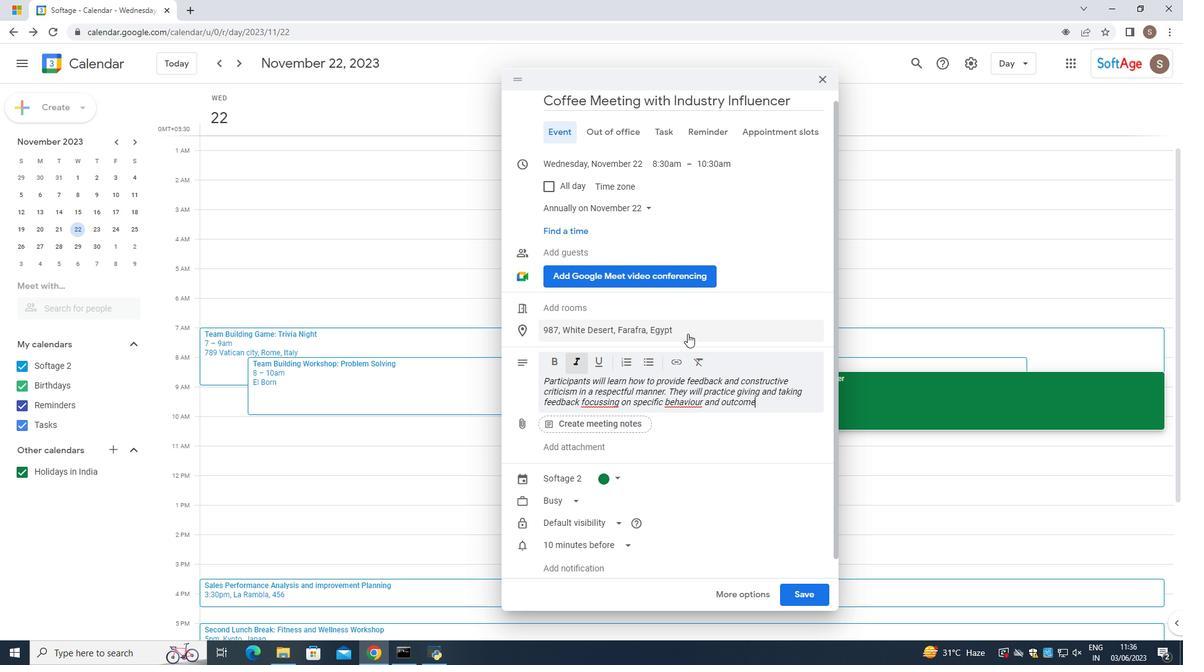
Action: Mouse moved to (702, 403)
Screenshot: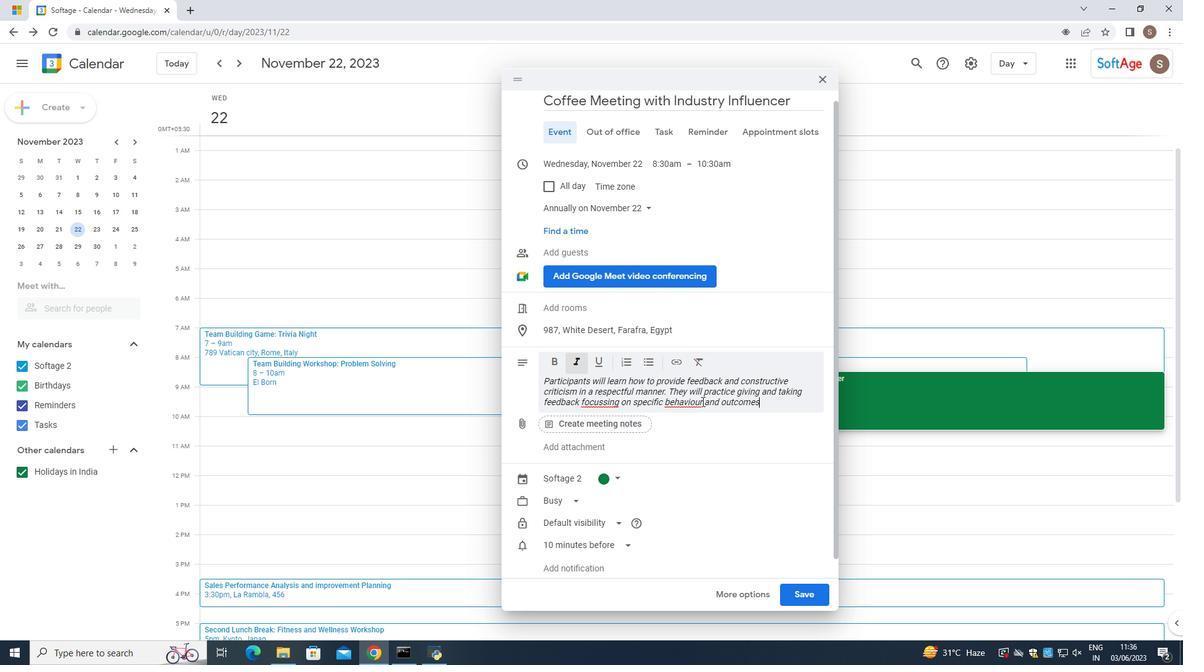 
Action: Mouse pressed left at (702, 403)
Screenshot: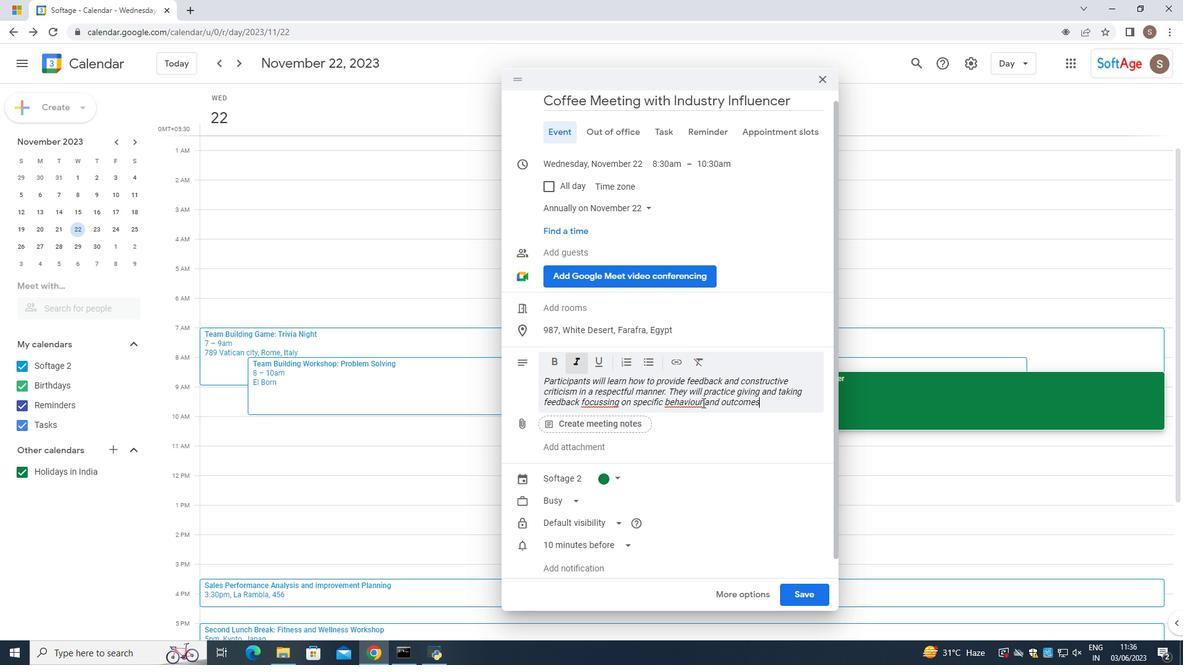 
Action: Mouse moved to (702, 403)
Screenshot: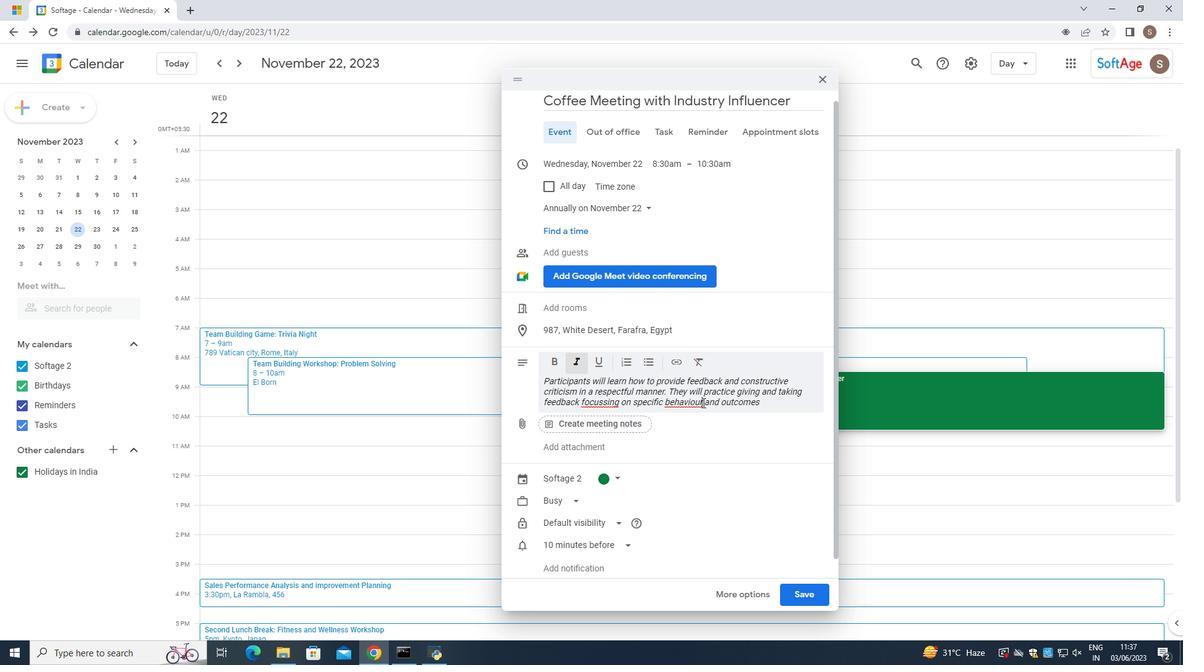 
Action: Key pressed s
Screenshot: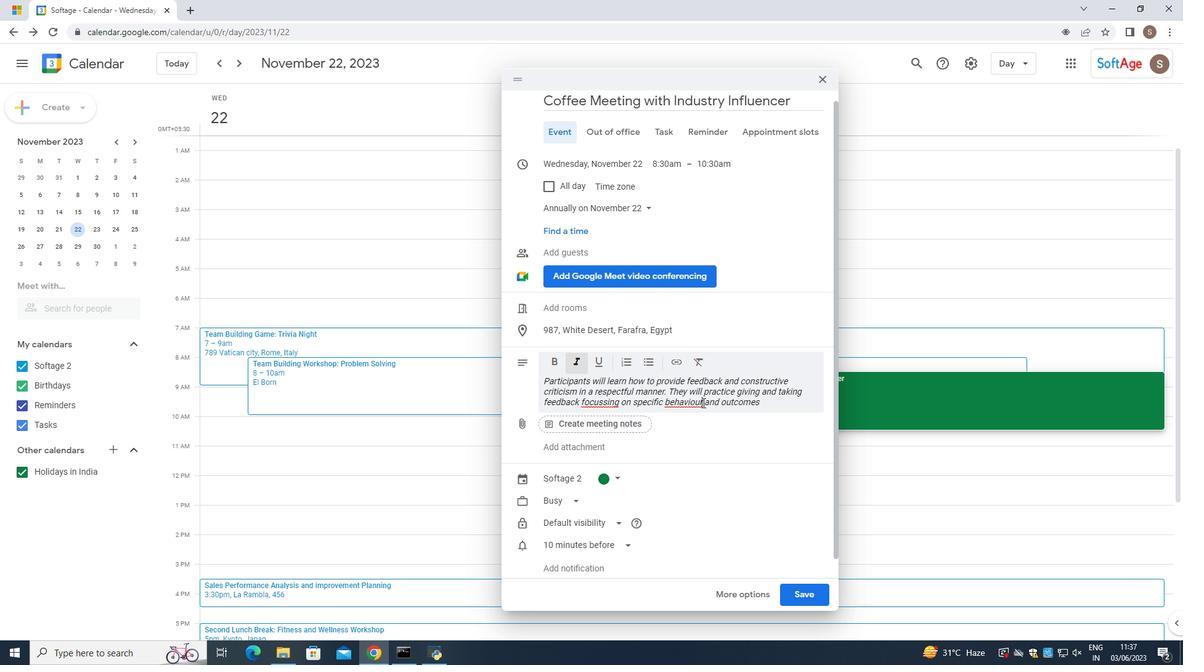 
Action: Mouse moved to (701, 404)
Screenshot: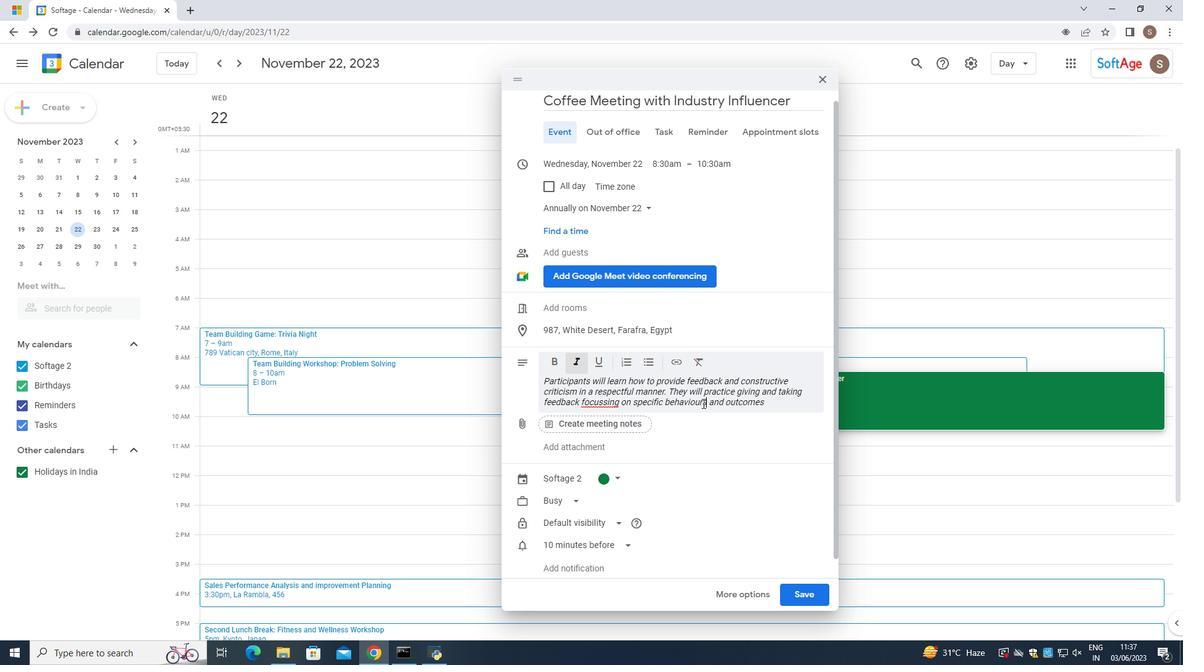 
Action: Mouse pressed left at (701, 404)
Screenshot: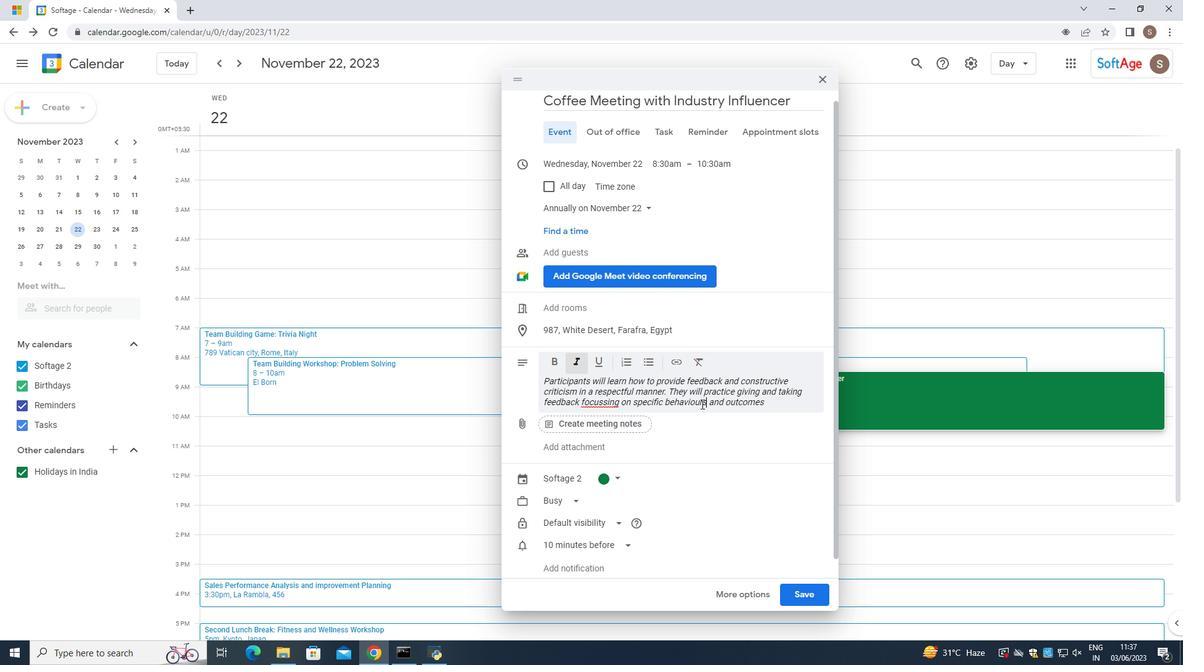 
Action: Mouse moved to (771, 403)
Screenshot: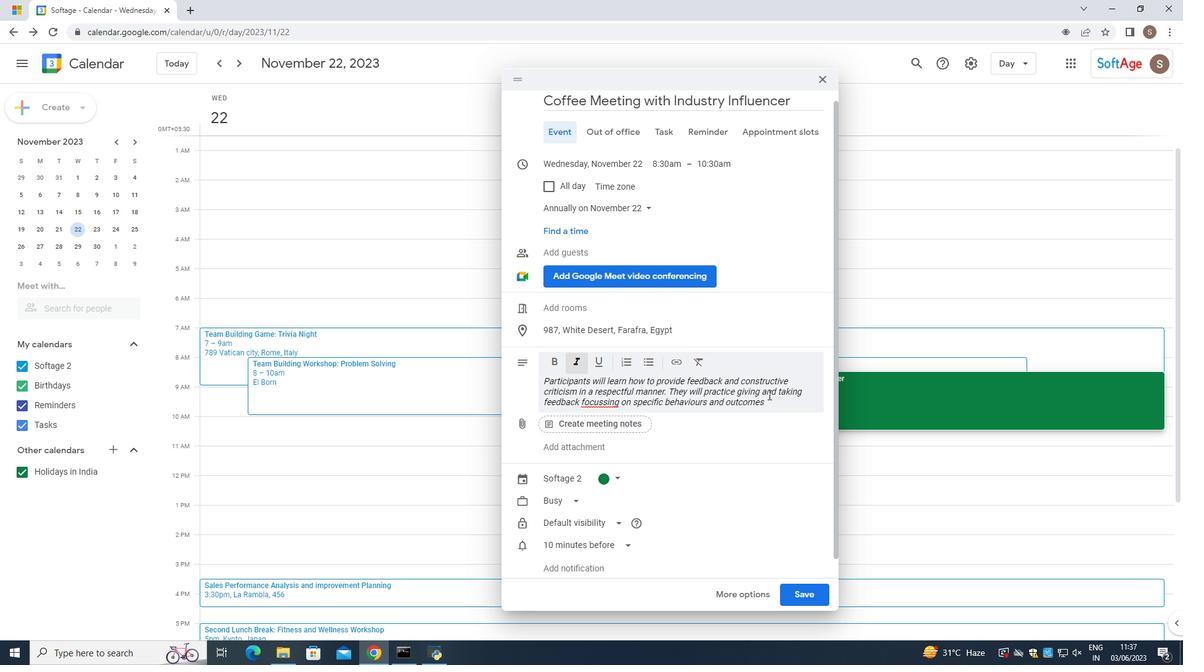 
Action: Mouse pressed left at (771, 403)
Screenshot: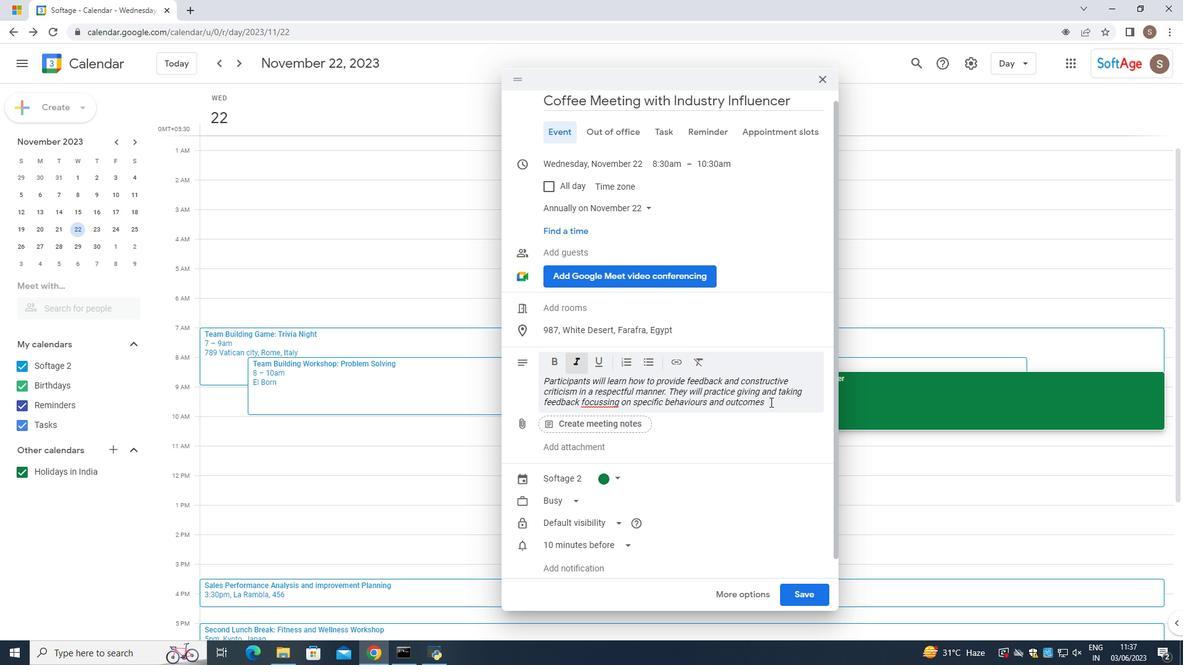
Action: Mouse moved to (585, 403)
Screenshot: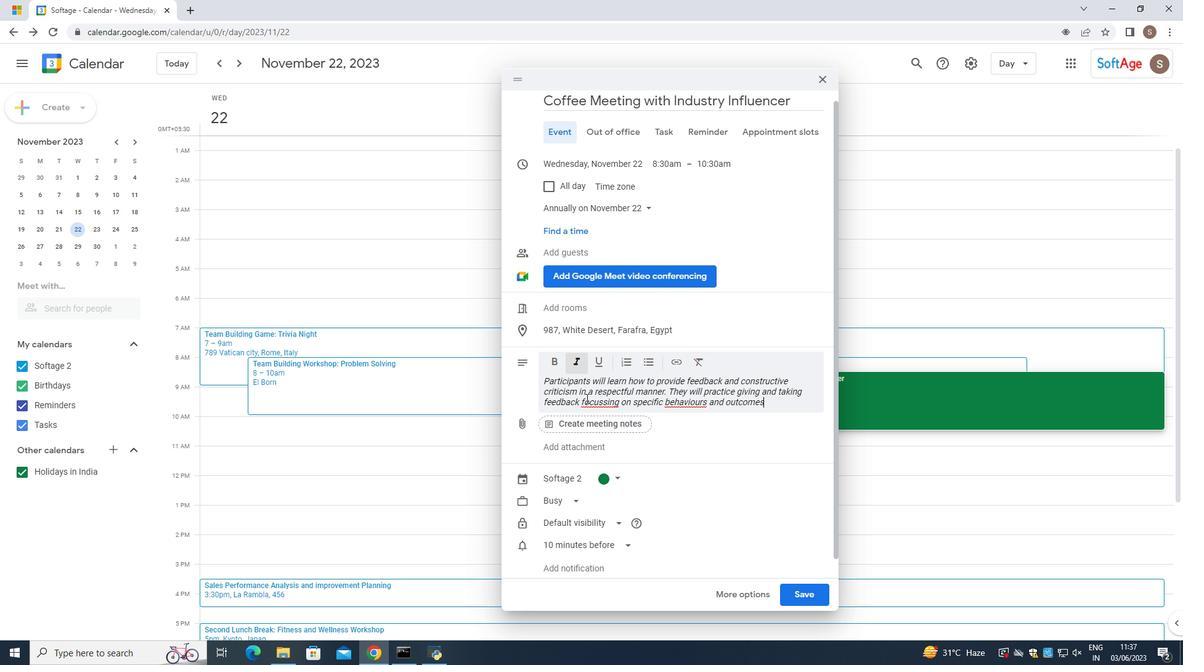 
Action: Mouse pressed left at (585, 403)
Screenshot: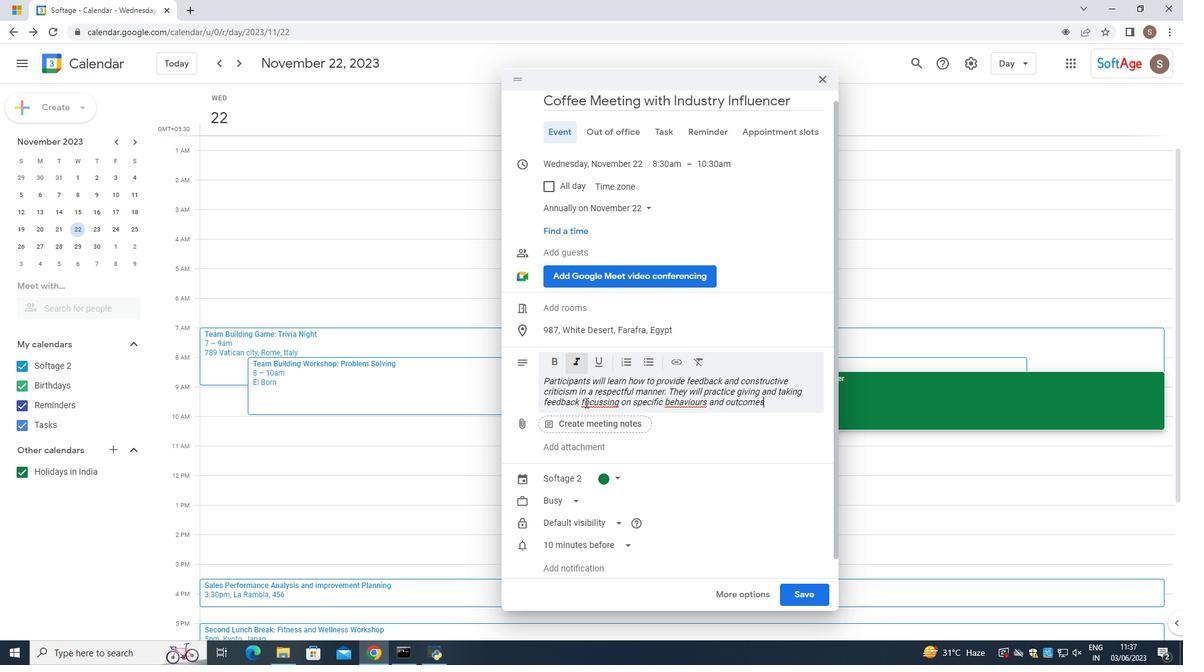 
Action: Mouse pressed right at (585, 403)
Screenshot: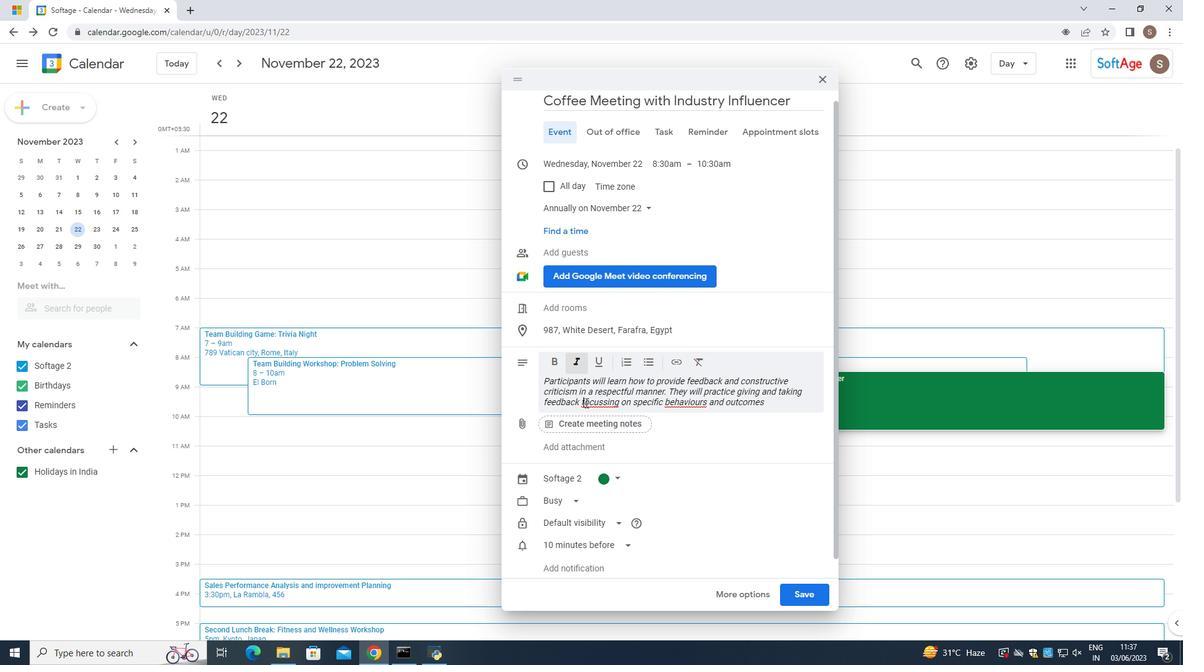 
Action: Mouse moved to (612, 412)
Screenshot: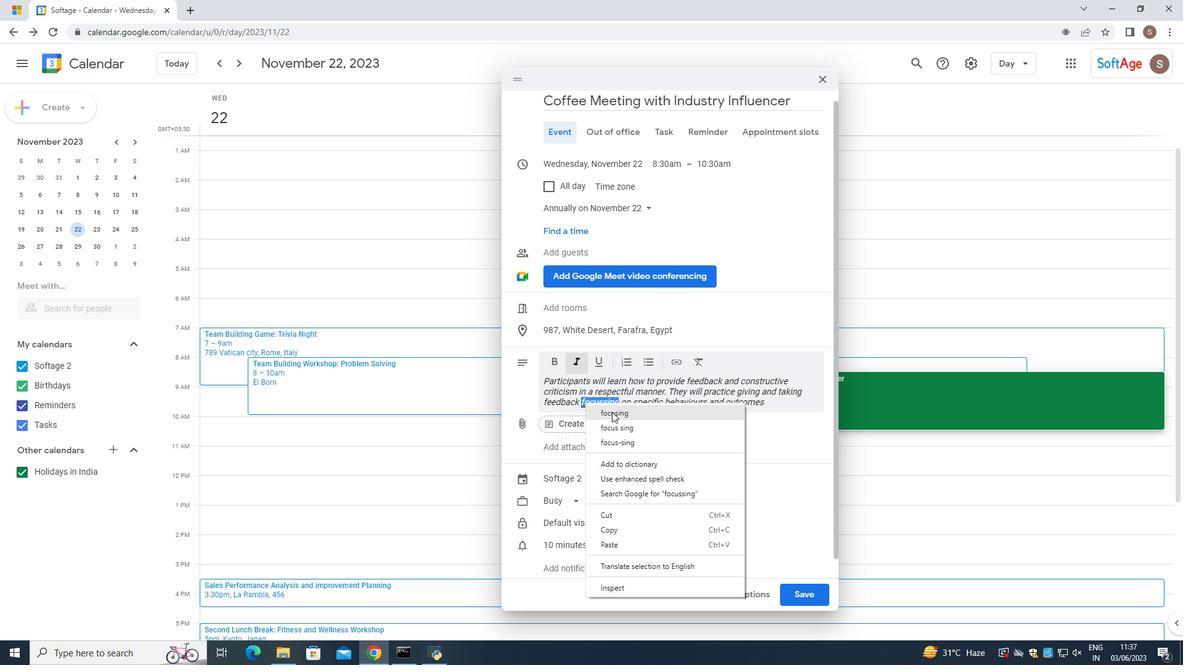 
Action: Mouse pressed left at (612, 412)
Screenshot: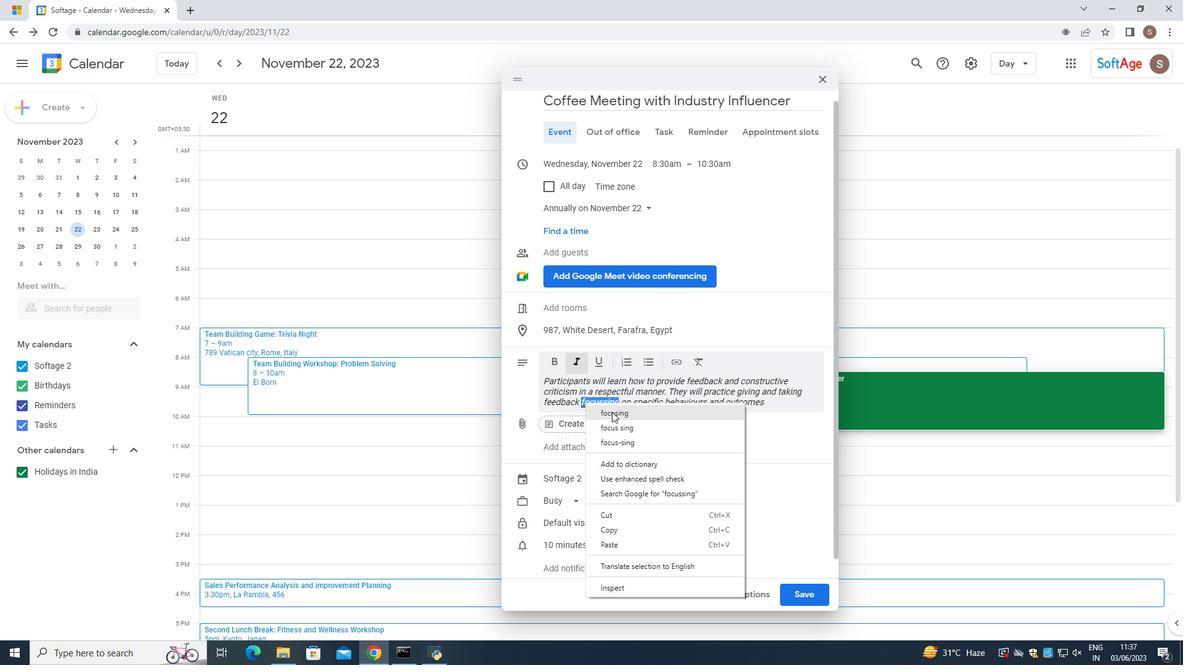 
Action: Mouse moved to (666, 401)
Screenshot: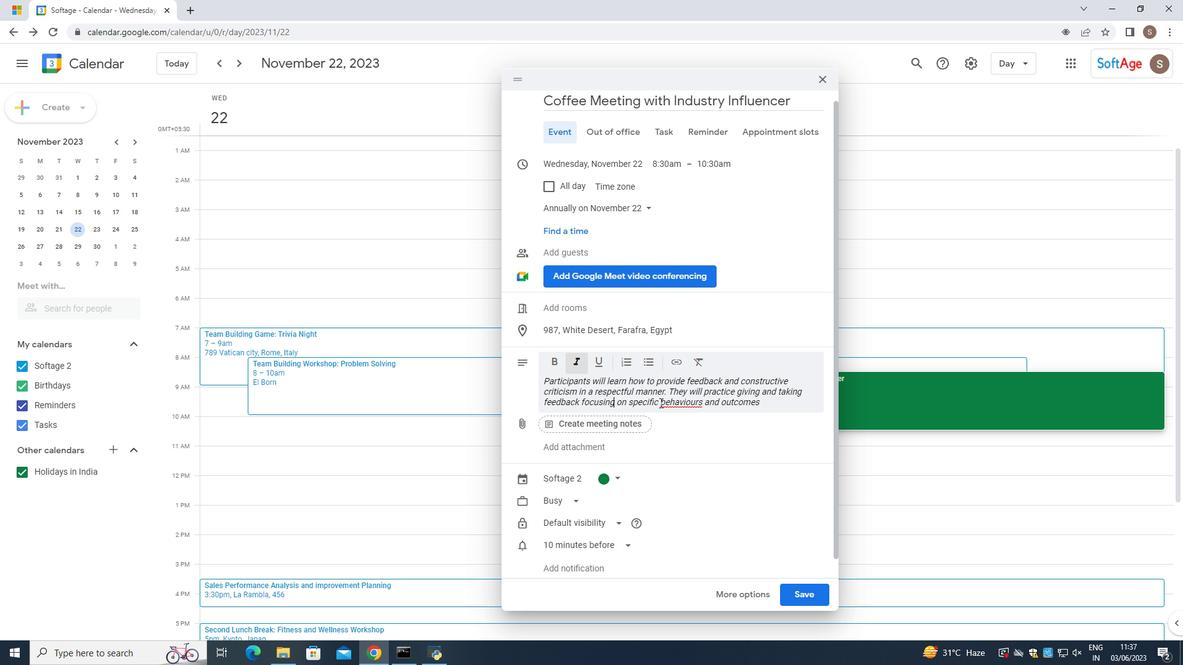 
Action: Mouse pressed left at (666, 401)
Screenshot: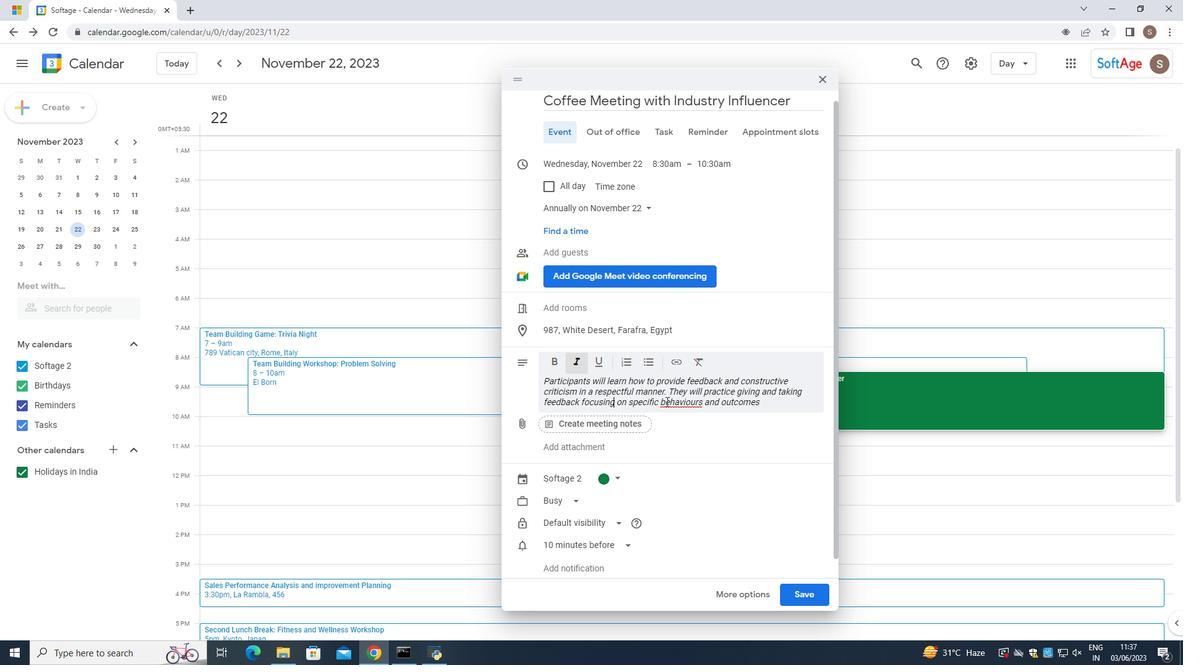 
Action: Mouse pressed right at (666, 401)
Screenshot: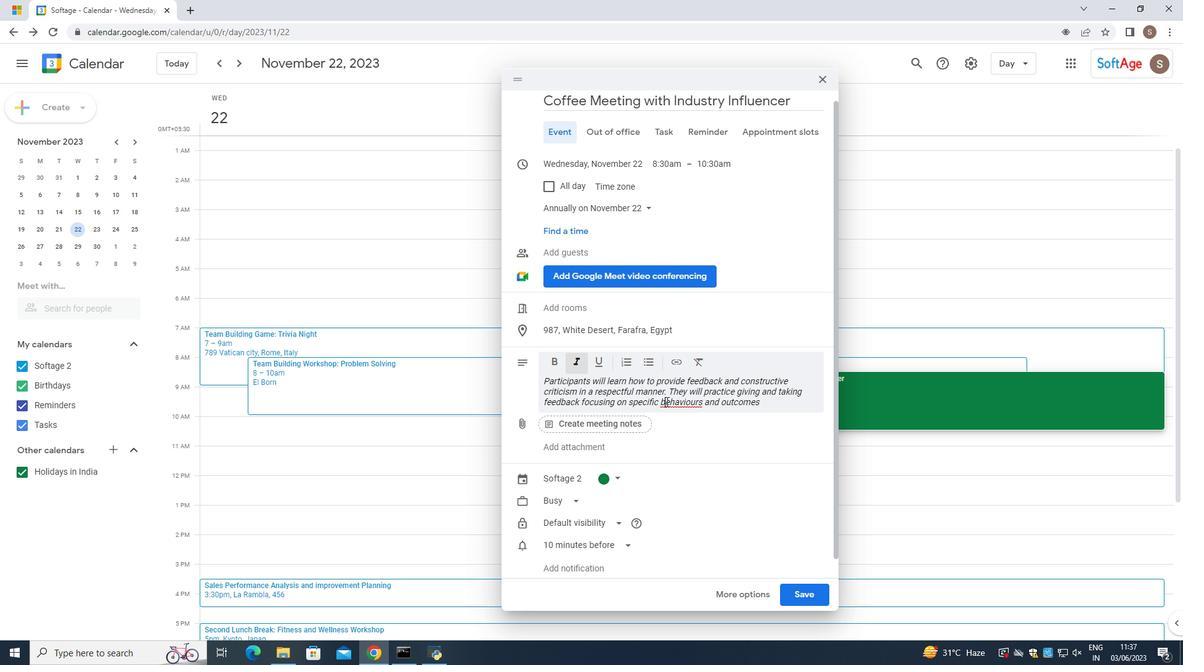 
Action: Mouse moved to (683, 410)
Screenshot: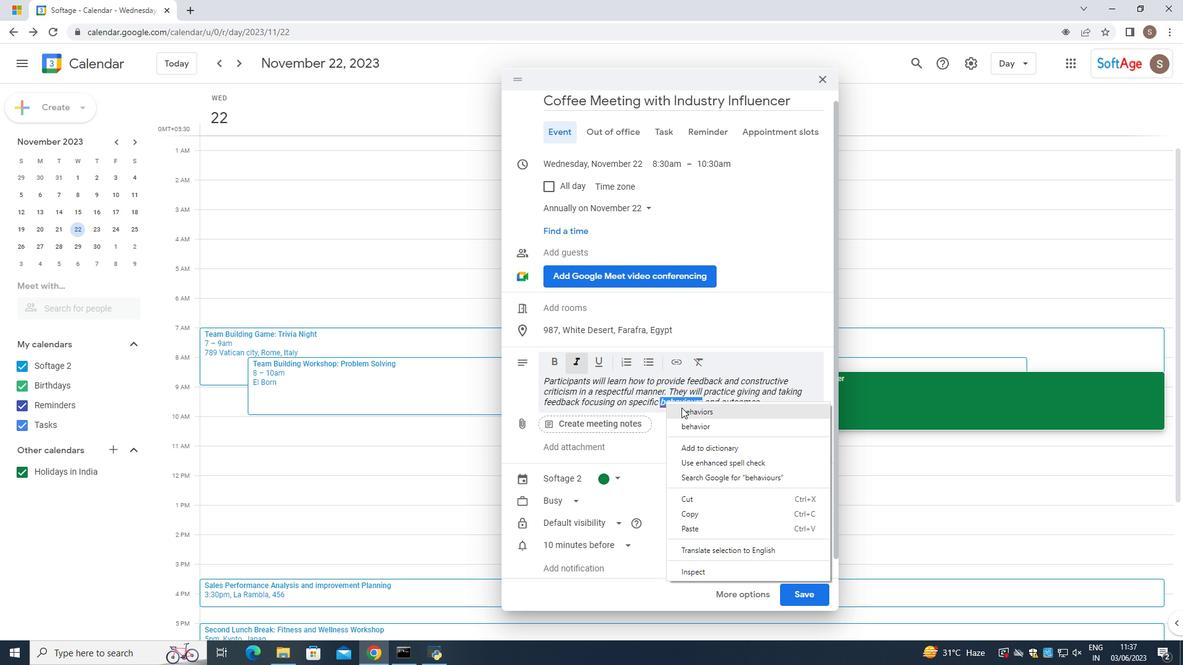 
Action: Mouse pressed left at (683, 410)
Screenshot: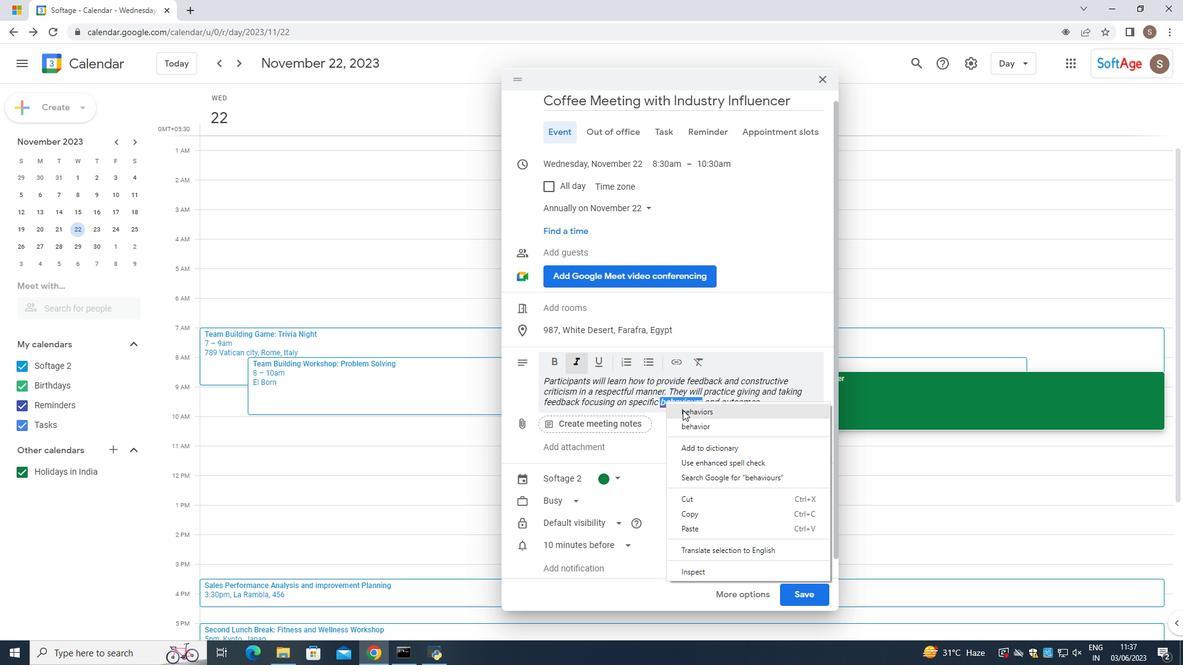 
Action: Mouse moved to (785, 408)
Screenshot: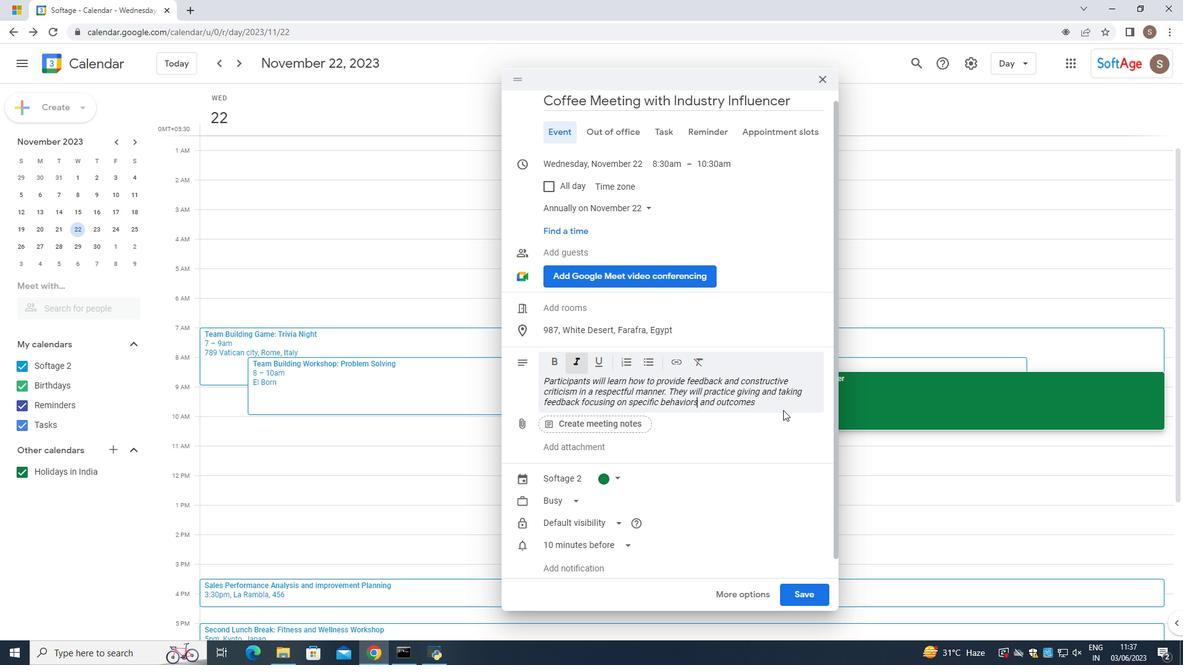 
Action: Mouse pressed left at (785, 408)
Screenshot: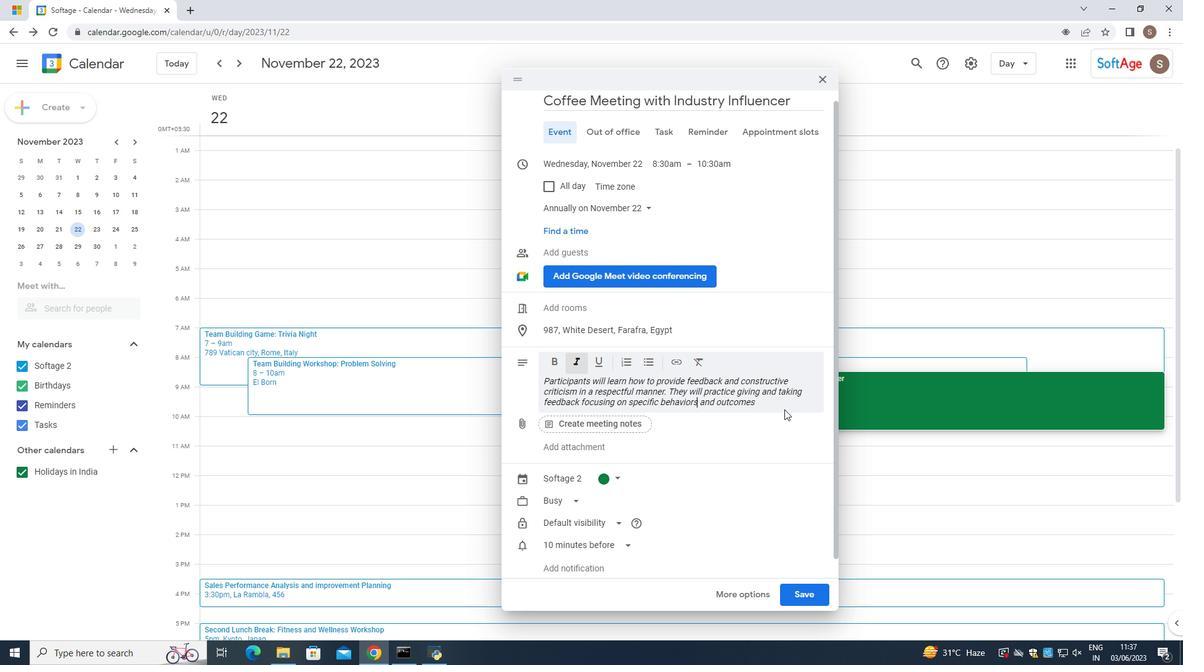 
Action: Mouse moved to (771, 401)
Screenshot: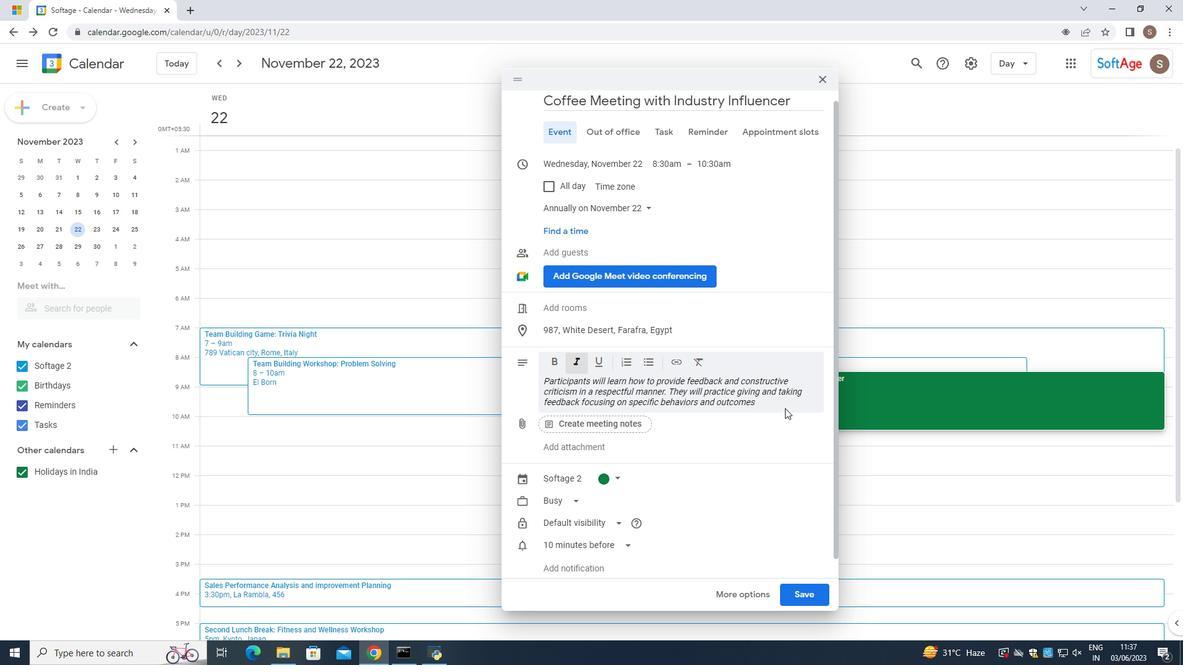 
Action: Mouse pressed left at (771, 401)
Screenshot: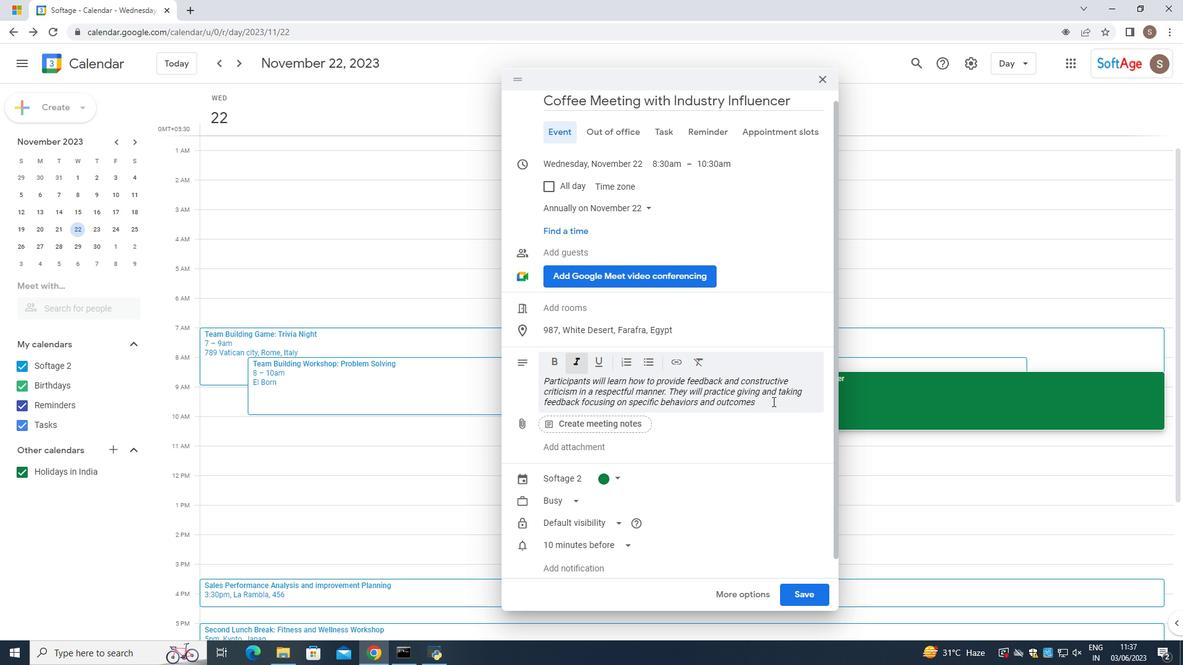 
Action: Mouse moved to (760, 381)
Screenshot: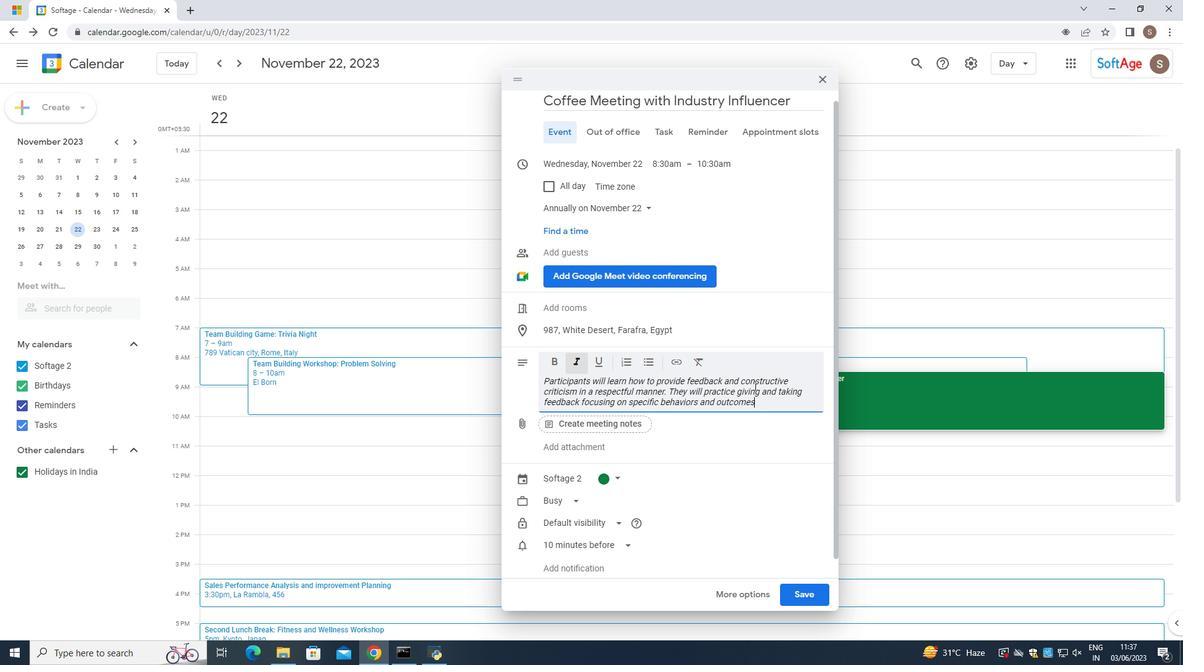 
Action: Key pressed <Key.space>and<Key.space>suggestions<Key.space>for<Key.space>impt<Key.backspace><Key.backspace><Key.backspace>mprovement.
Screenshot: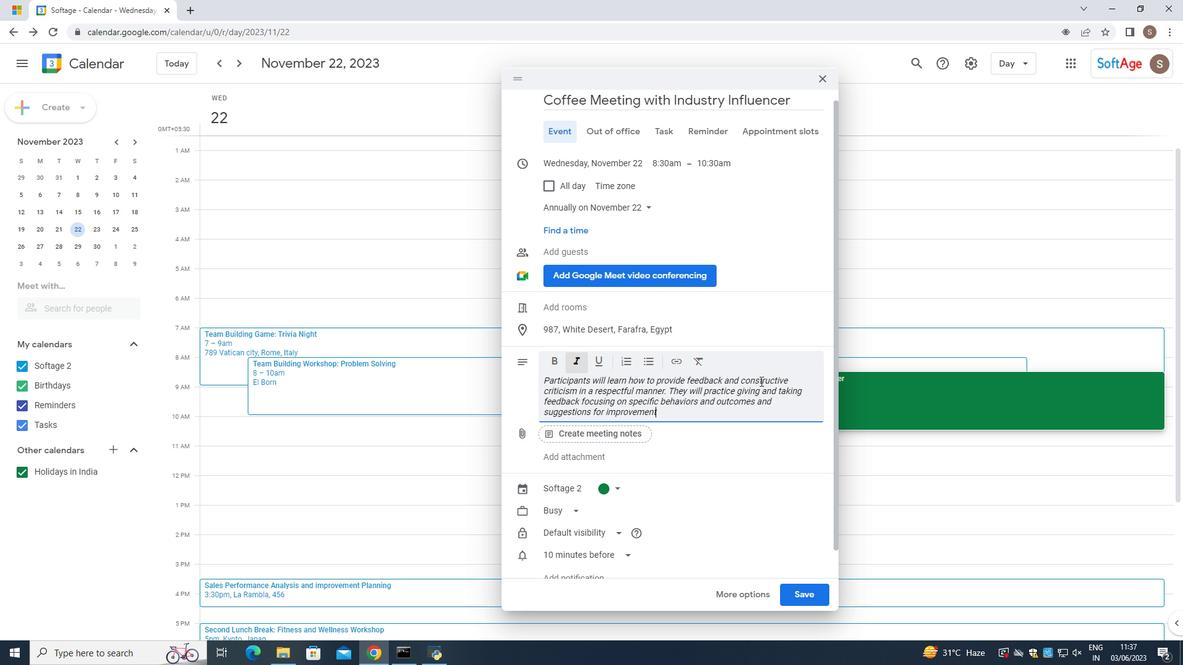 
Action: Mouse moved to (639, 520)
Screenshot: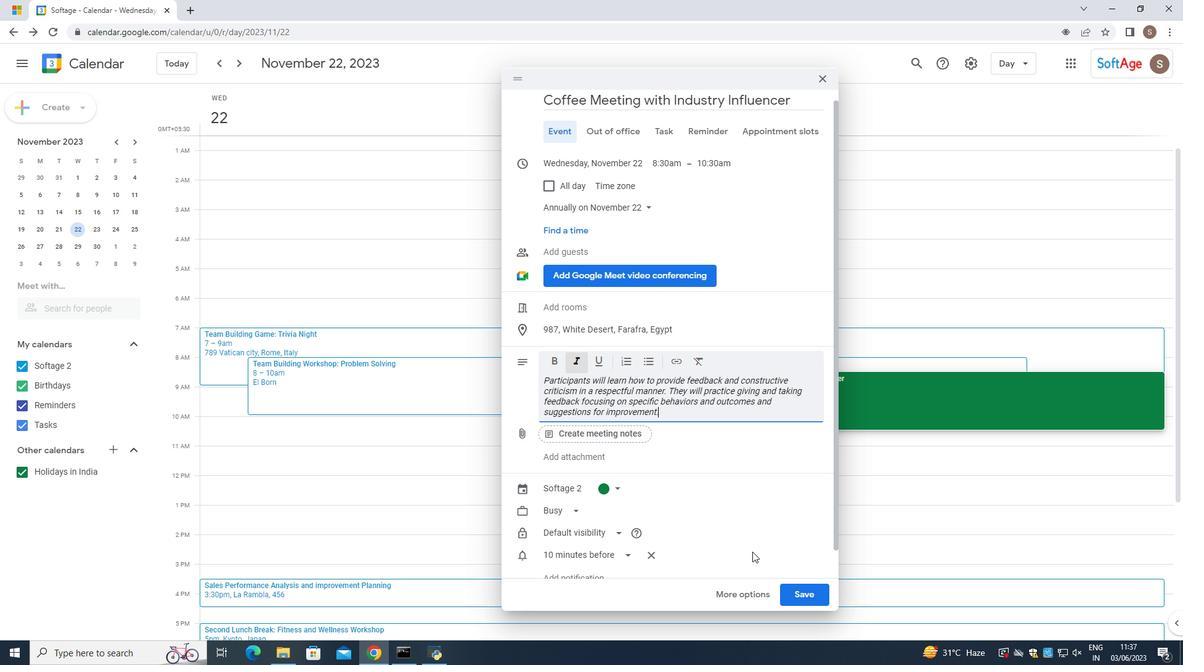
Action: Mouse scrolled (639, 520) with delta (0, 0)
Screenshot: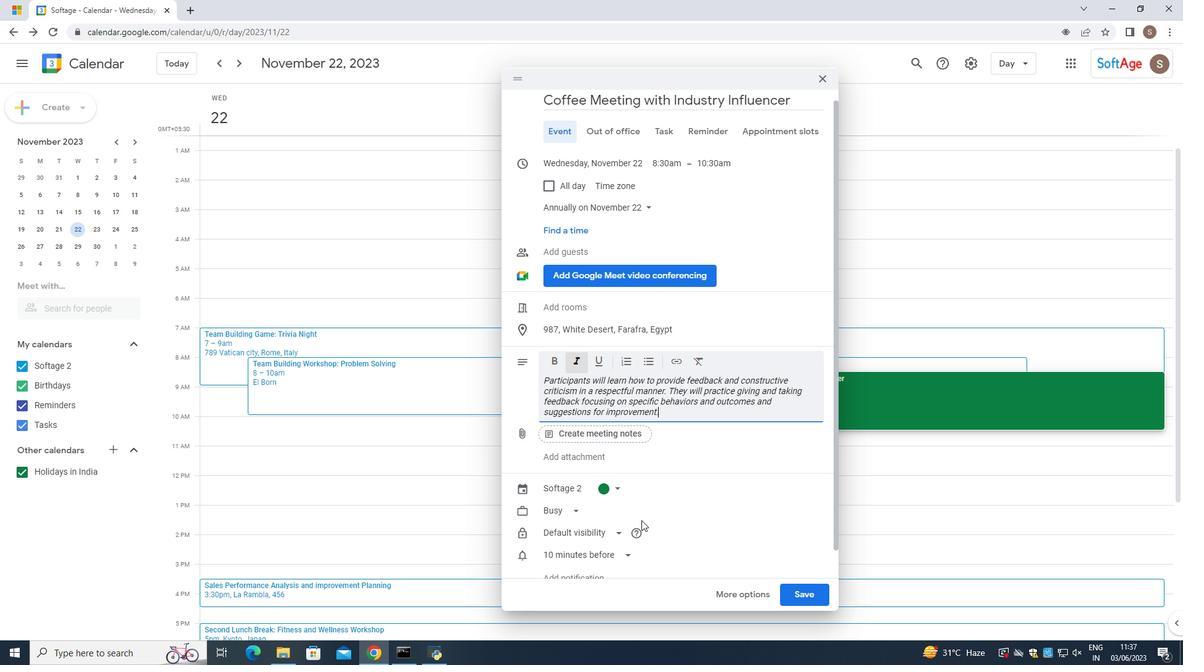 
Action: Mouse scrolled (639, 520) with delta (0, 0)
Screenshot: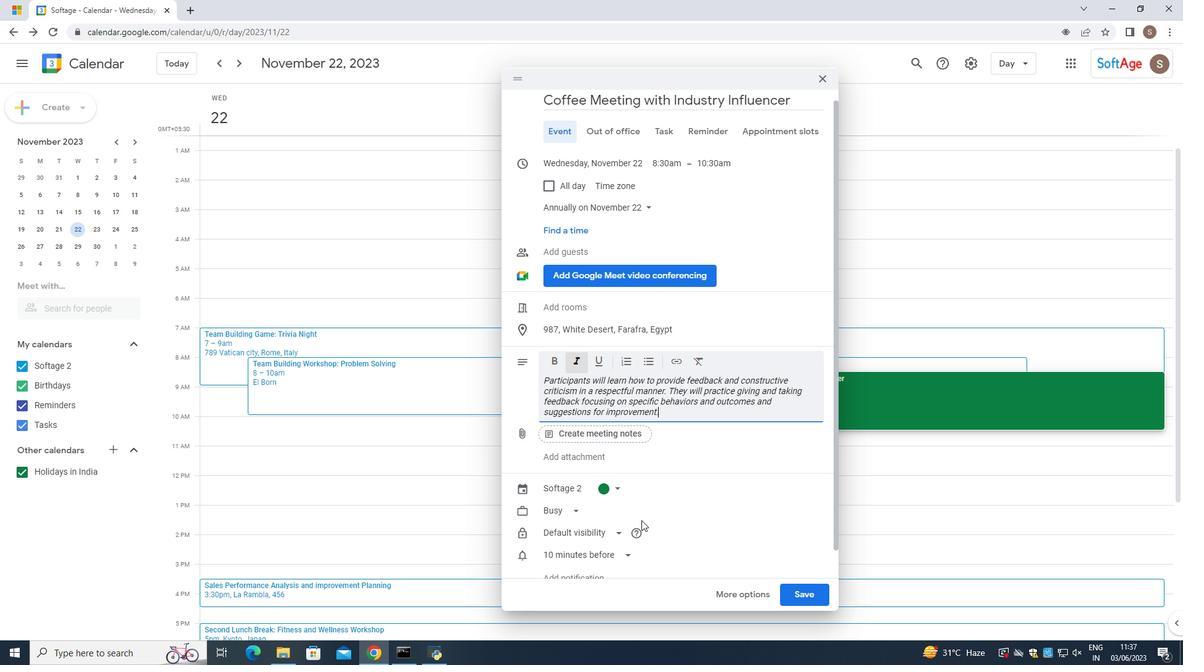 
Action: Mouse scrolled (639, 520) with delta (0, 0)
Screenshot: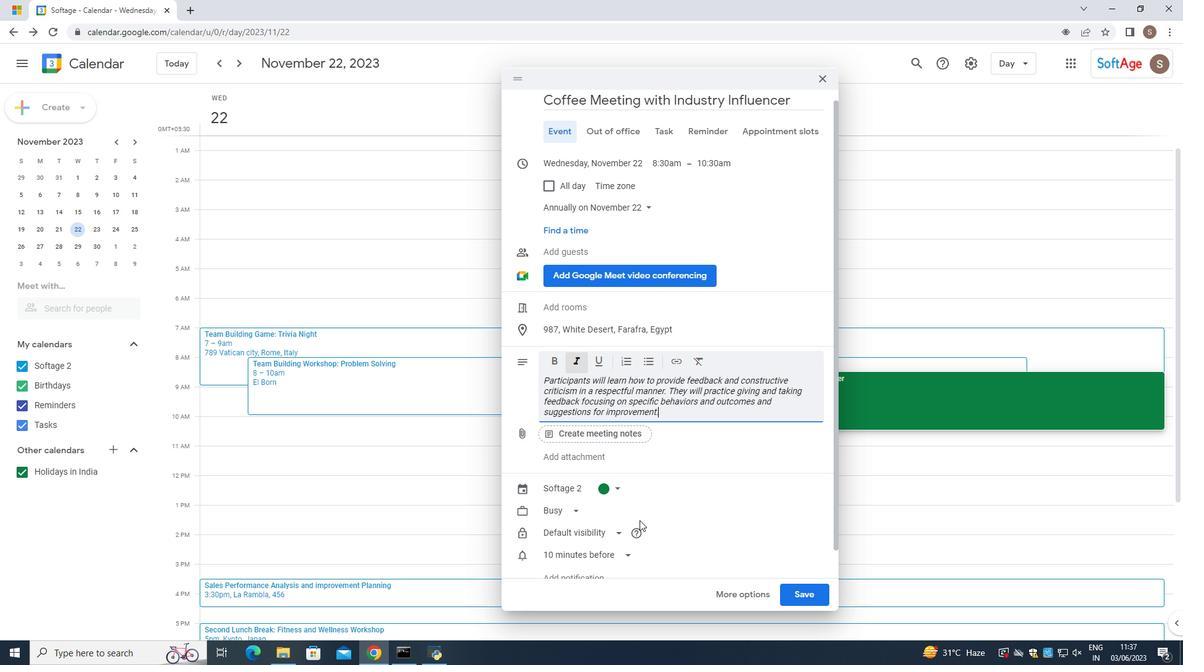 
Action: Mouse moved to (636, 493)
Screenshot: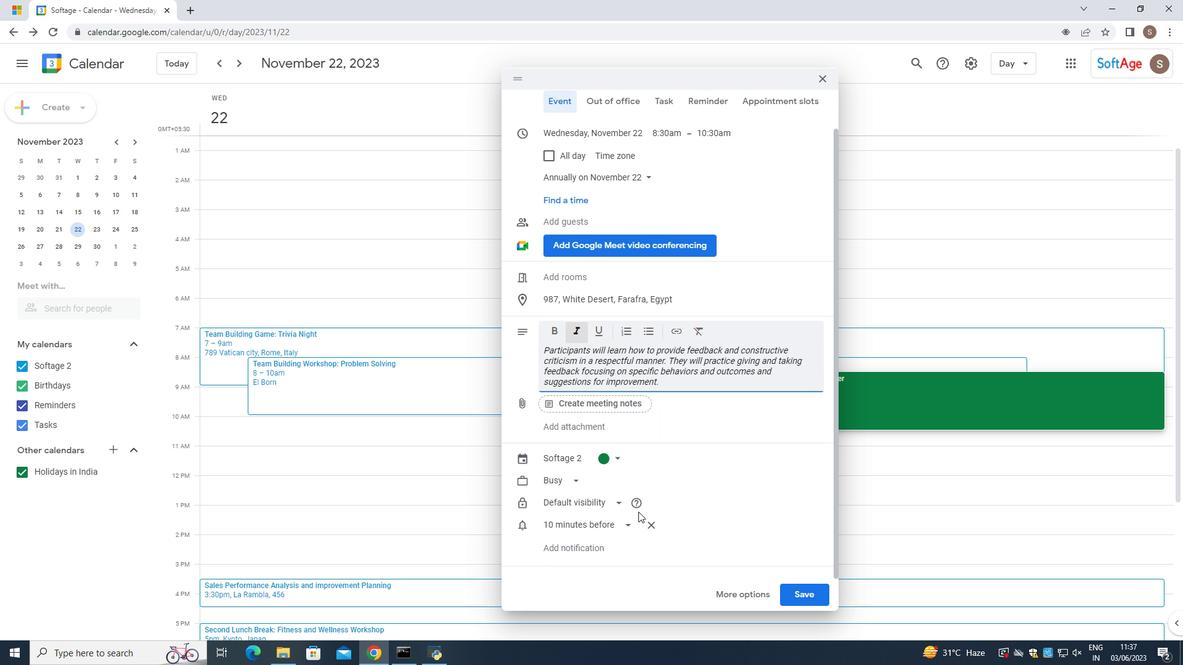 
Action: Mouse scrolled (636, 493) with delta (0, 0)
Screenshot: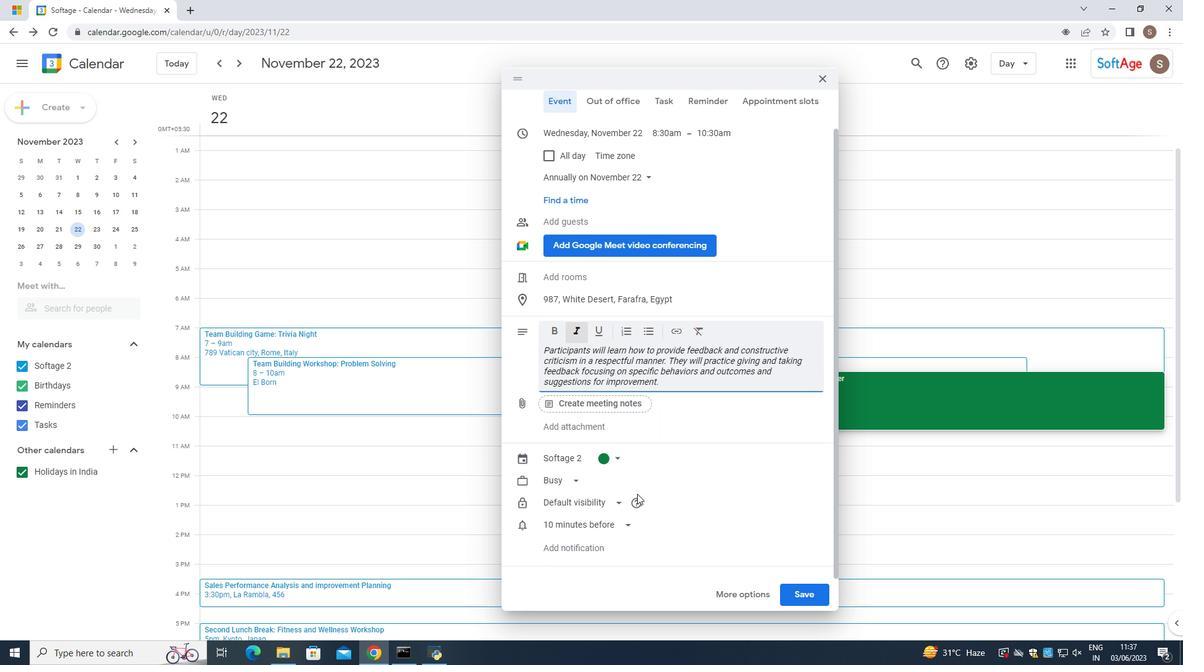 
Action: Mouse scrolled (636, 493) with delta (0, 0)
Screenshot: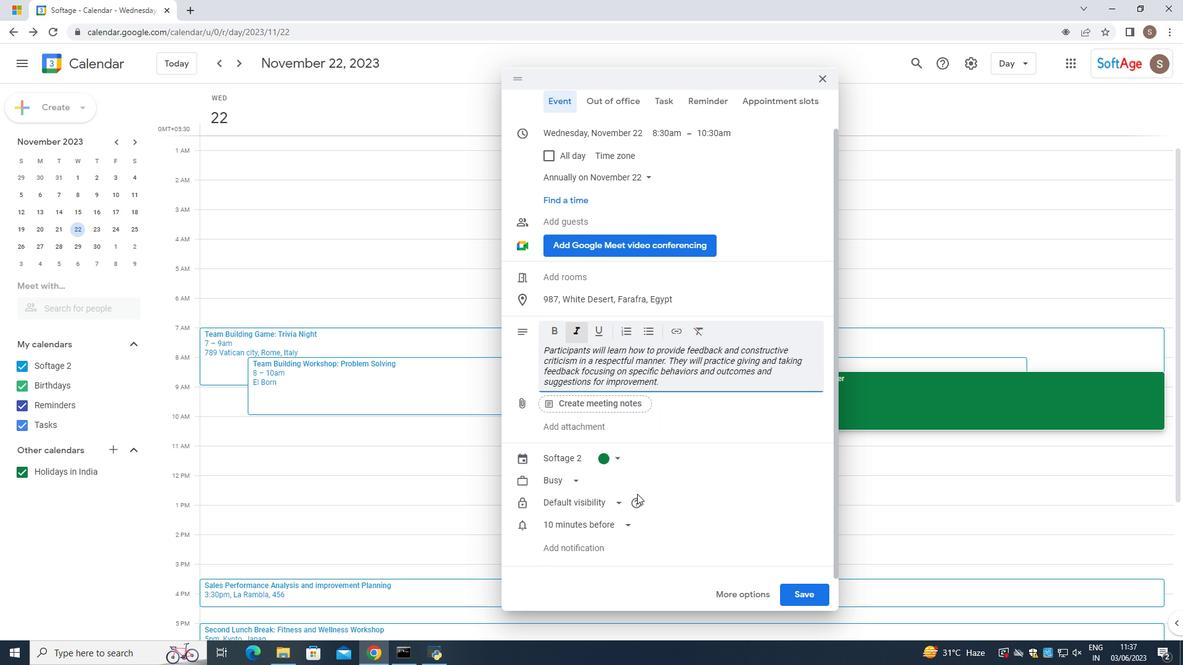 
Action: Mouse scrolled (636, 493) with delta (0, 0)
Screenshot: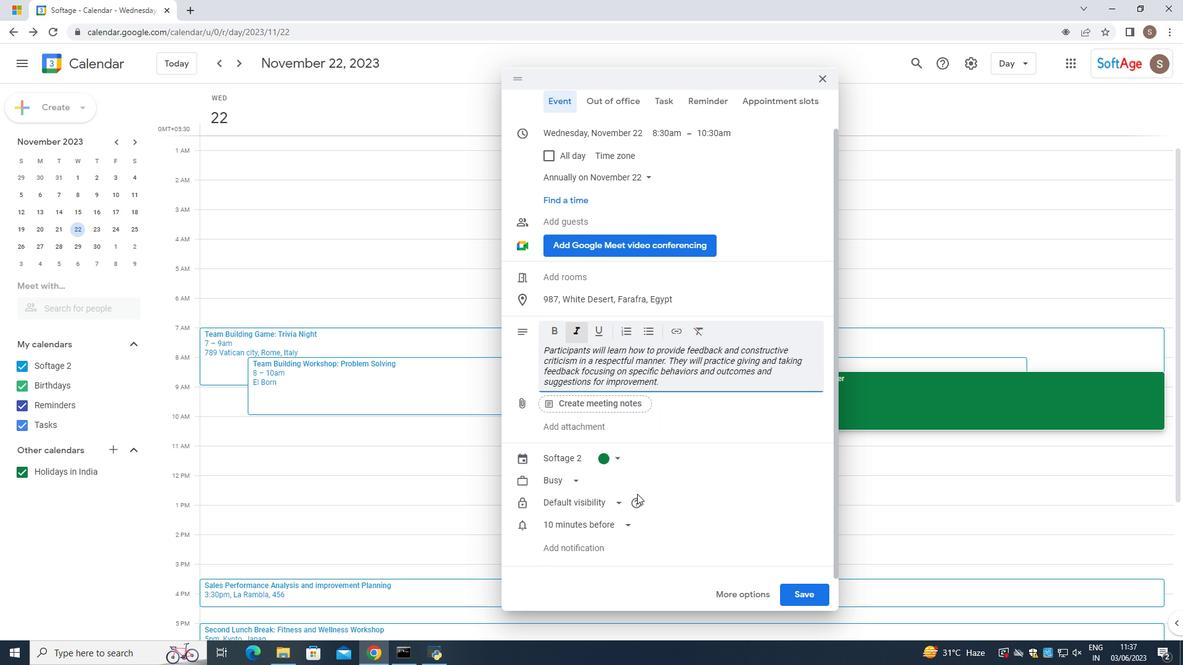 
Action: Mouse scrolled (636, 493) with delta (0, 0)
Screenshot: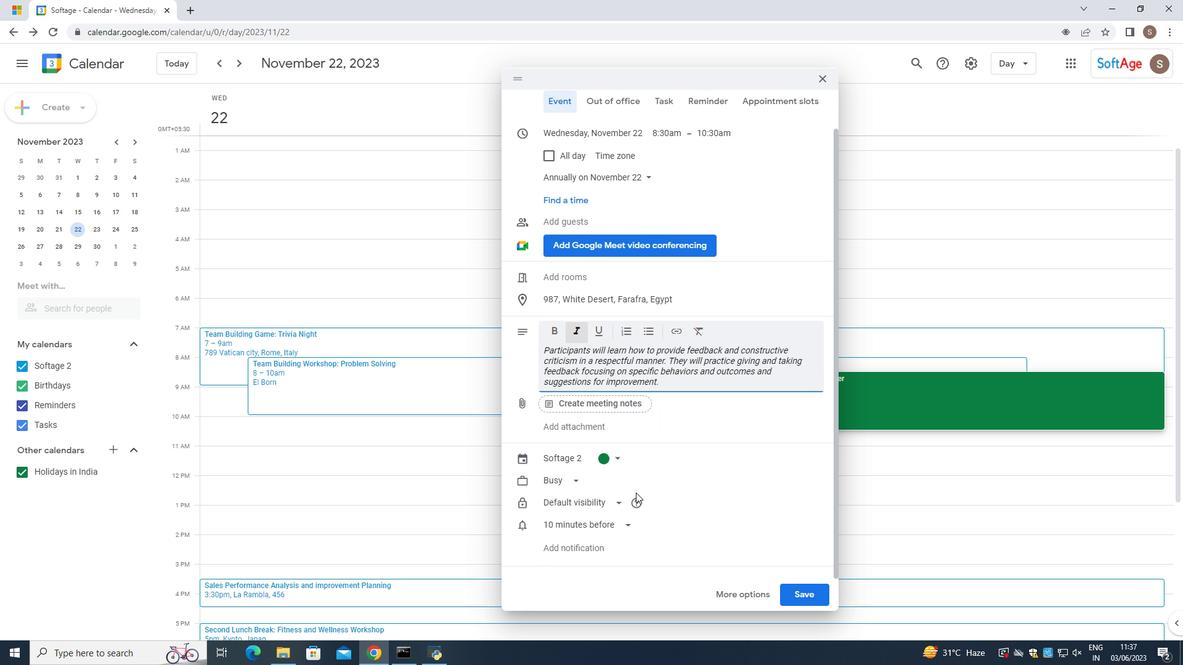 
Action: Mouse scrolled (636, 493) with delta (0, 0)
Screenshot: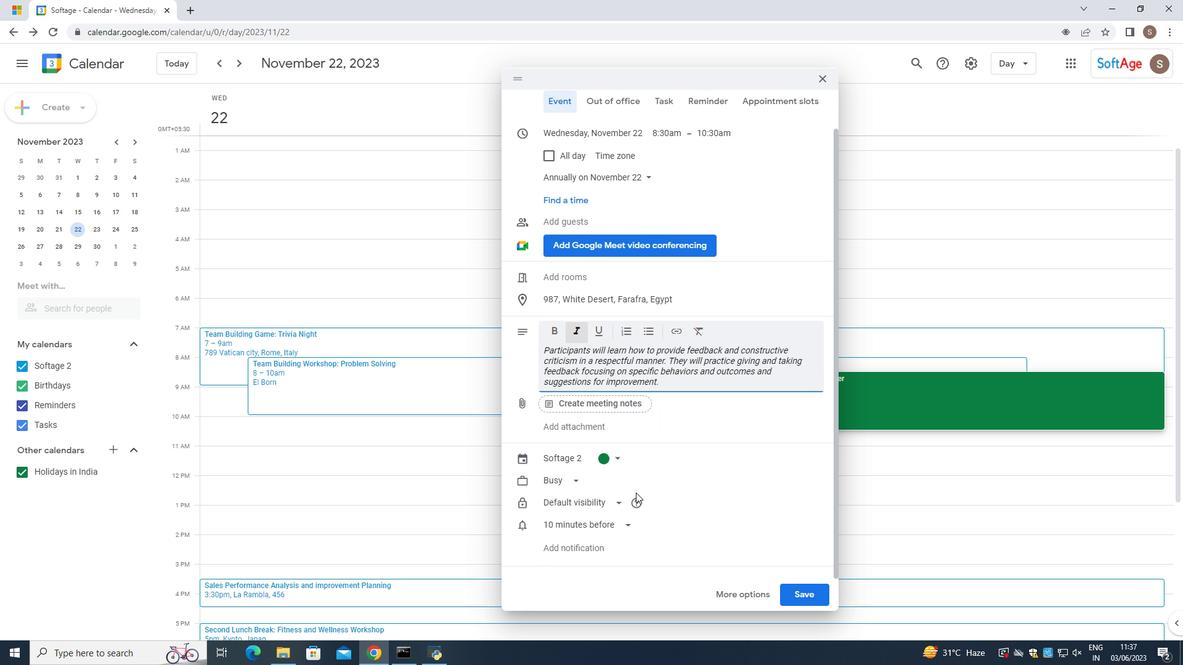 
Action: Mouse moved to (631, 482)
Screenshot: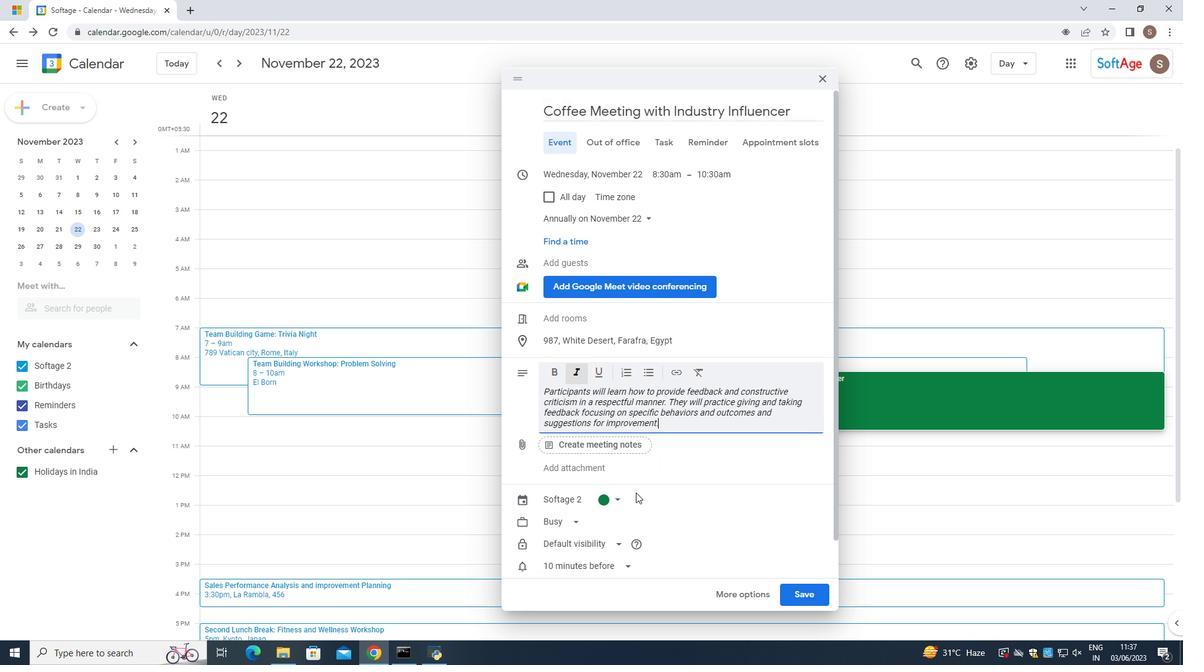
Action: Mouse scrolled (633, 489) with delta (0, 0)
Screenshot: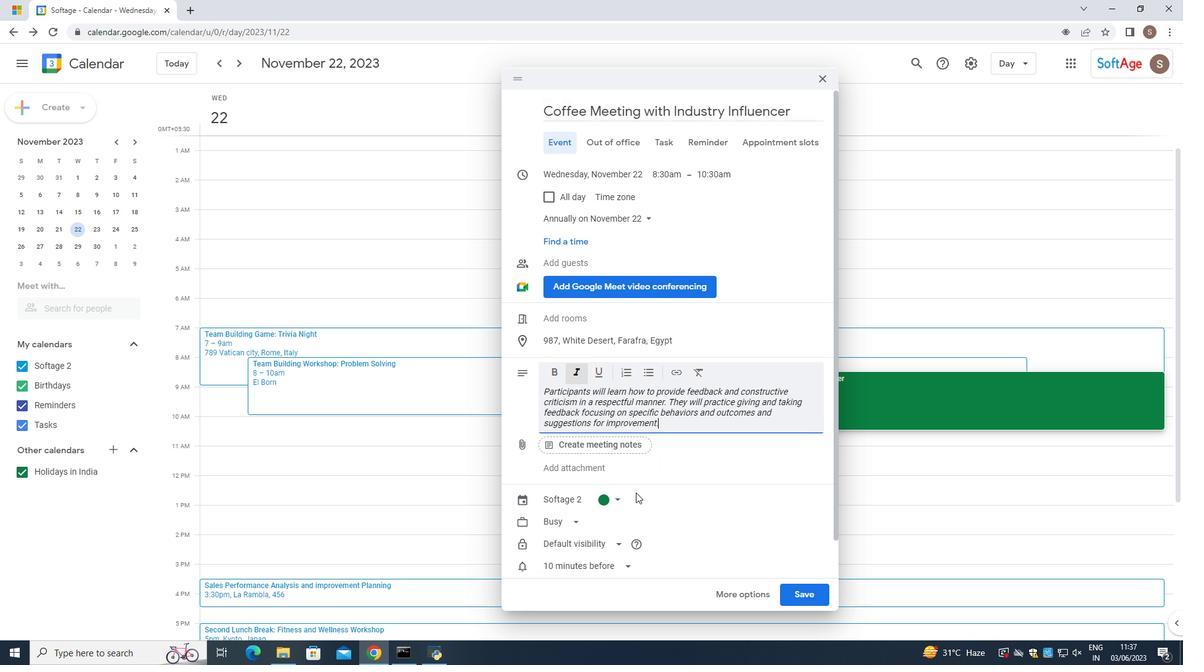 
Action: Mouse moved to (617, 242)
Screenshot: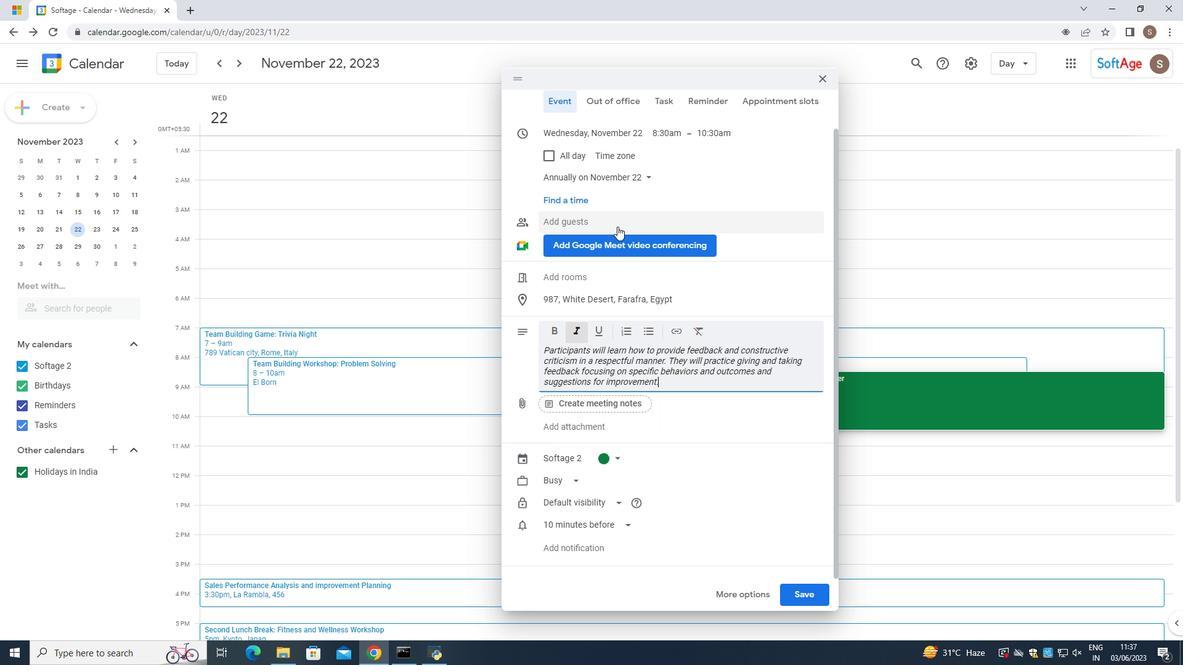 
Action: Mouse scrolled (617, 242) with delta (0, 0)
Screenshot: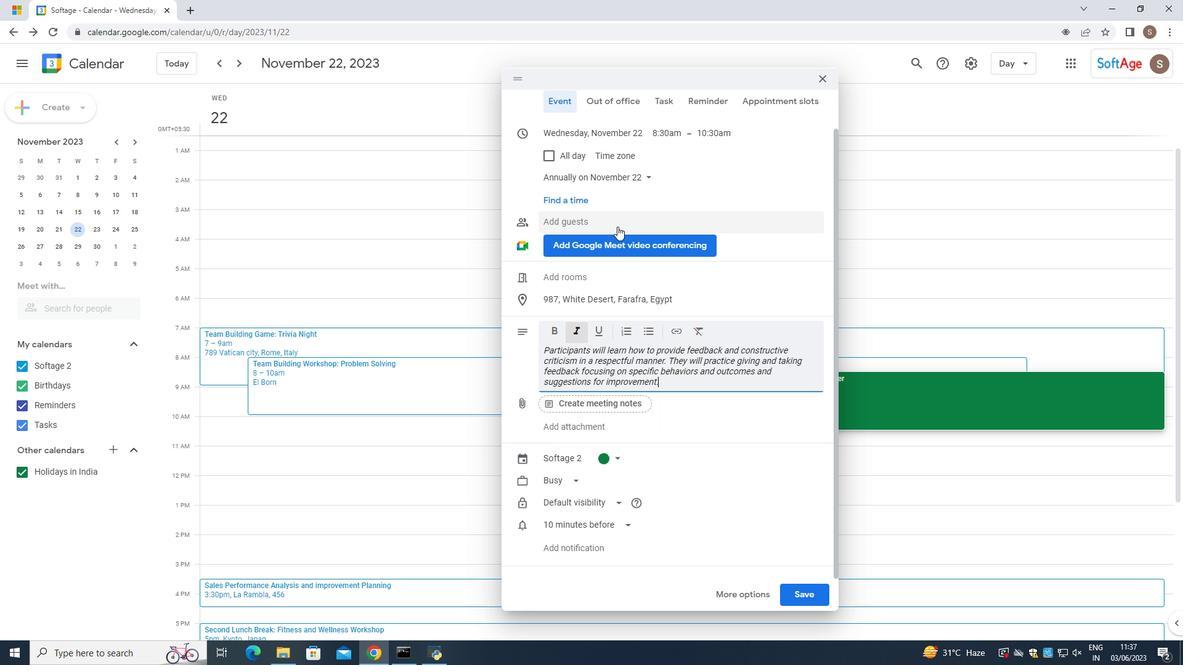 
Action: Mouse moved to (614, 251)
Screenshot: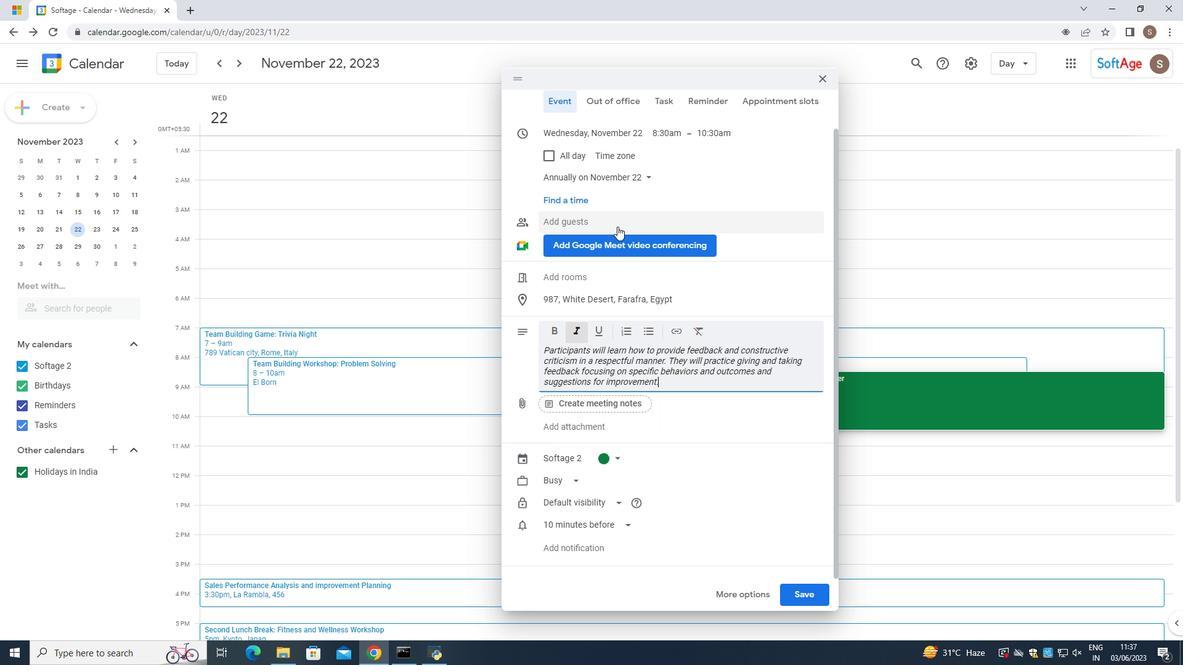 
Action: Mouse scrolled (614, 250) with delta (0, 0)
Screenshot: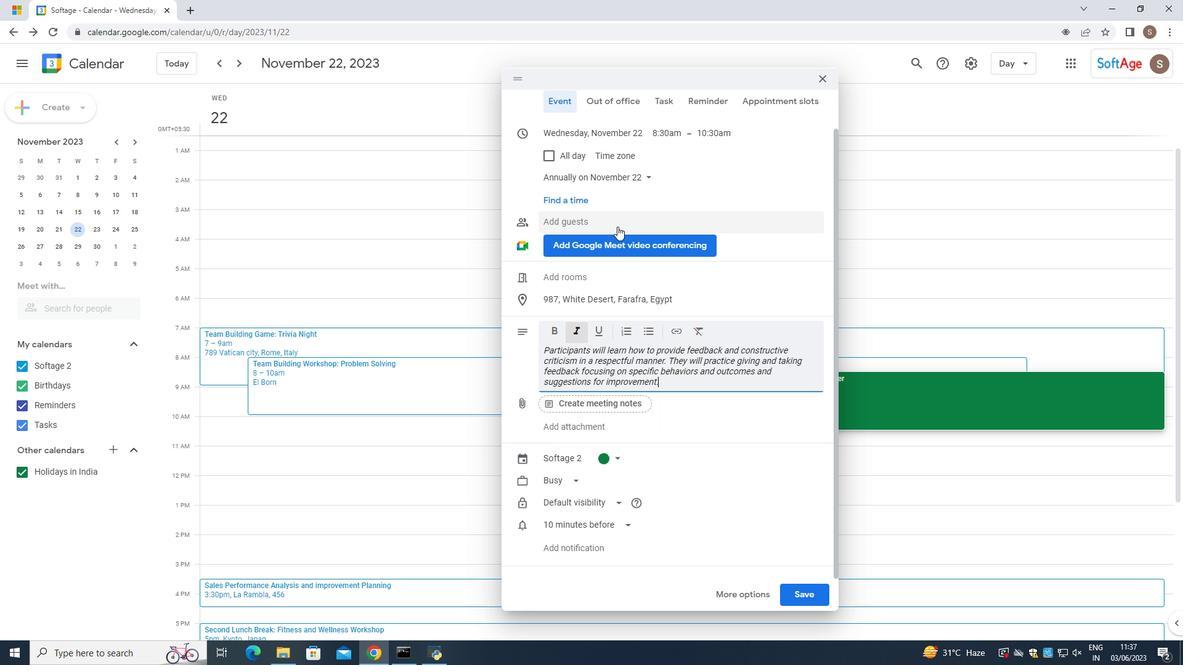 
Action: Mouse moved to (612, 256)
Screenshot: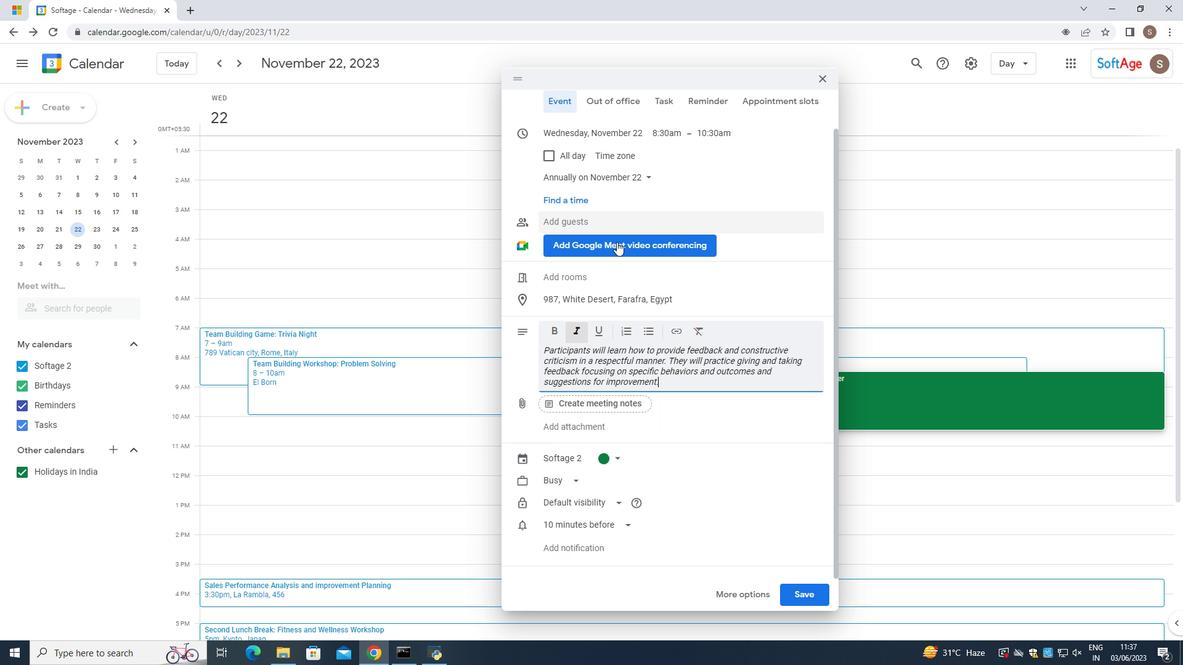 
Action: Mouse scrolled (612, 255) with delta (0, 0)
Screenshot: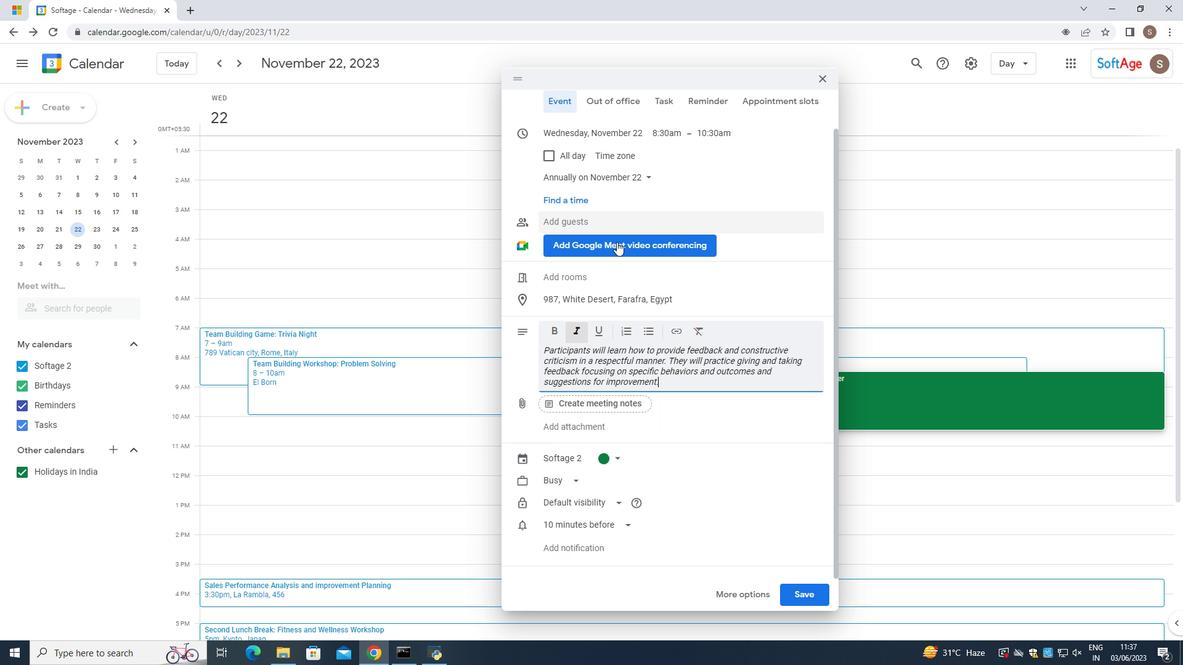 
Action: Mouse moved to (705, 102)
Screenshot: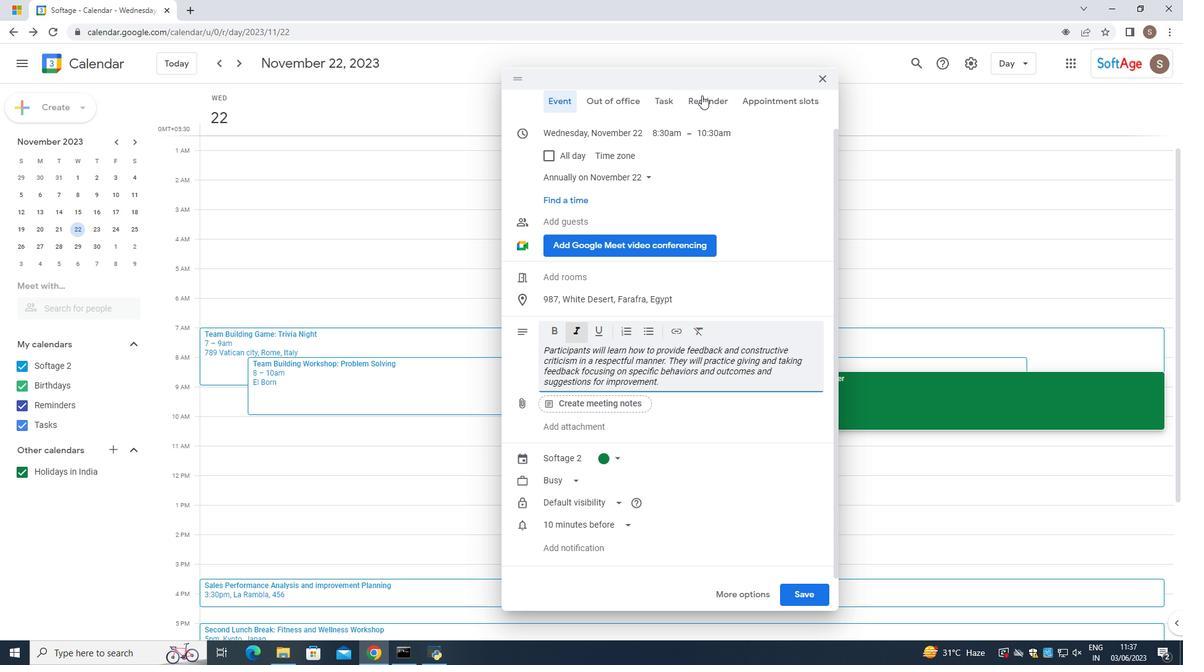 
Action: Mouse pressed left at (705, 102)
Screenshot: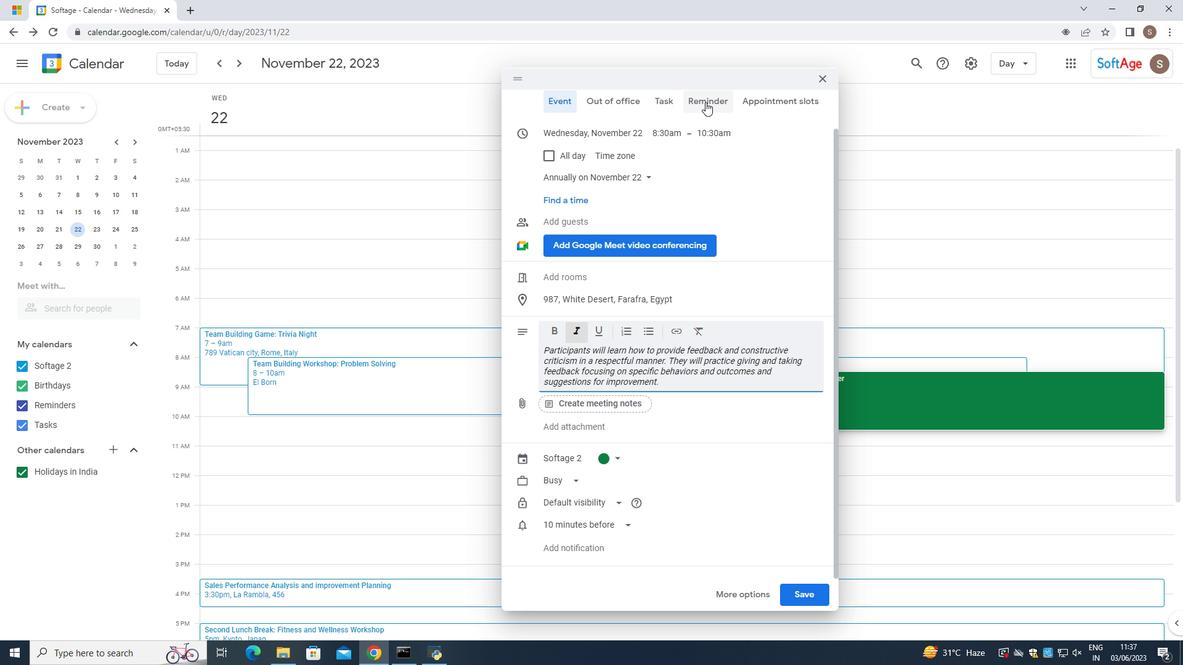 
Action: Mouse moved to (569, 265)
Screenshot: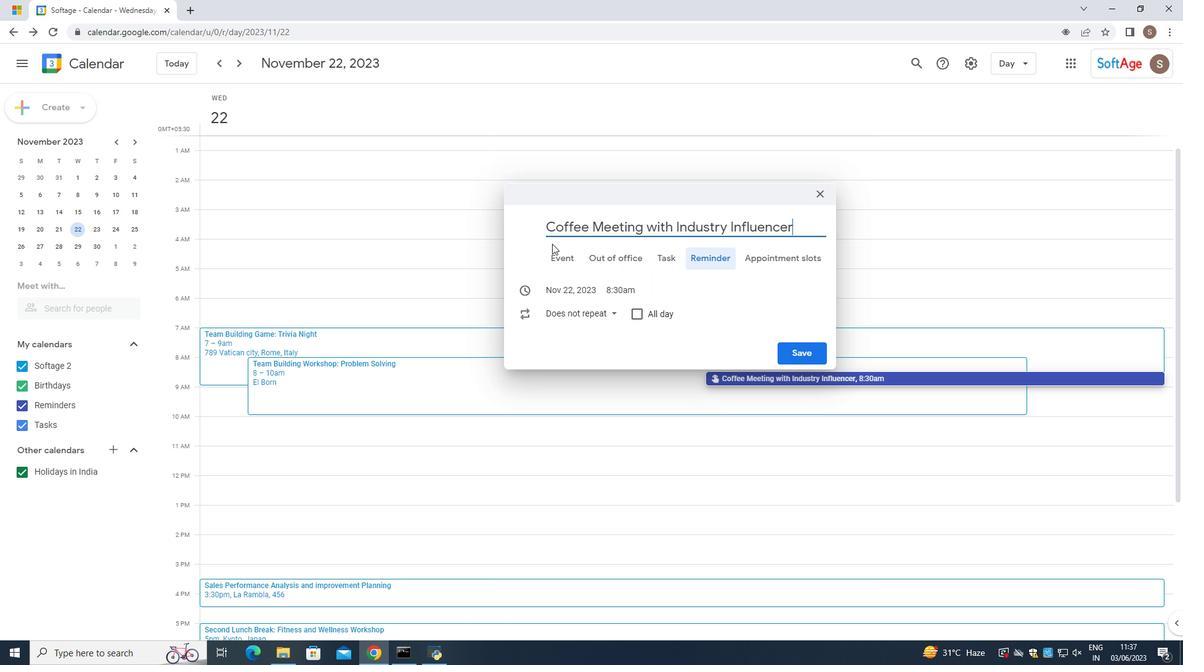 
Action: Mouse pressed left at (569, 265)
Screenshot: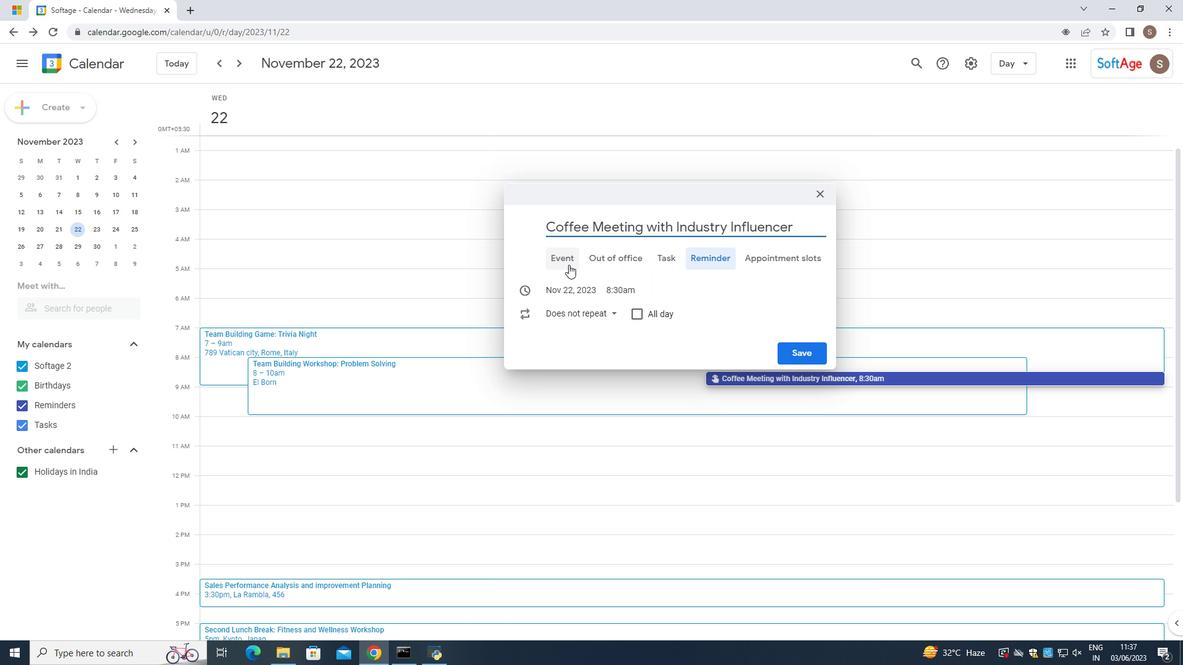 
Action: Mouse moved to (794, 603)
Screenshot: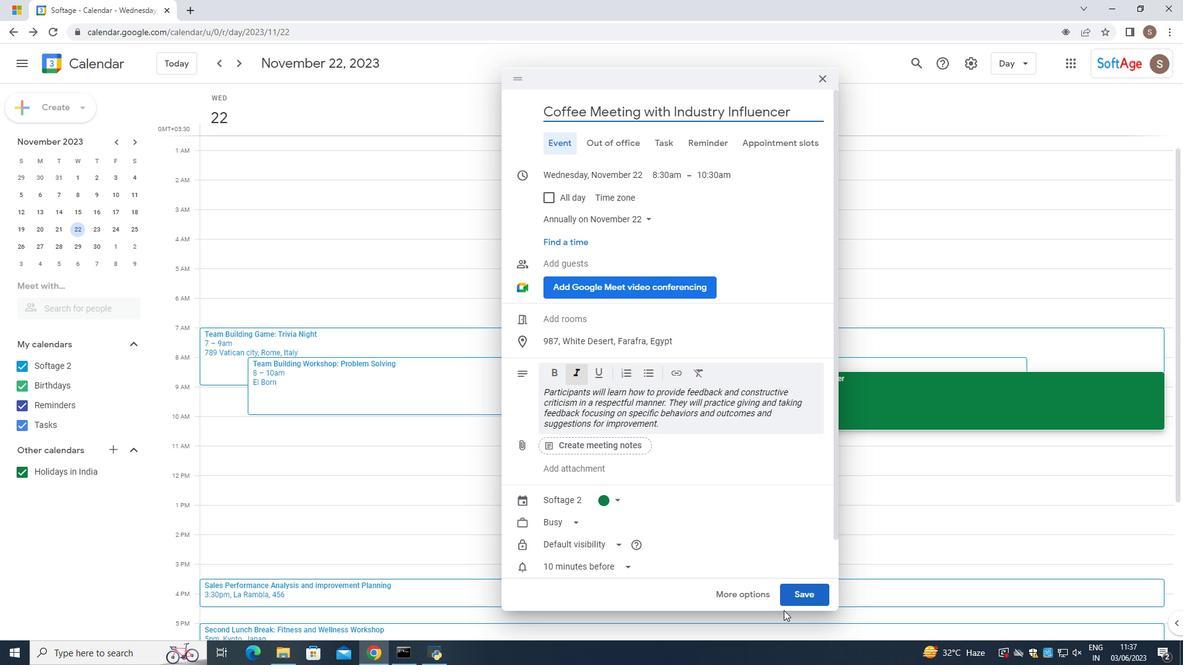 
Action: Mouse pressed left at (794, 603)
Screenshot: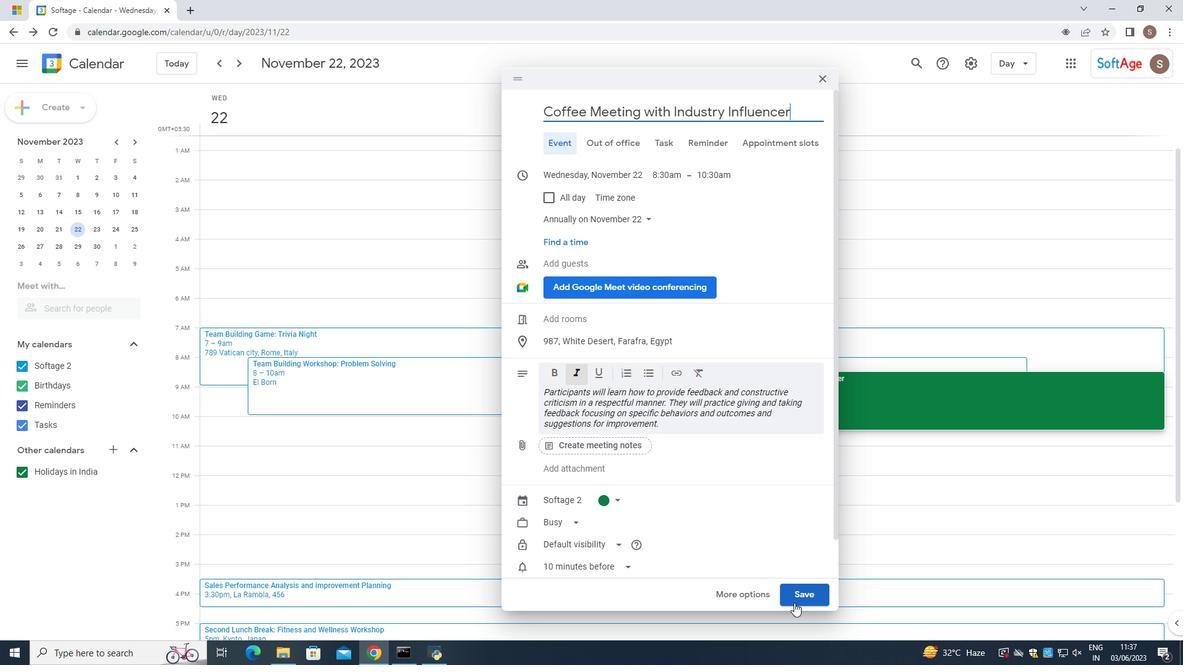 
Action: Mouse moved to (774, 411)
Screenshot: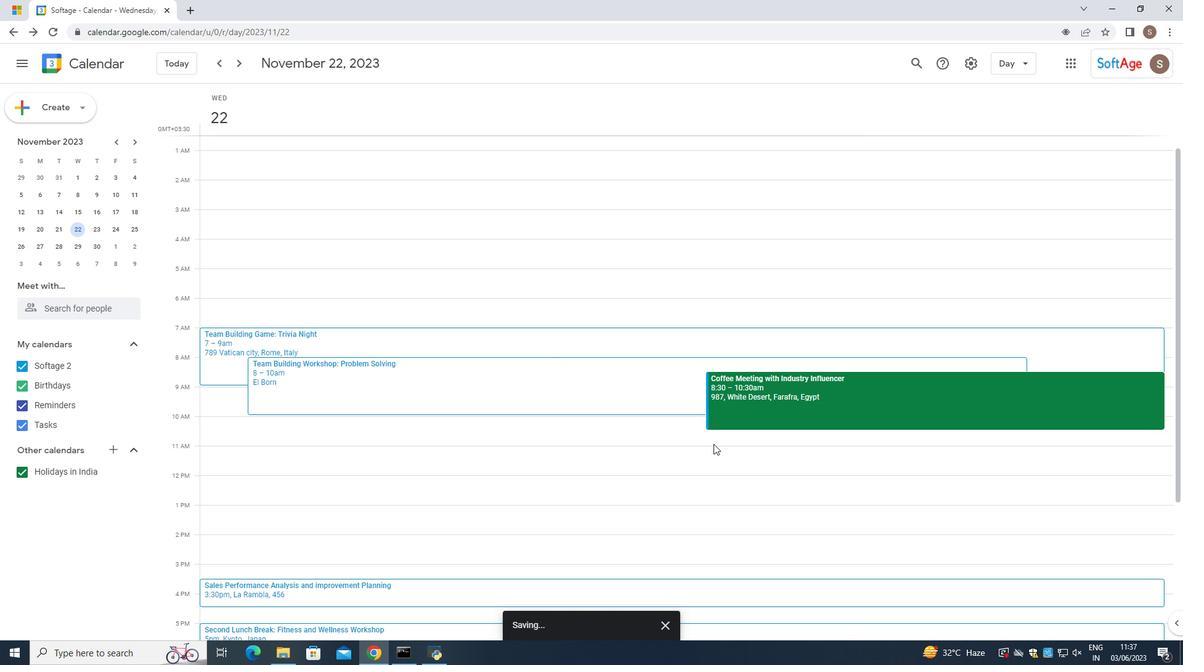 
Action: Mouse pressed left at (774, 411)
Screenshot: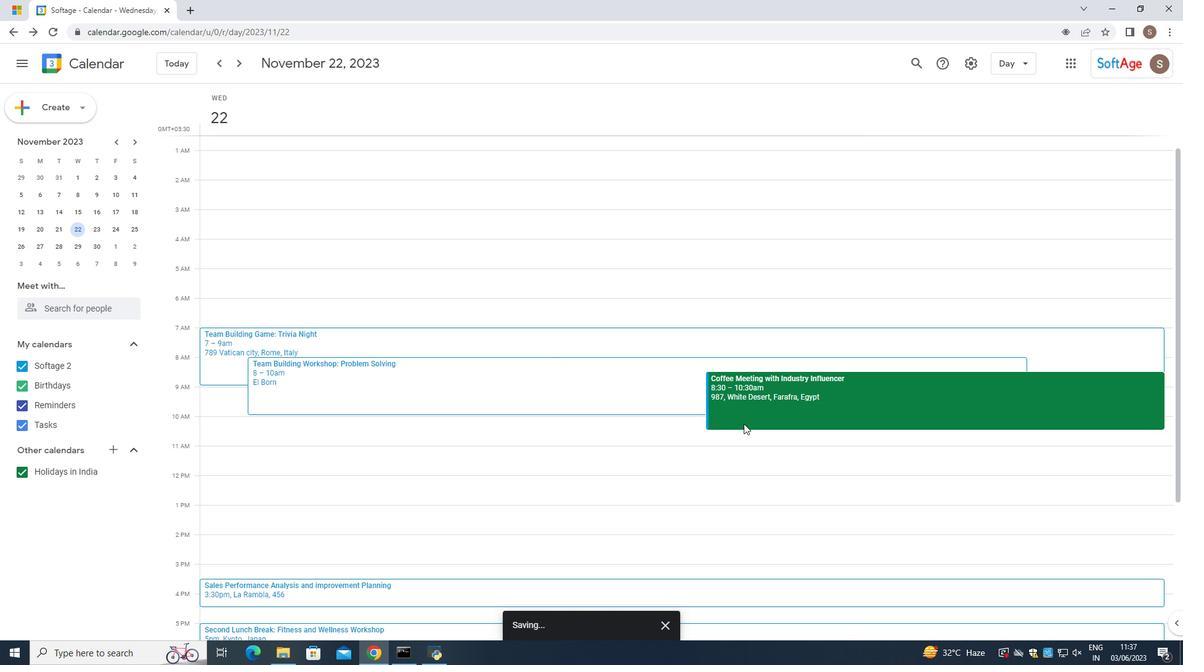 
Action: Mouse moved to (731, 187)
Screenshot: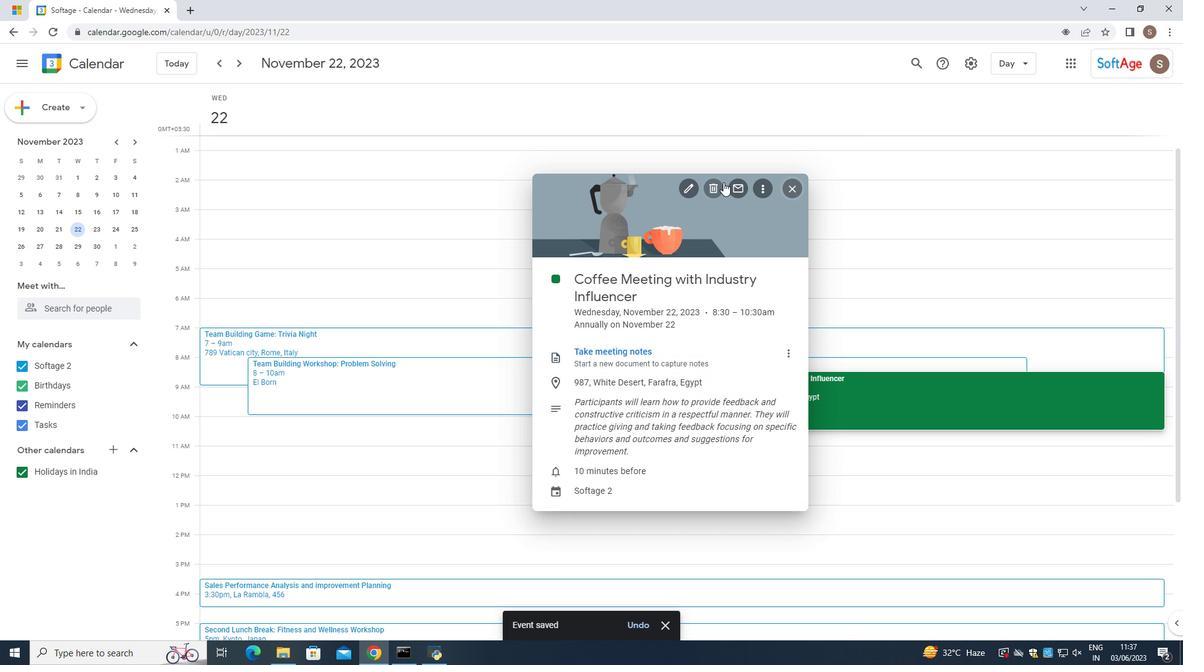 
Action: Mouse pressed left at (731, 187)
Screenshot: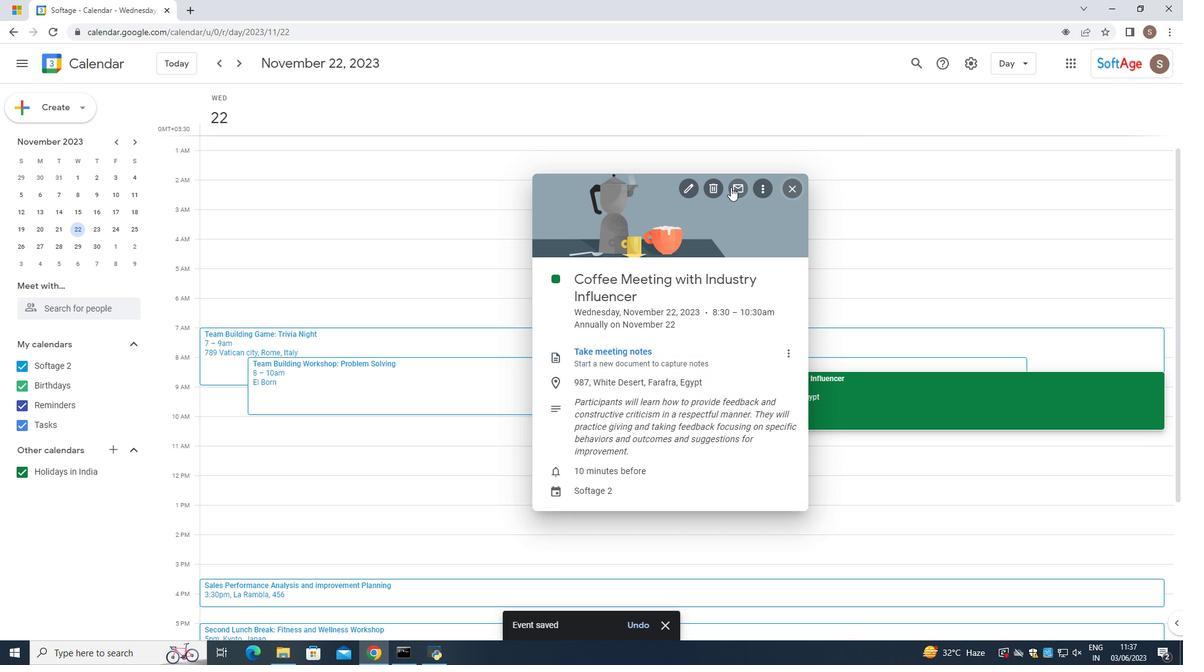 
Action: Mouse moved to (479, 280)
Screenshot: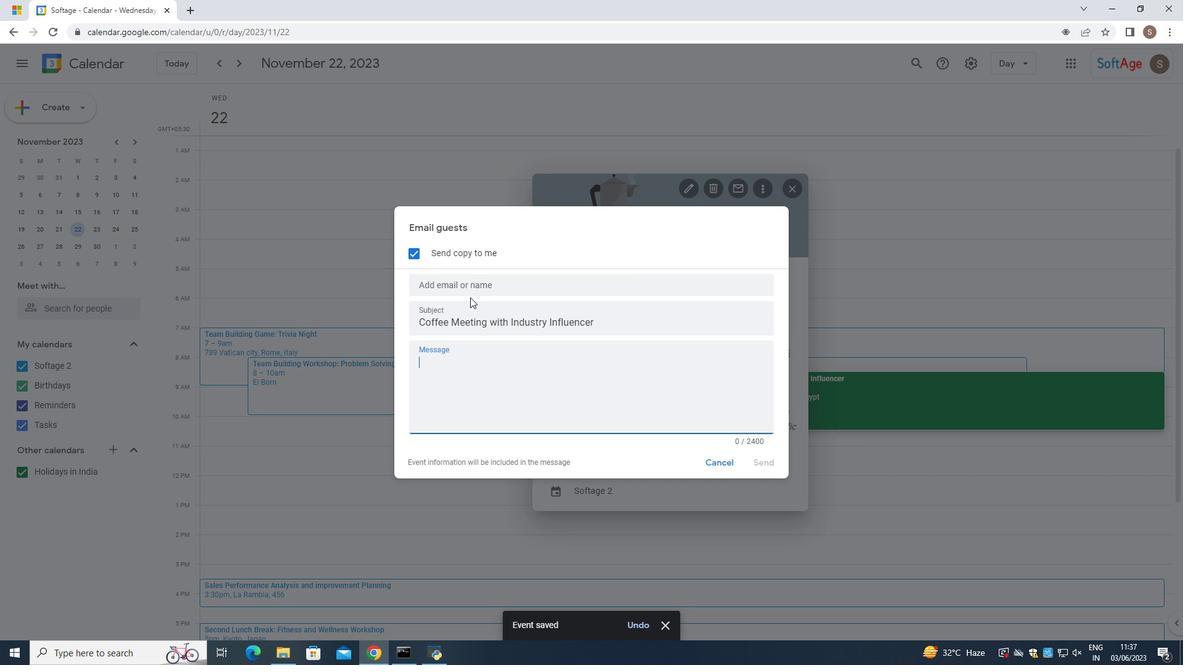 
Action: Mouse pressed left at (479, 280)
Screenshot: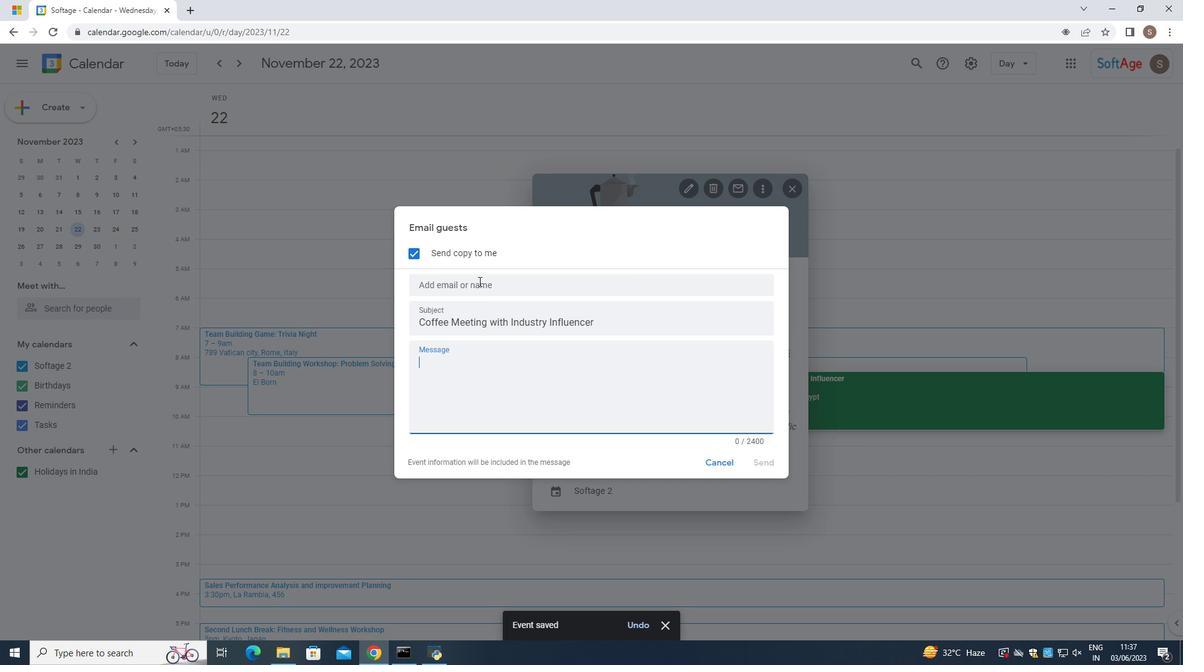 
Action: Mouse moved to (485, 345)
Screenshot: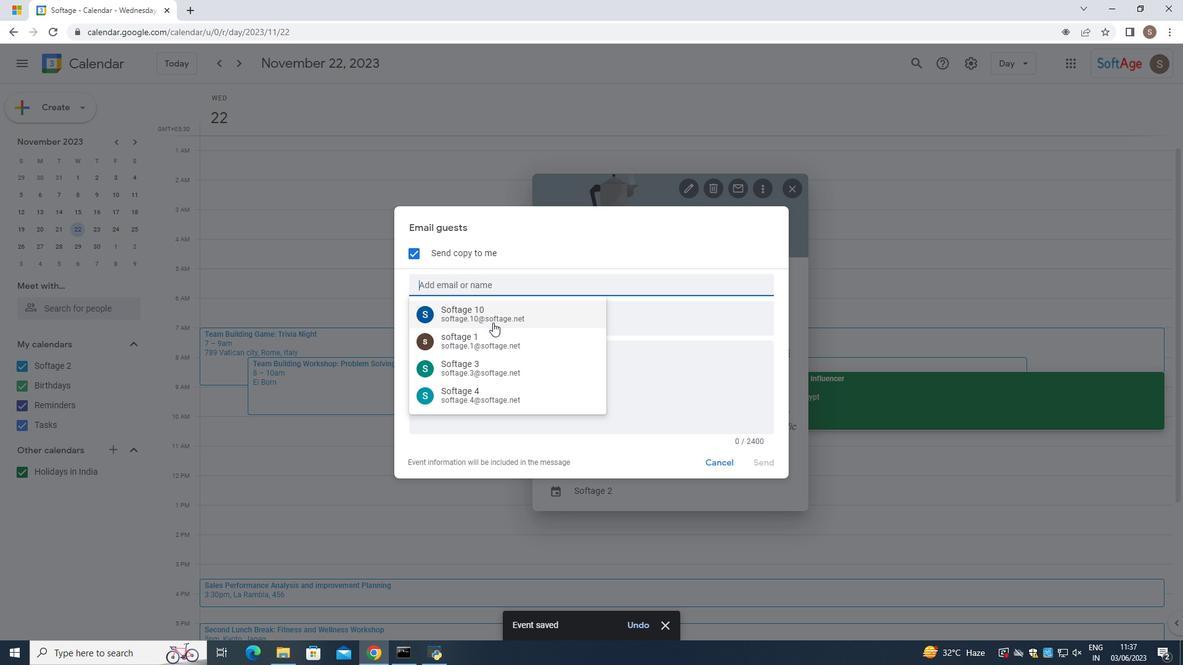 
Action: Mouse pressed left at (485, 345)
Screenshot: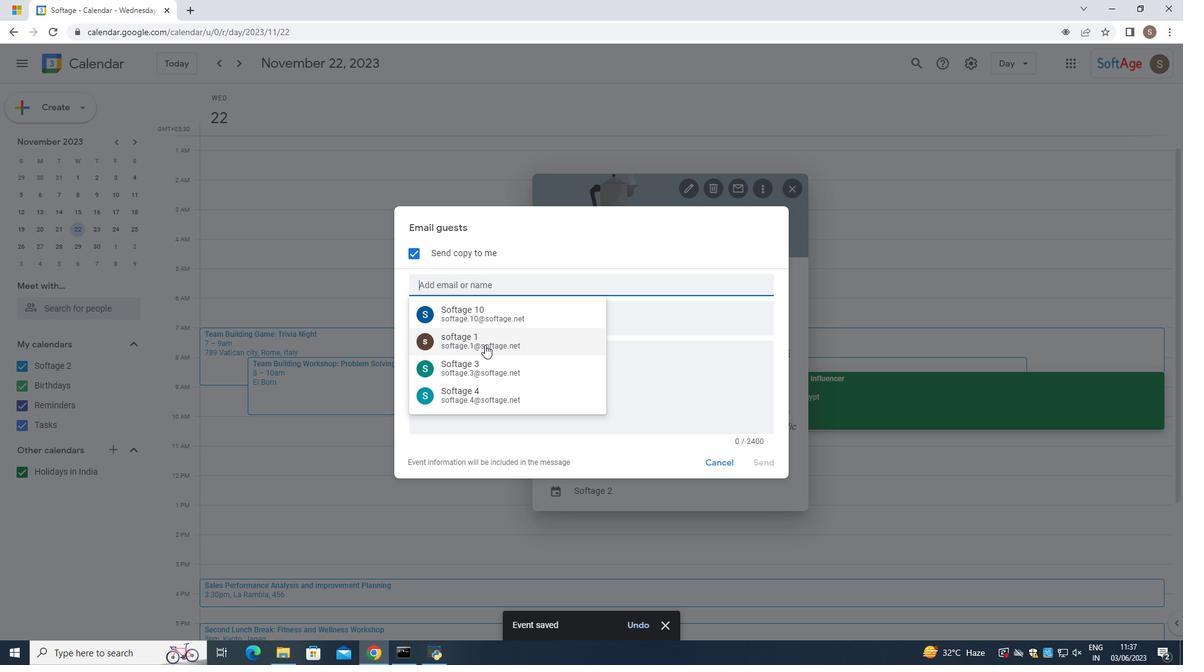 
Action: Mouse moved to (456, 286)
Screenshot: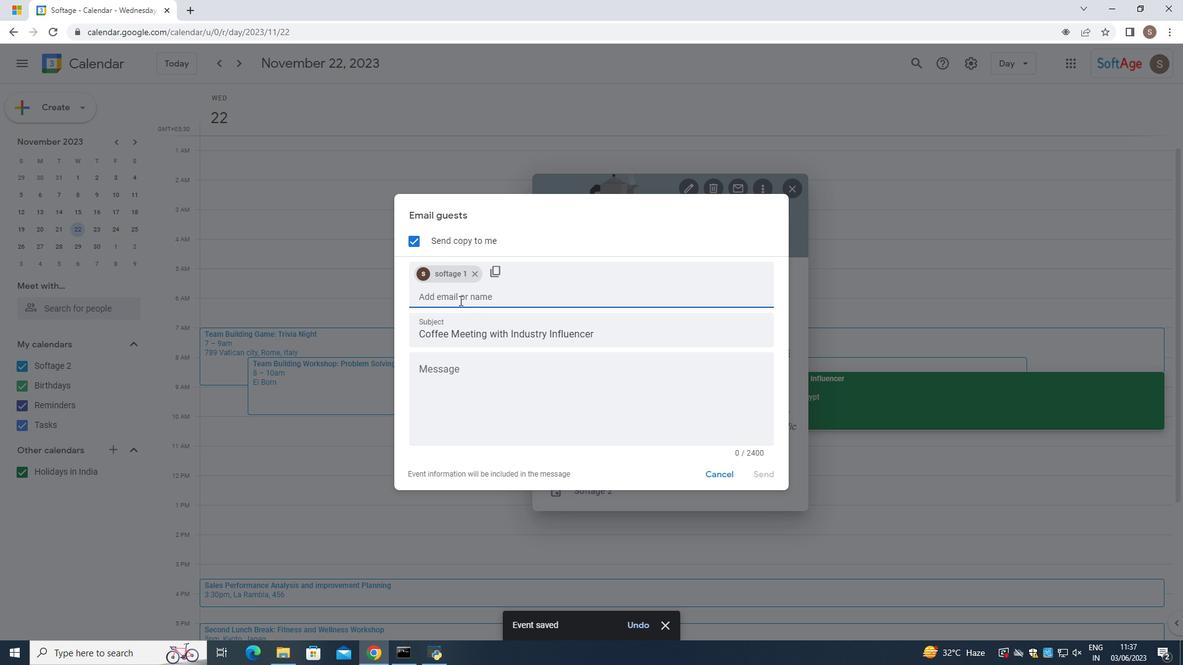 
Action: Mouse pressed left at (456, 286)
Screenshot: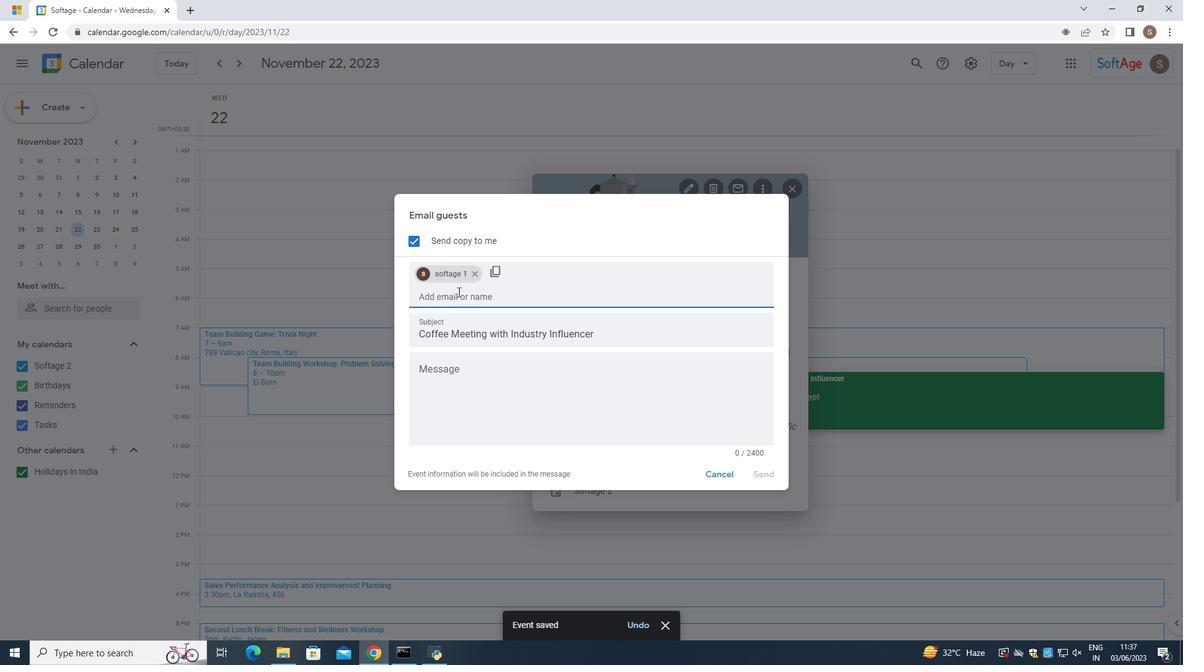 
Action: Mouse moved to (446, 302)
Screenshot: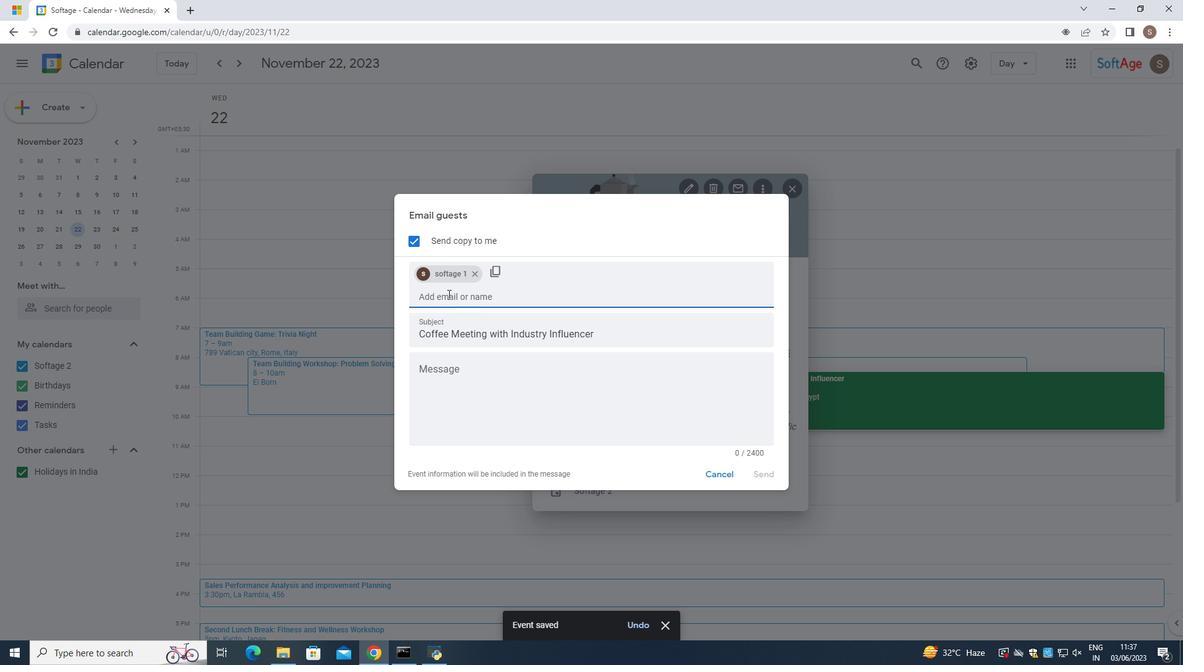 
Action: Mouse pressed left at (446, 302)
Screenshot: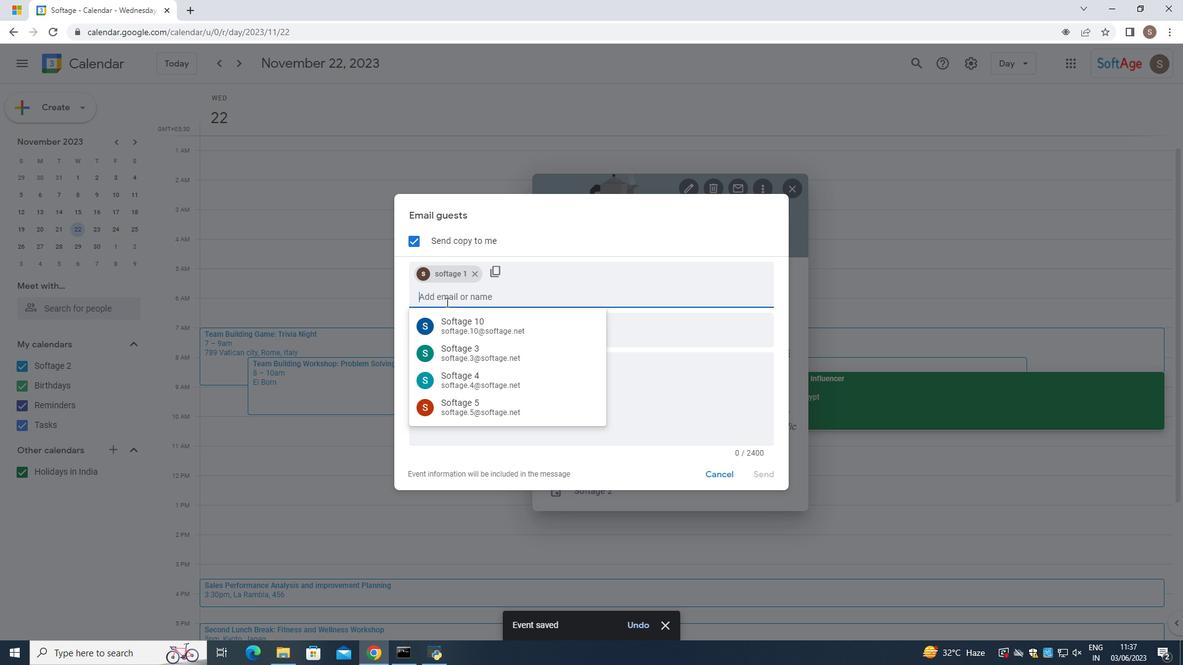 
Action: Mouse moved to (461, 322)
Screenshot: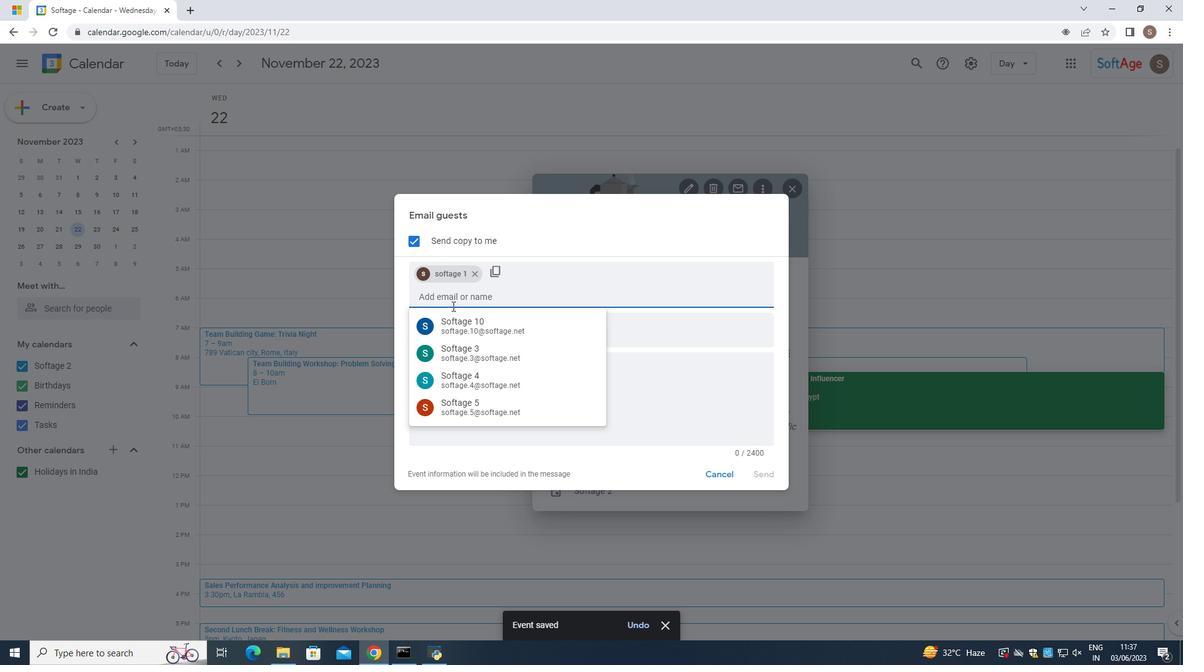 
Action: Mouse pressed left at (461, 322)
Screenshot: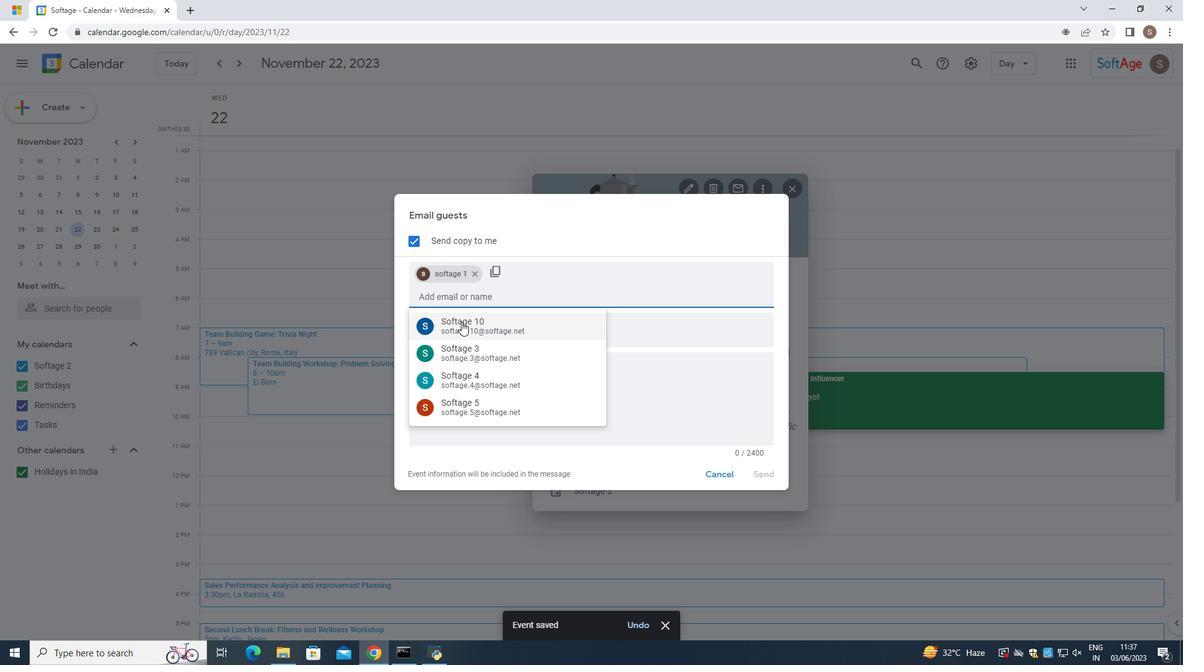 
Action: Mouse moved to (450, 378)
Screenshot: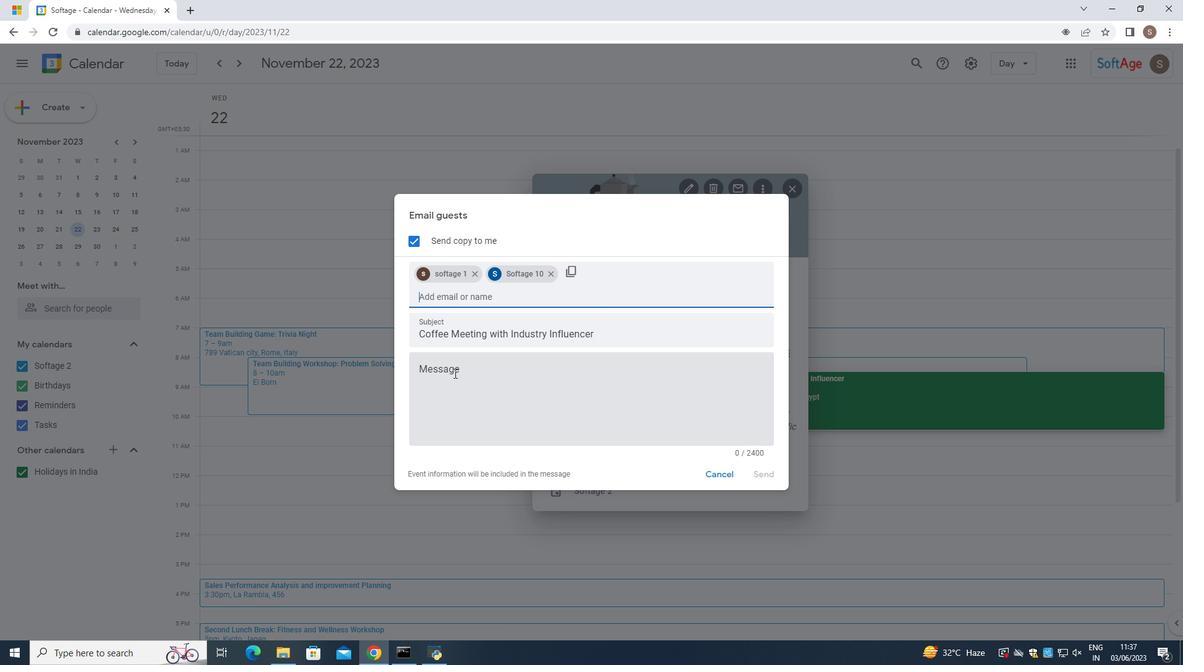 
Action: Mouse pressed left at (450, 378)
Screenshot: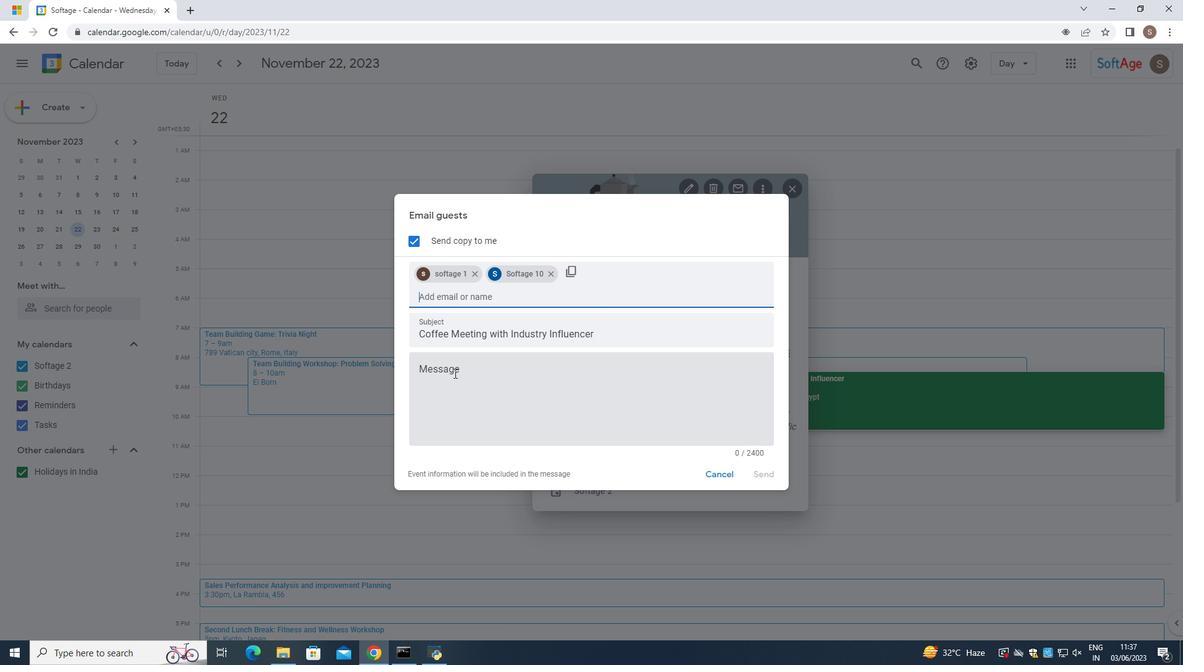 
Action: Mouse moved to (449, 395)
Screenshot: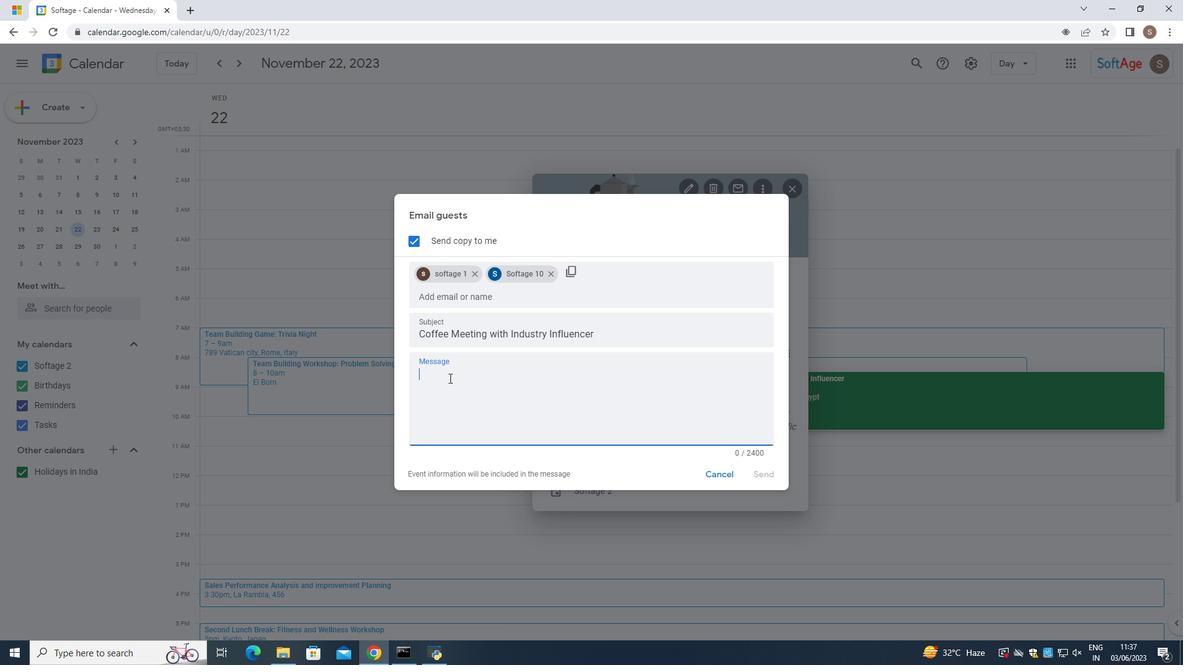
Action: Key pressed participate
Screenshot: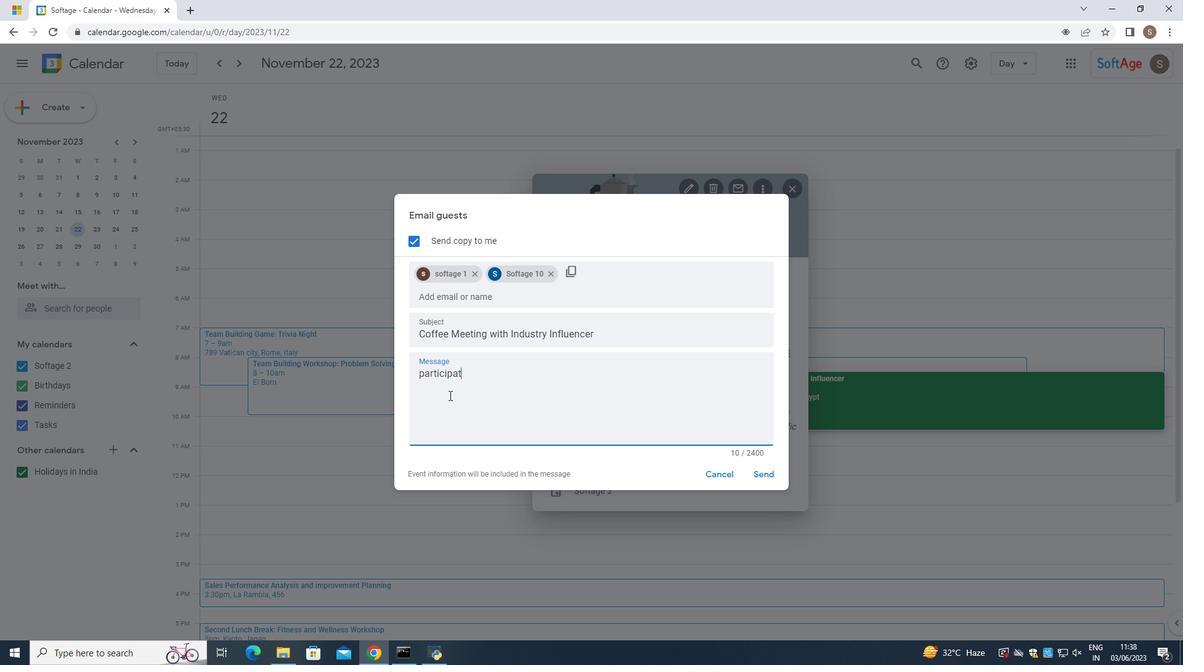 
Action: Mouse moved to (769, 473)
Screenshot: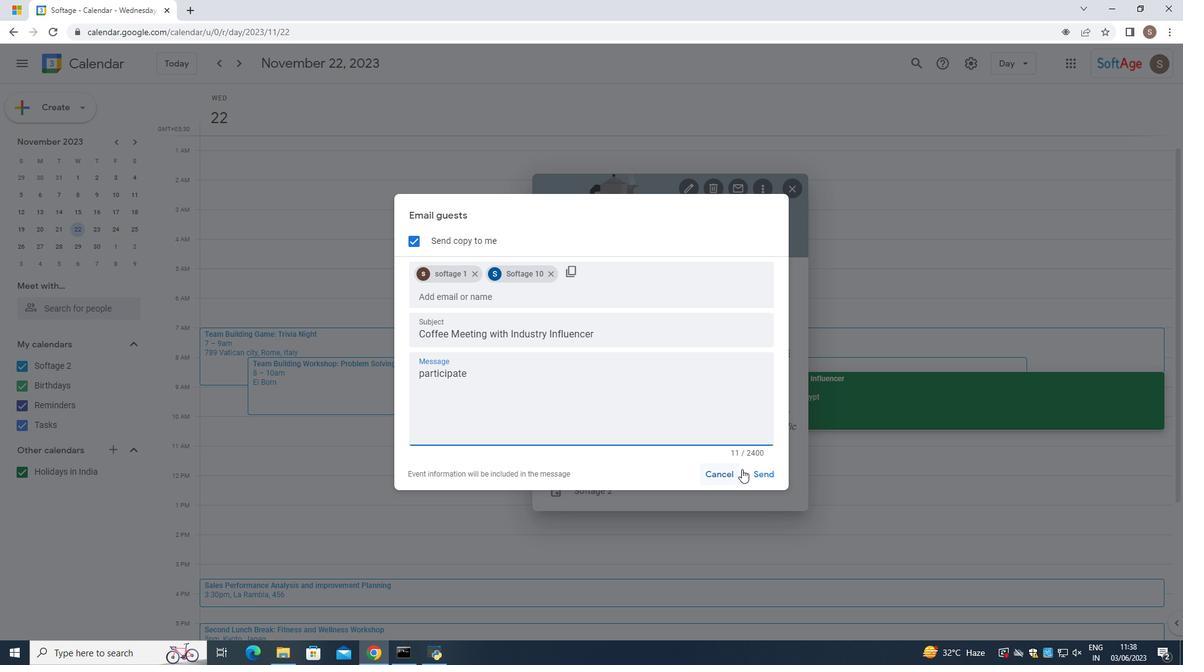 
Action: Mouse pressed left at (769, 473)
Screenshot: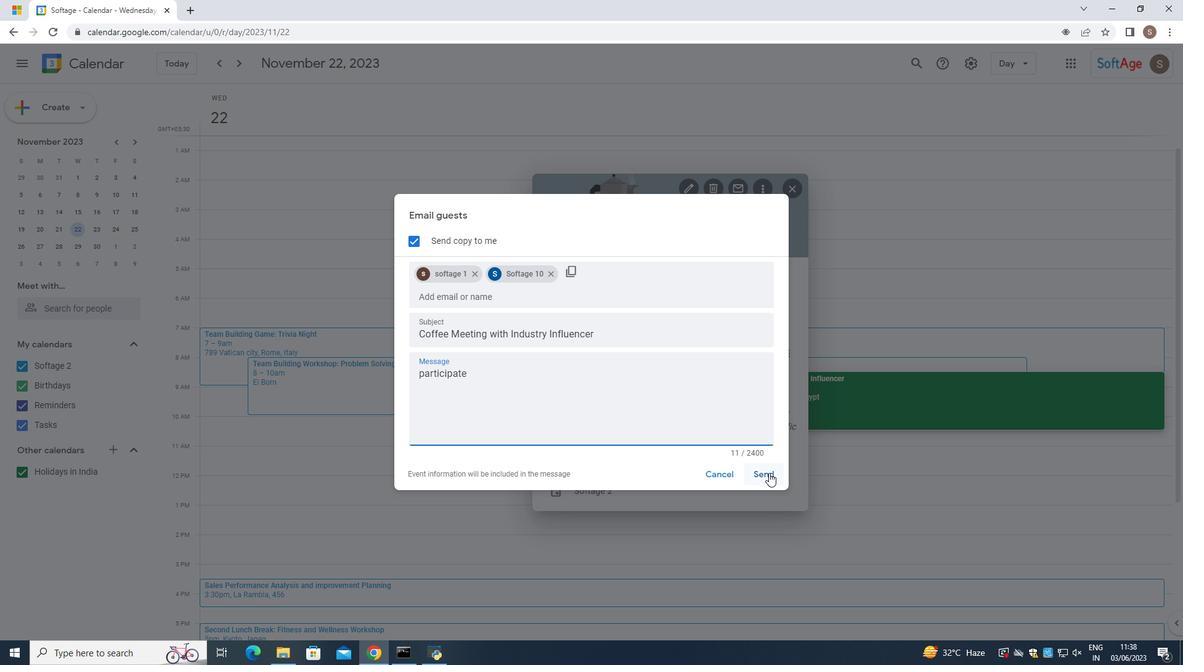 
